 Task: Reply to email with the signature Frank Clark with the subject Request for a webinar from softage.1@softage.net with the message I would like to request a meeting to discuss the issues raised in the last audit report. Undo the message and rewrite the message as I would like to request a meeting to discuss the progress of the project. Send the email
Action: Mouse moved to (518, 686)
Screenshot: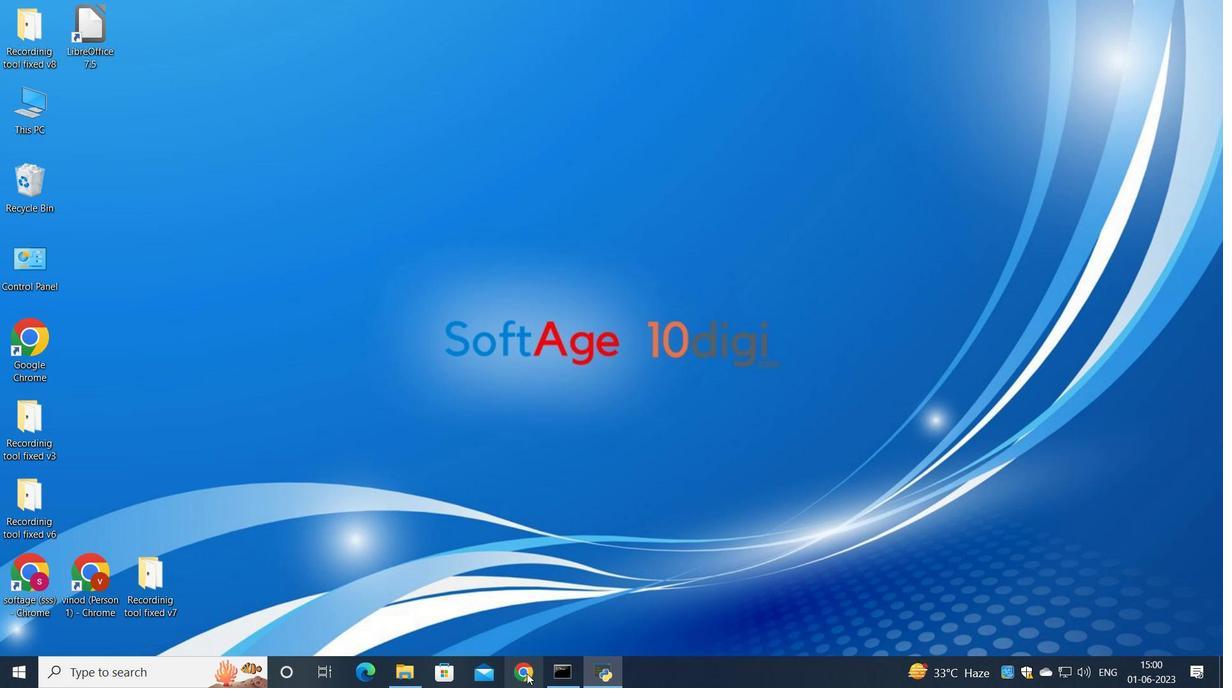 
Action: Mouse pressed left at (518, 686)
Screenshot: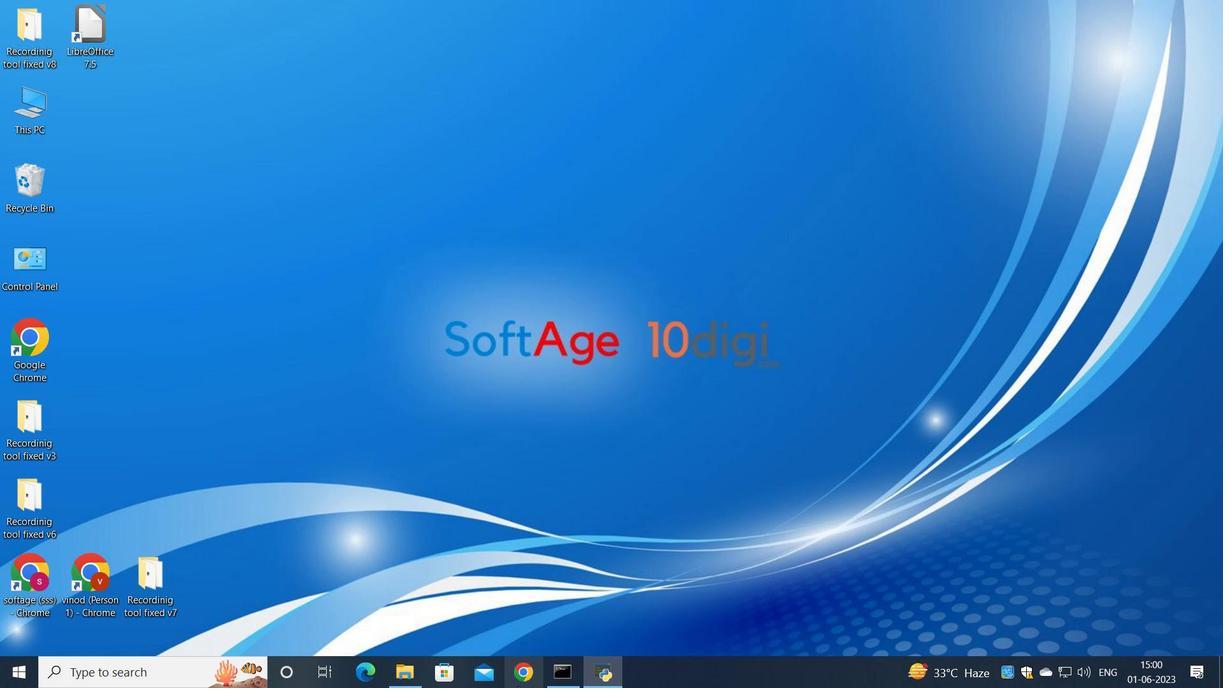
Action: Mouse moved to (526, 426)
Screenshot: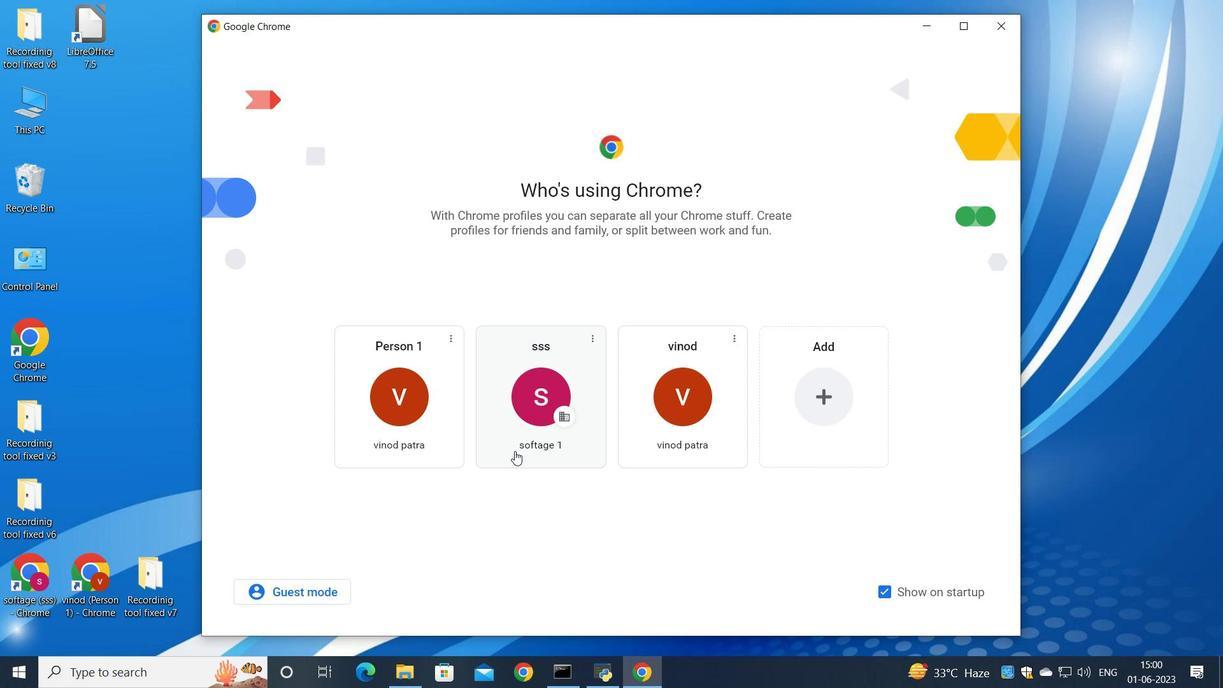 
Action: Mouse pressed left at (526, 426)
Screenshot: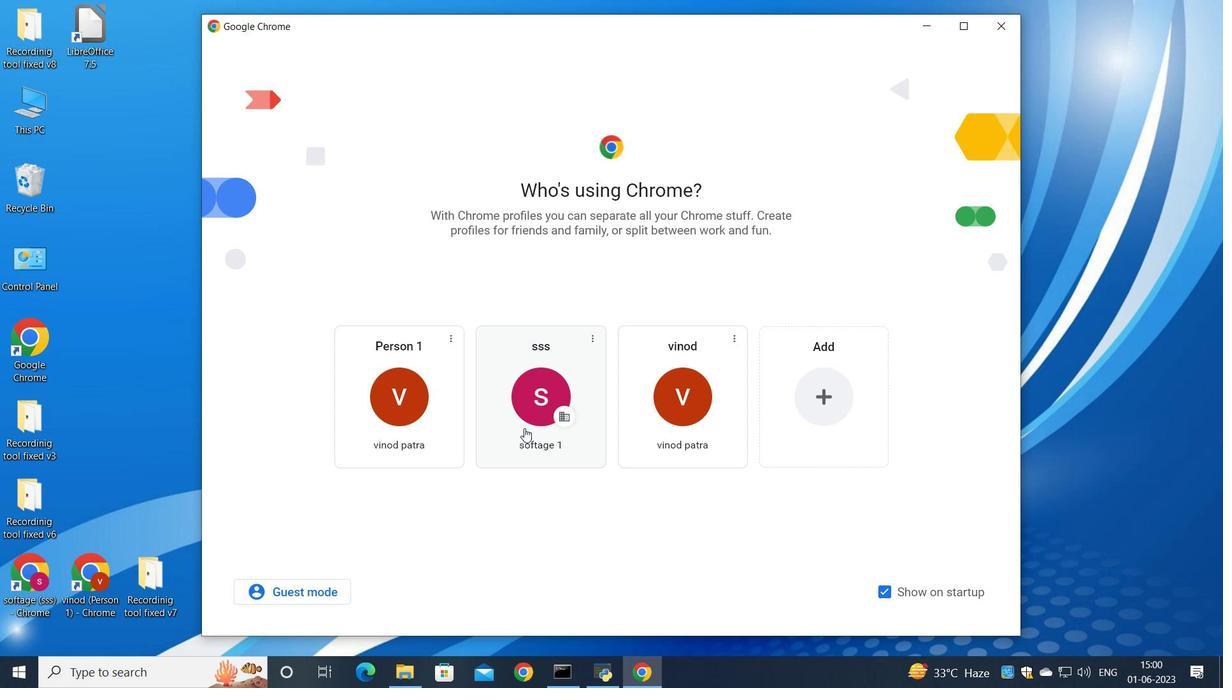 
Action: Mouse moved to (1076, 107)
Screenshot: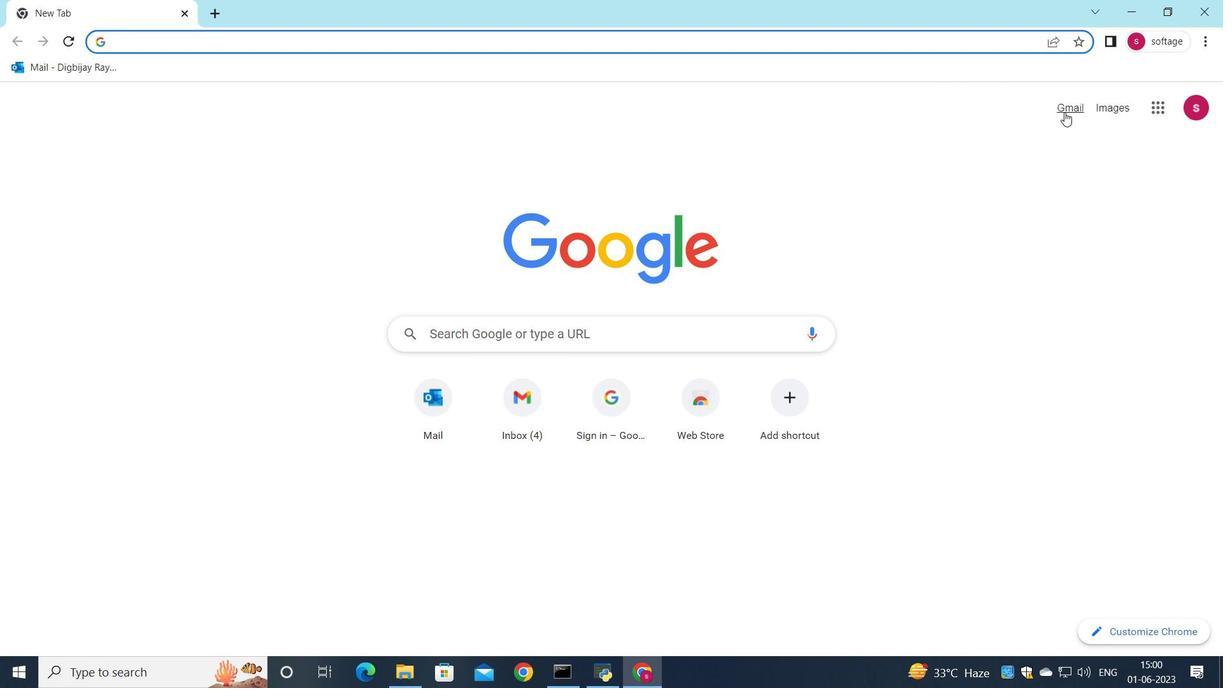 
Action: Mouse pressed left at (1076, 107)
Screenshot: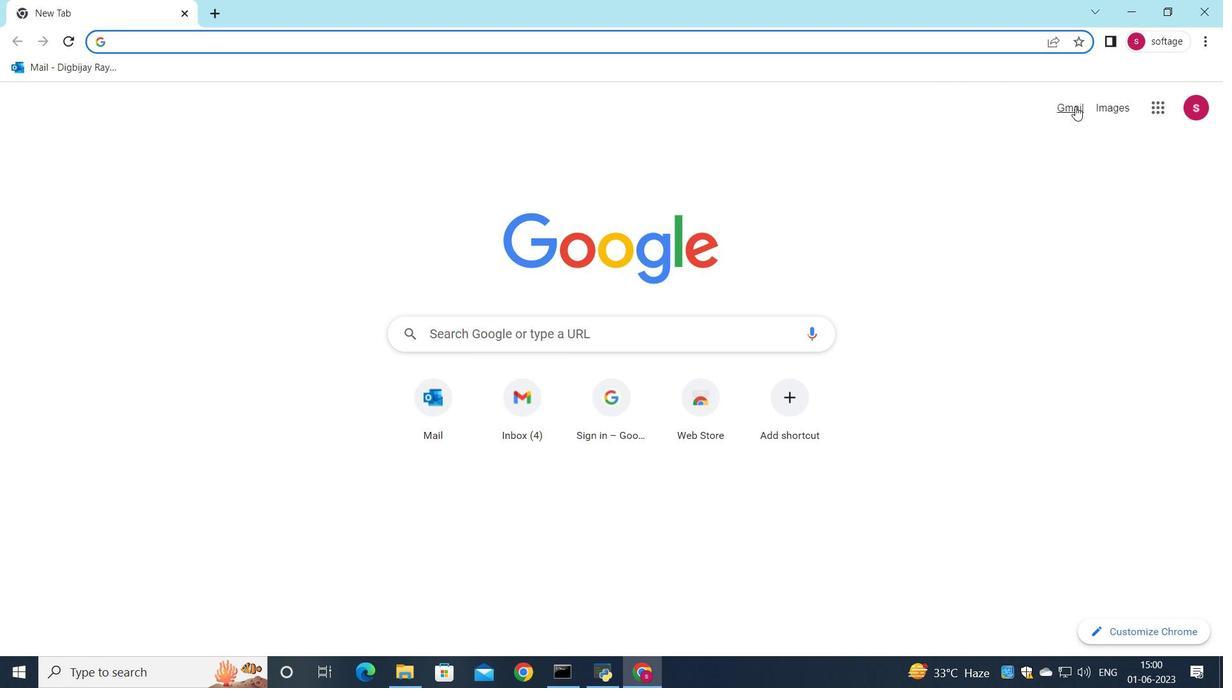 
Action: Mouse moved to (1049, 107)
Screenshot: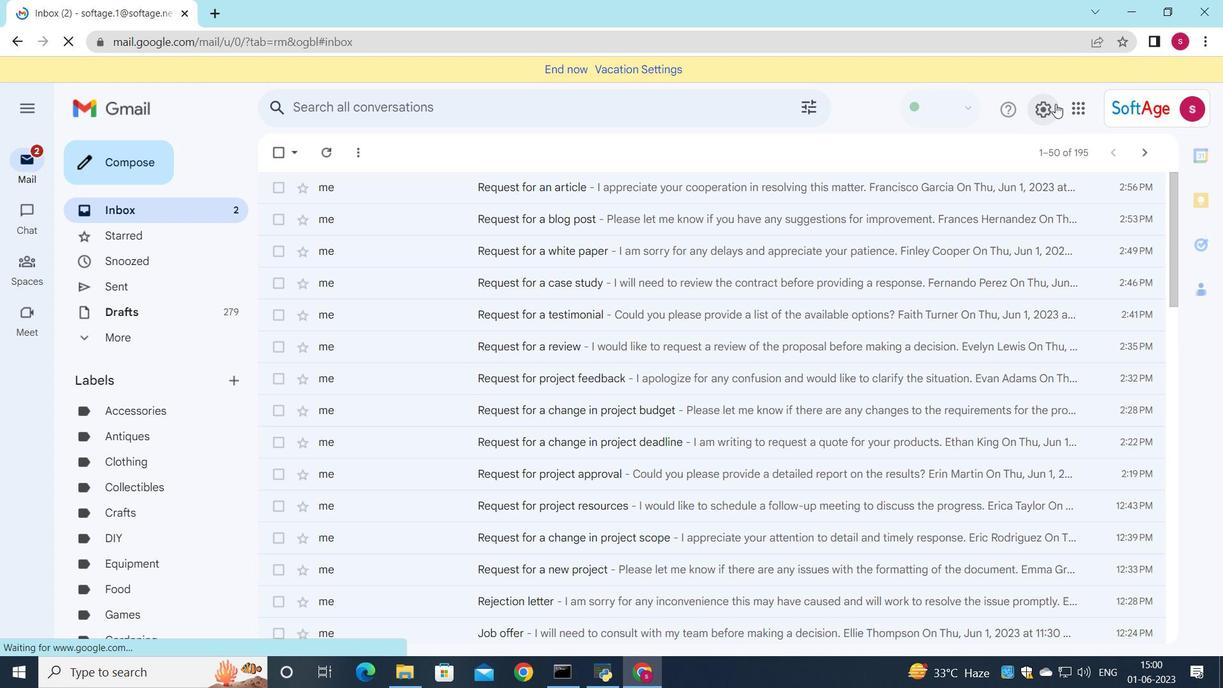 
Action: Mouse pressed left at (1049, 107)
Screenshot: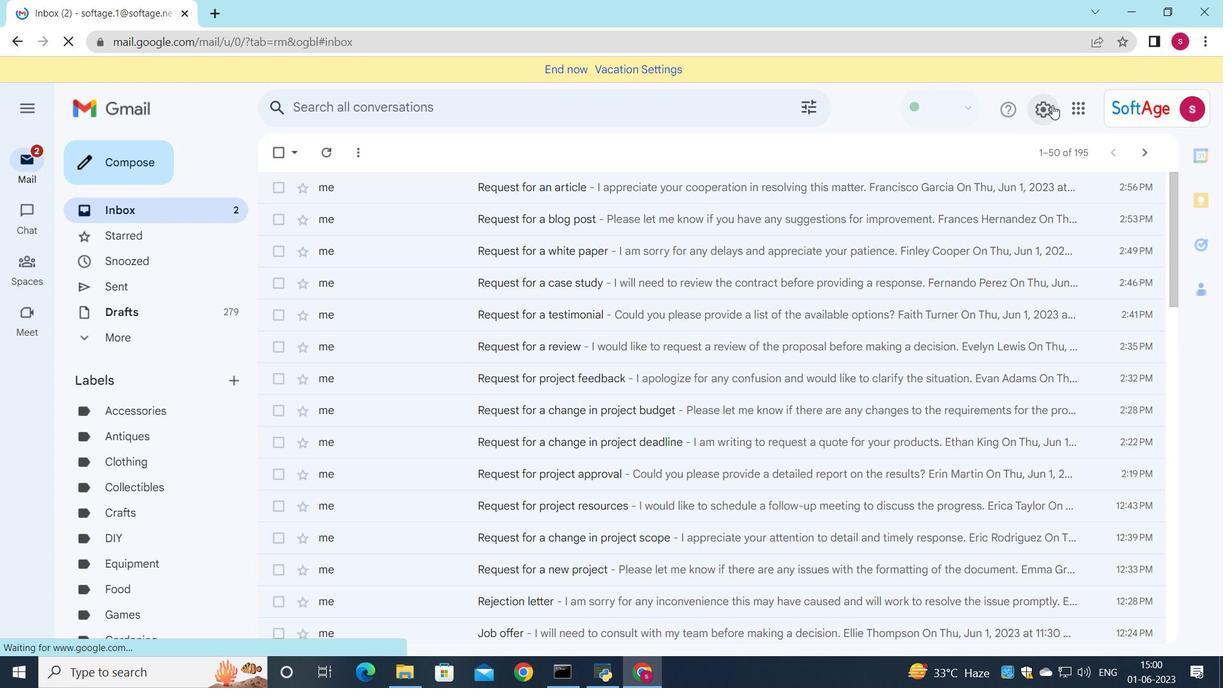 
Action: Mouse moved to (1063, 188)
Screenshot: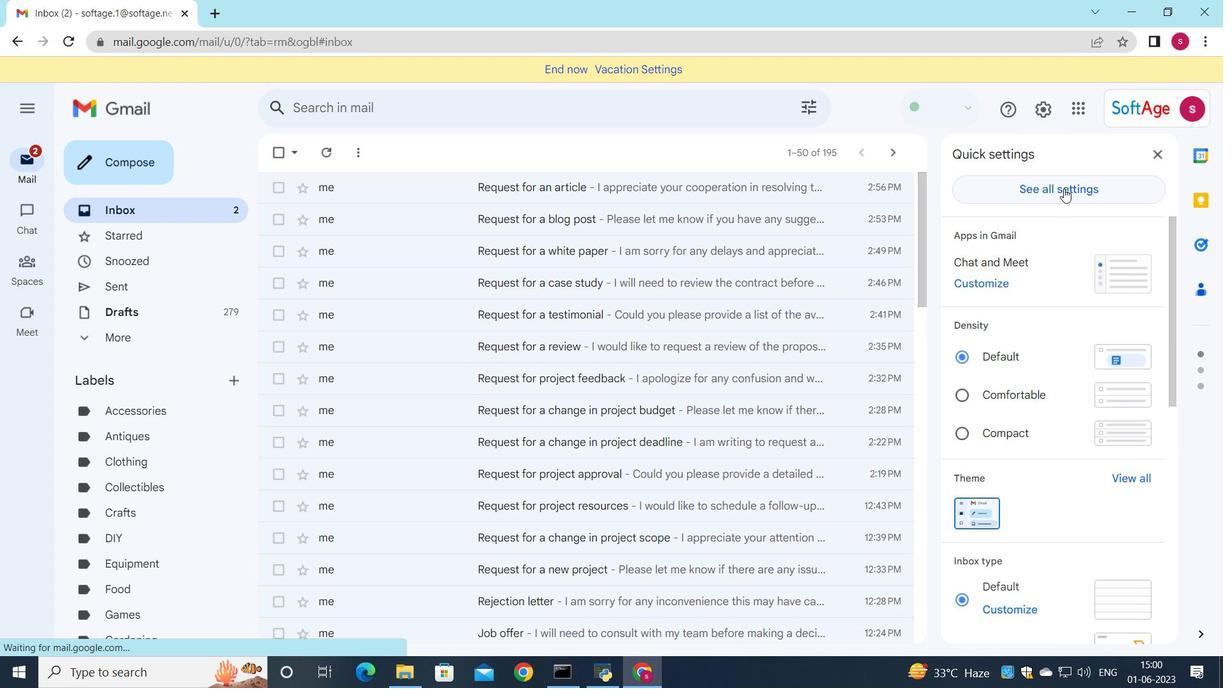
Action: Mouse pressed left at (1063, 188)
Screenshot: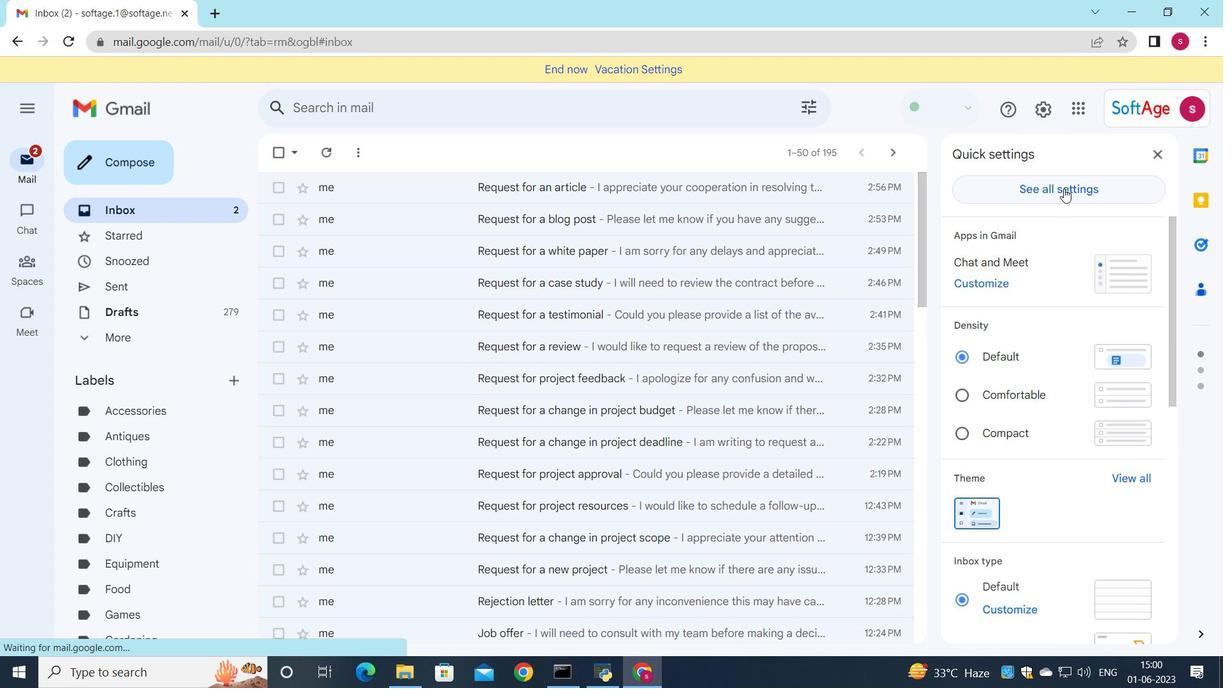 
Action: Mouse moved to (680, 342)
Screenshot: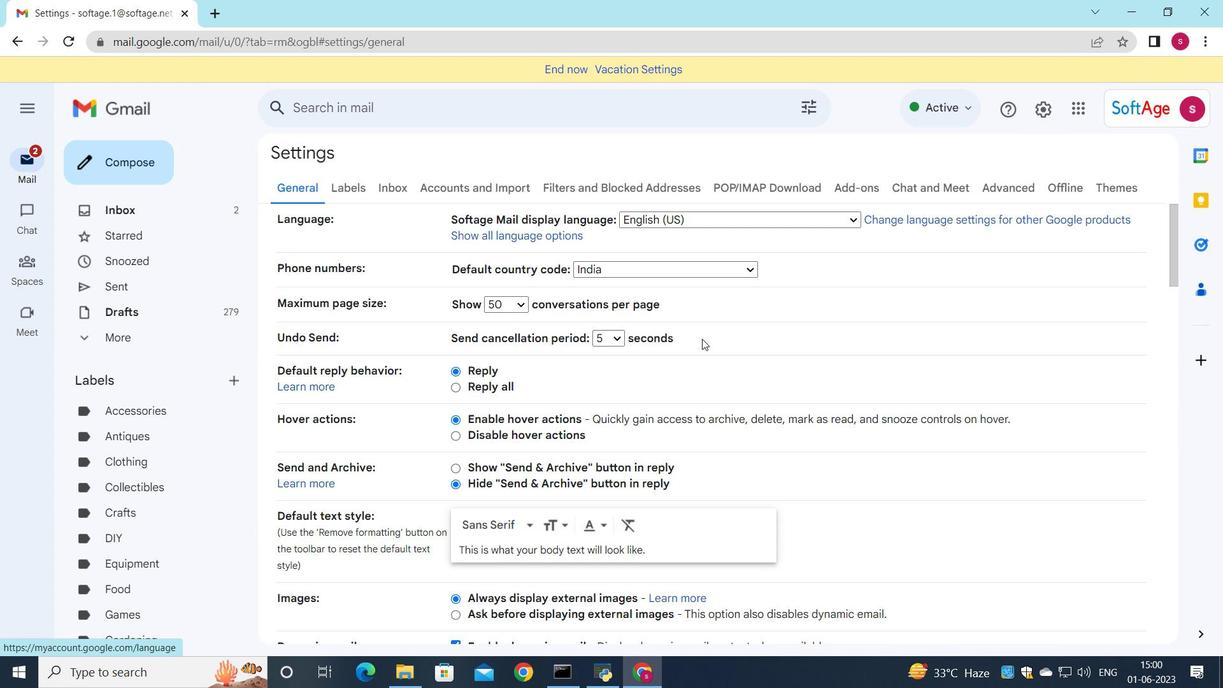 
Action: Mouse scrolled (680, 342) with delta (0, 0)
Screenshot: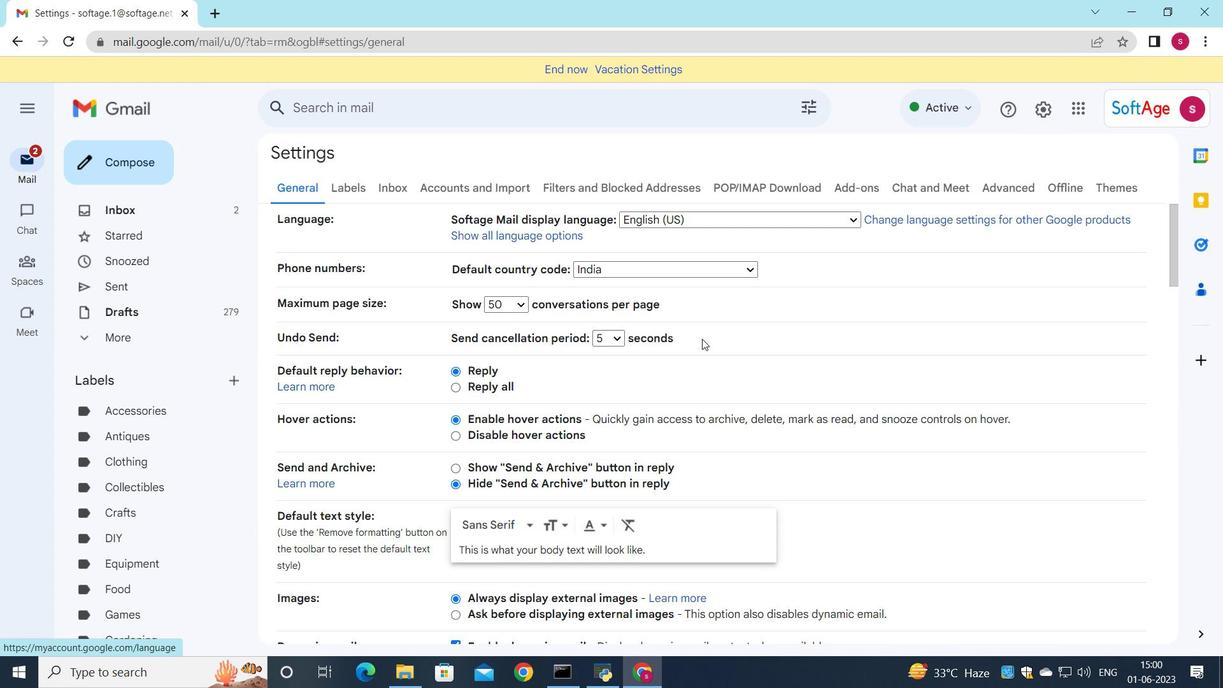 
Action: Mouse scrolled (680, 342) with delta (0, 0)
Screenshot: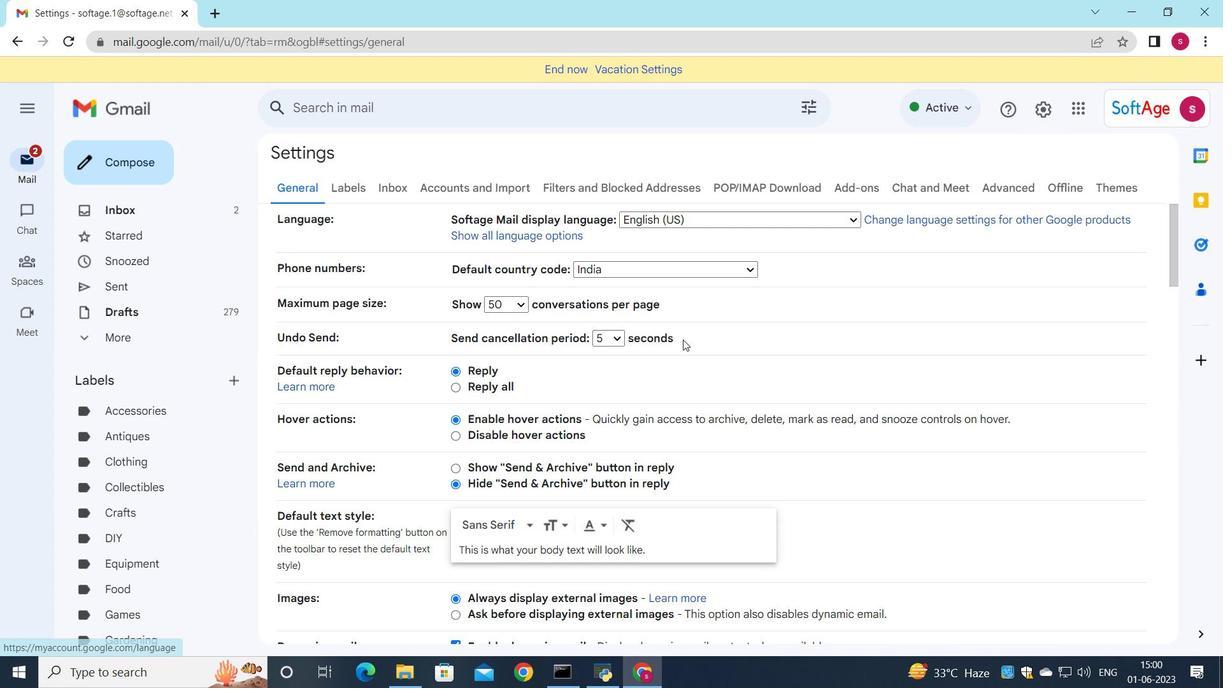 
Action: Mouse scrolled (680, 342) with delta (0, 0)
Screenshot: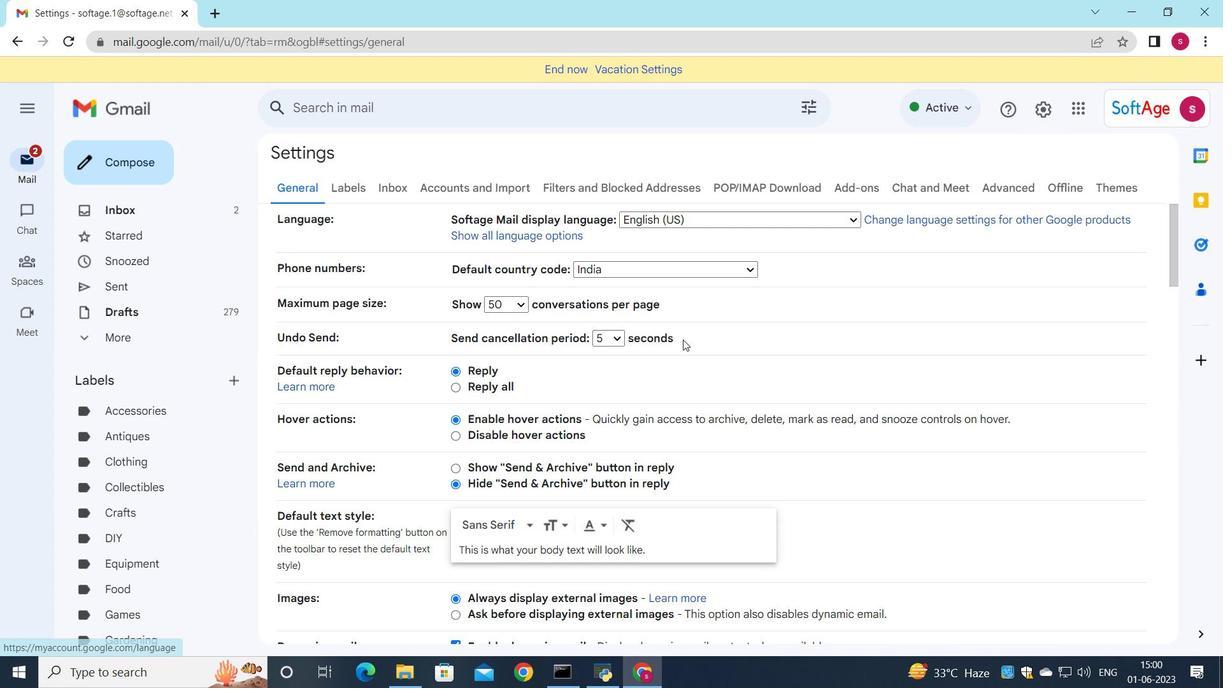 
Action: Mouse scrolled (680, 342) with delta (0, 0)
Screenshot: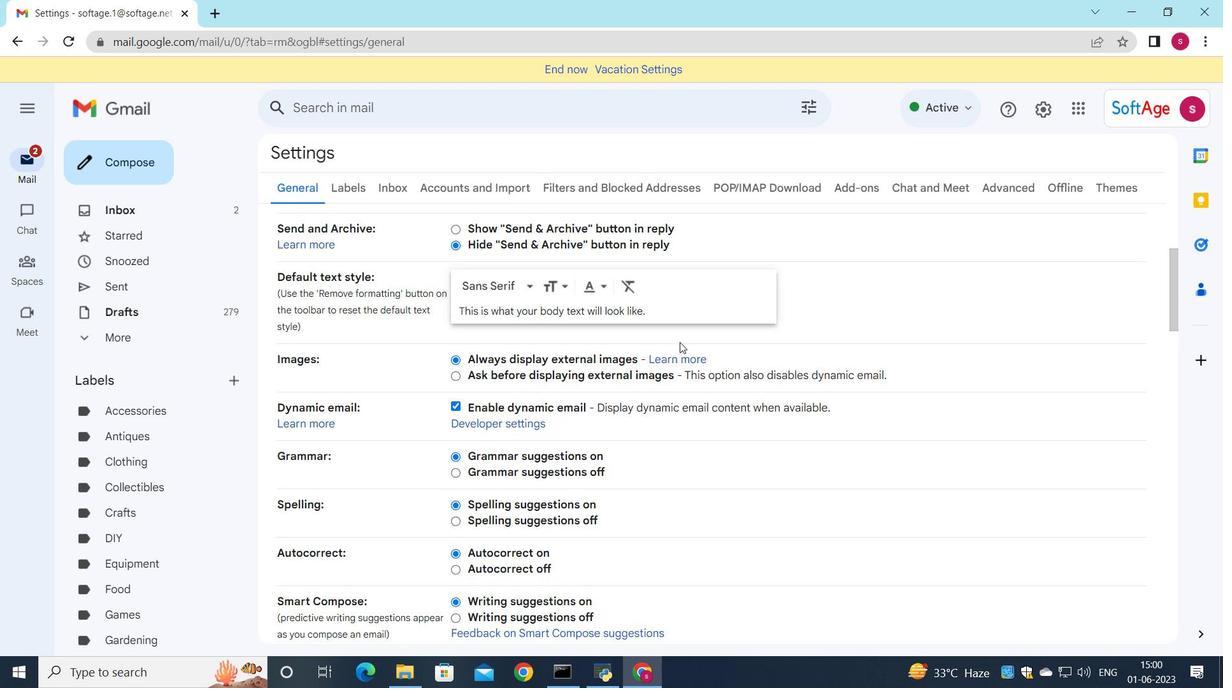 
Action: Mouse scrolled (680, 342) with delta (0, 0)
Screenshot: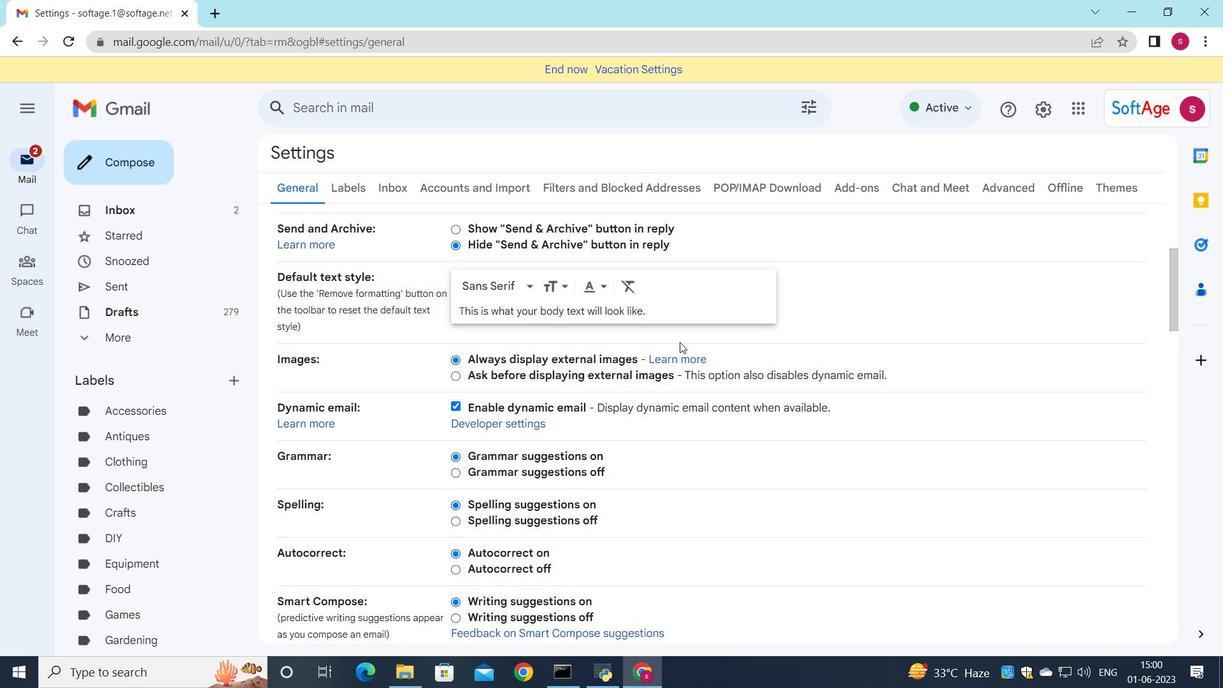 
Action: Mouse scrolled (680, 342) with delta (0, 0)
Screenshot: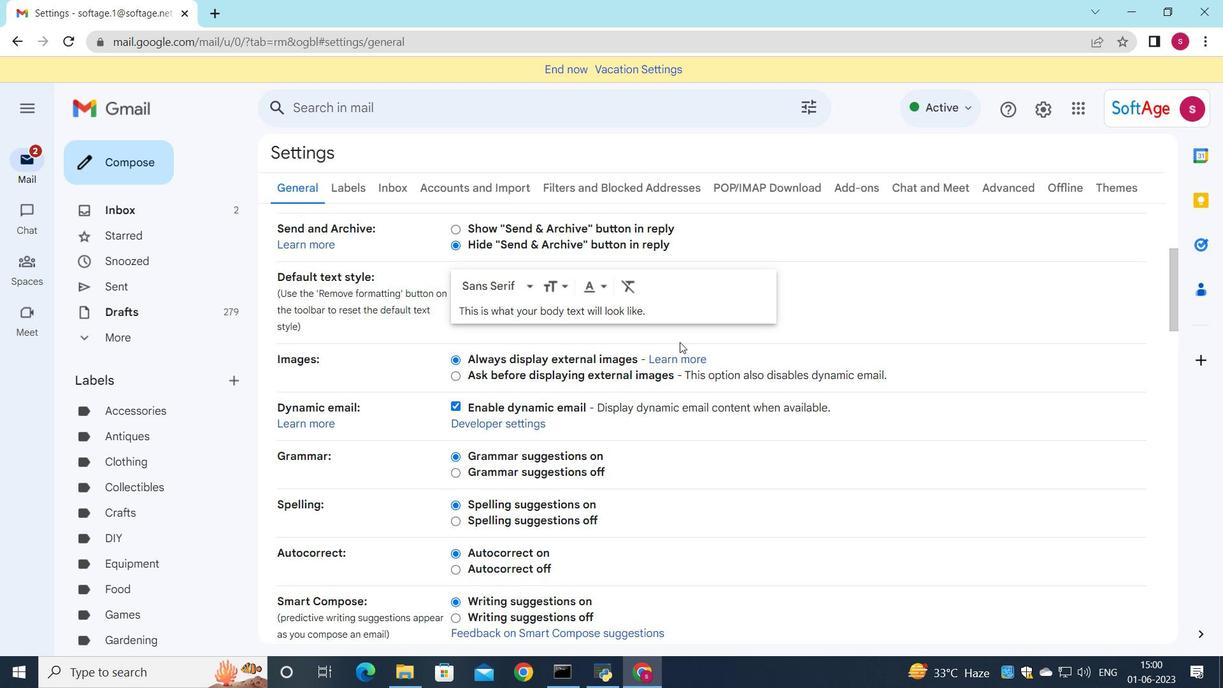 
Action: Mouse scrolled (680, 342) with delta (0, 0)
Screenshot: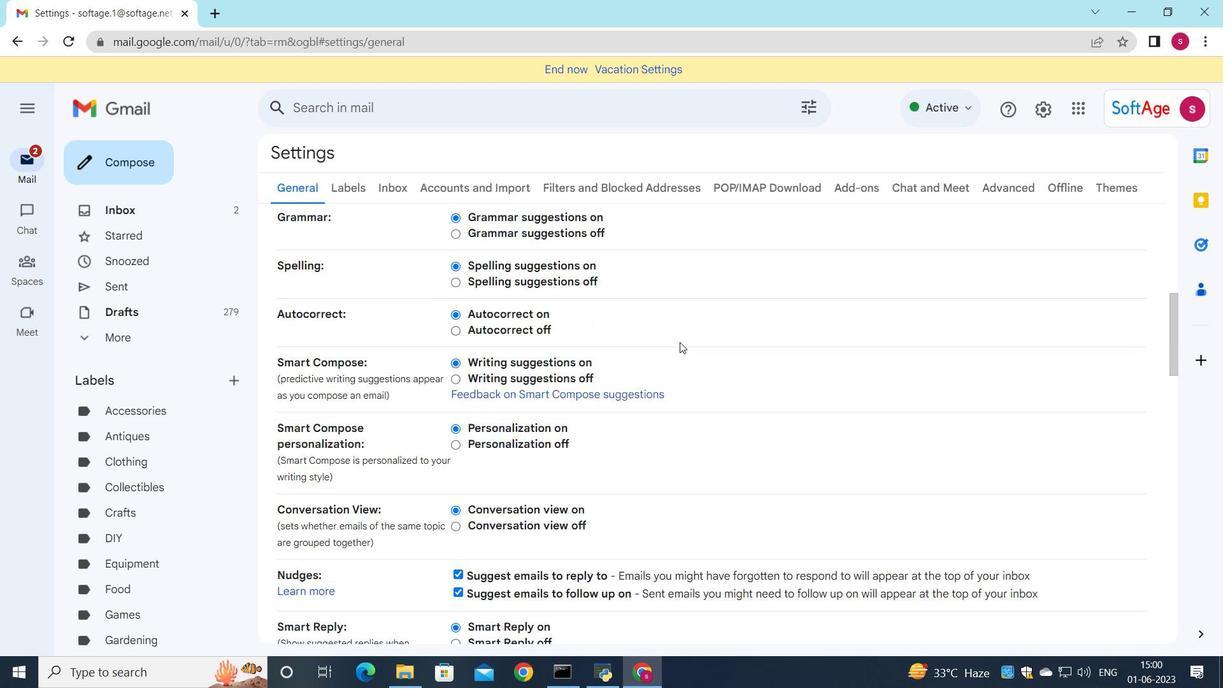 
Action: Mouse scrolled (680, 342) with delta (0, 0)
Screenshot: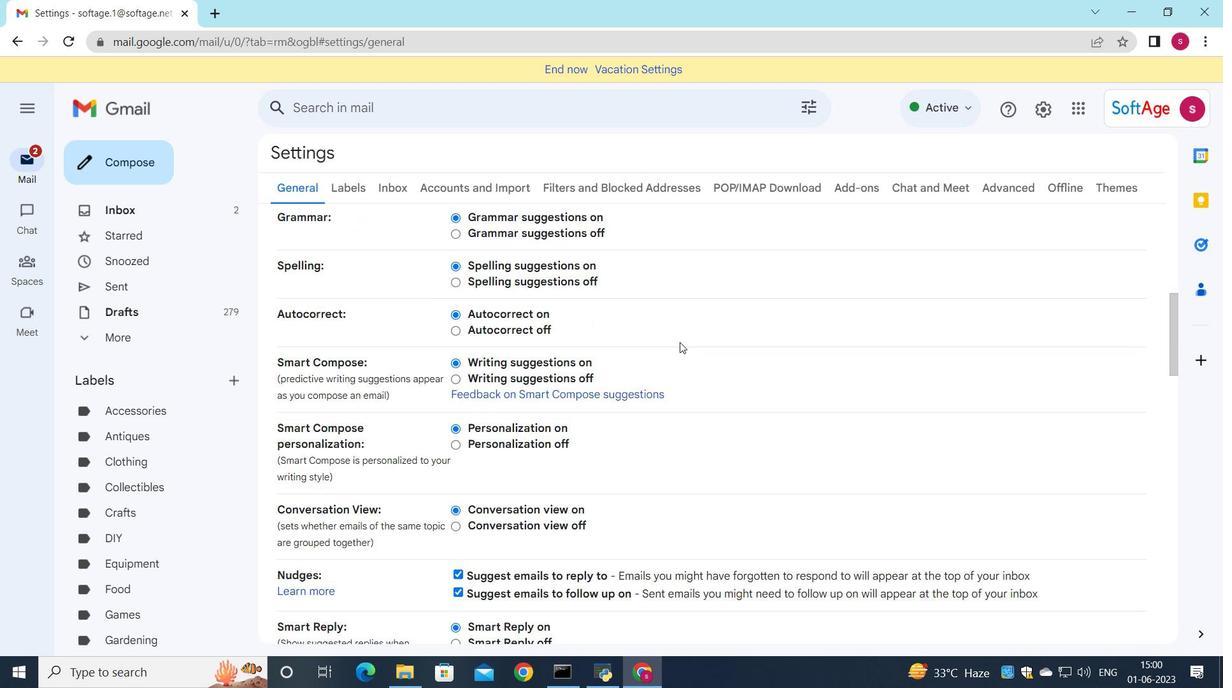 
Action: Mouse scrolled (680, 342) with delta (0, 0)
Screenshot: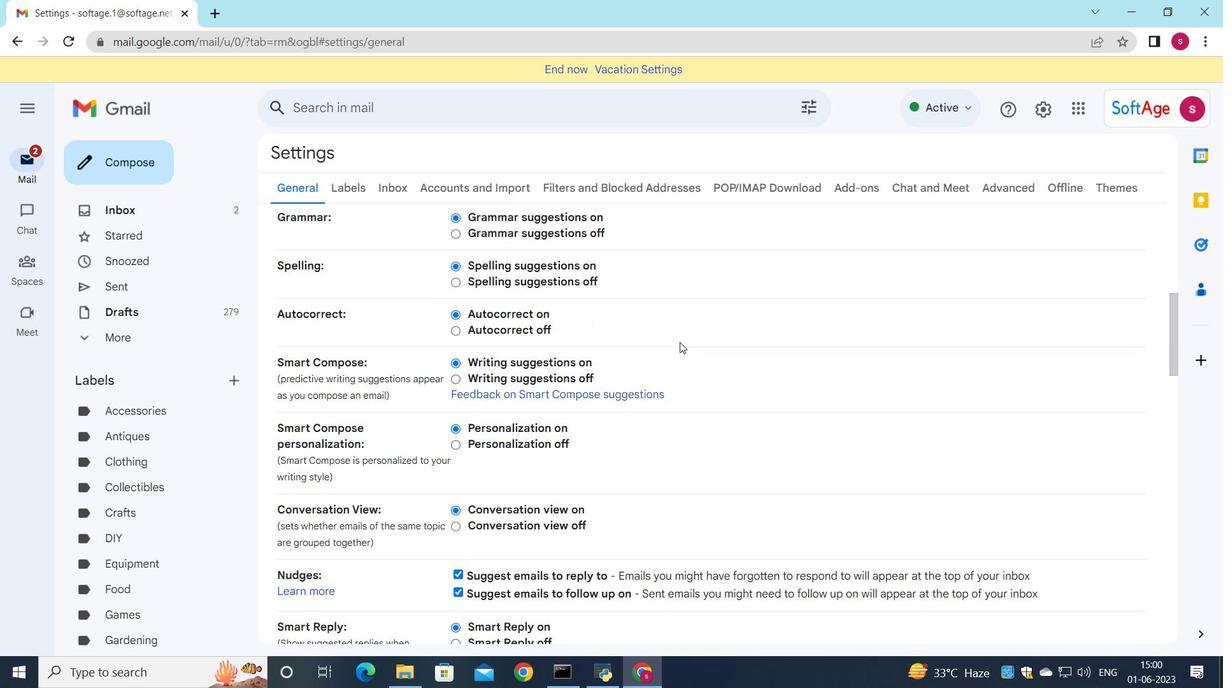 
Action: Mouse scrolled (680, 342) with delta (0, 0)
Screenshot: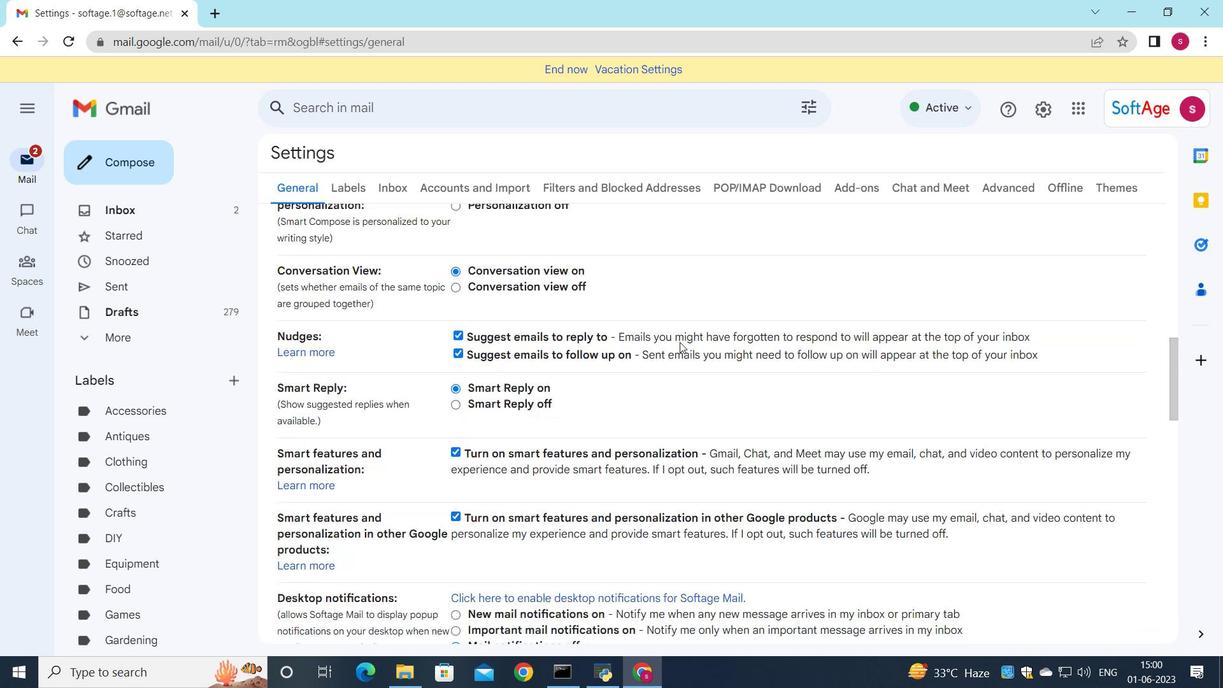 
Action: Mouse scrolled (680, 342) with delta (0, 0)
Screenshot: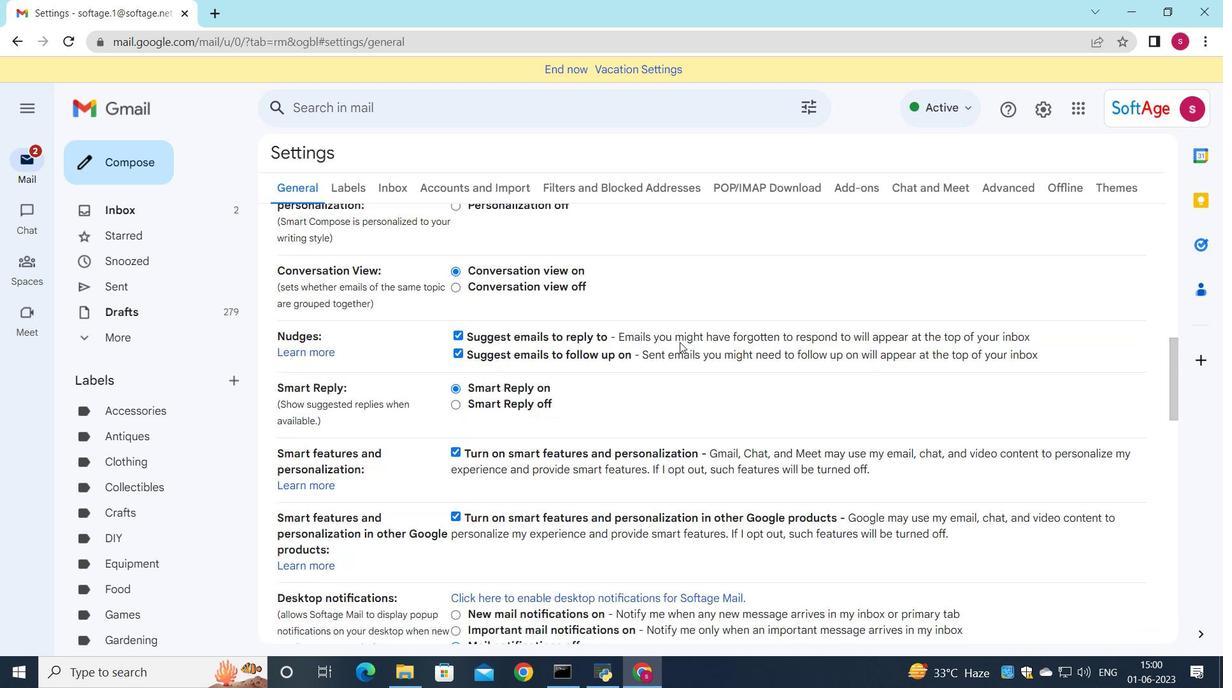 
Action: Mouse scrolled (680, 342) with delta (0, 0)
Screenshot: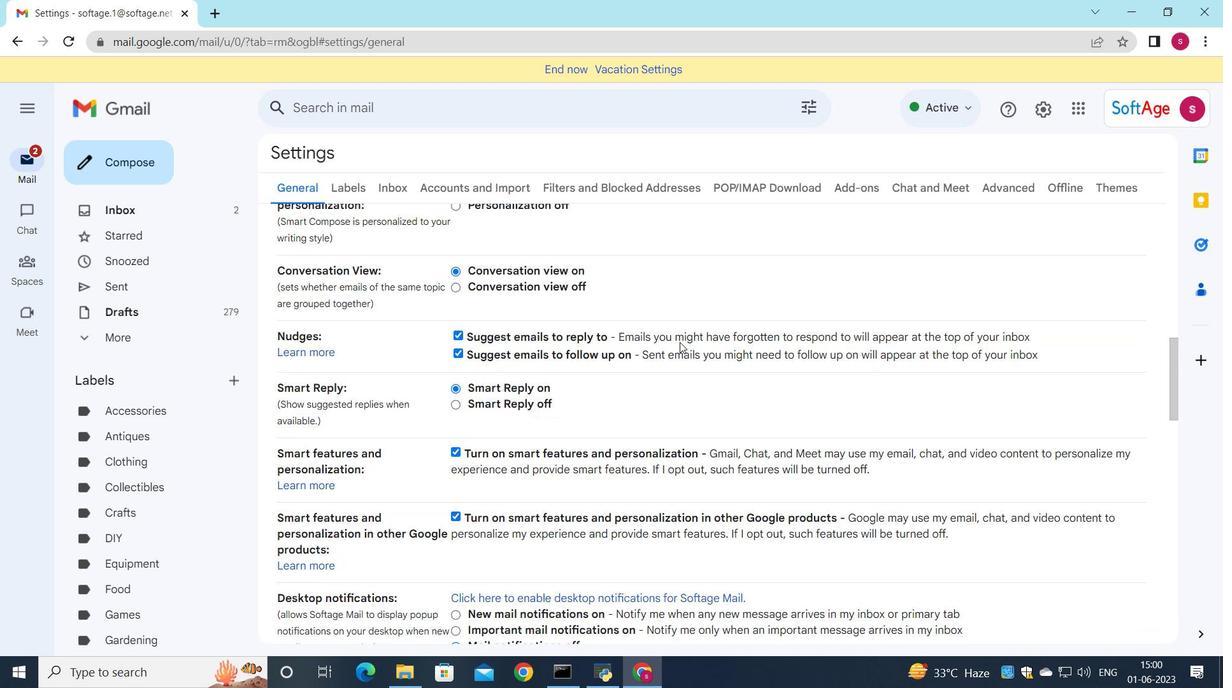 
Action: Mouse scrolled (680, 342) with delta (0, 0)
Screenshot: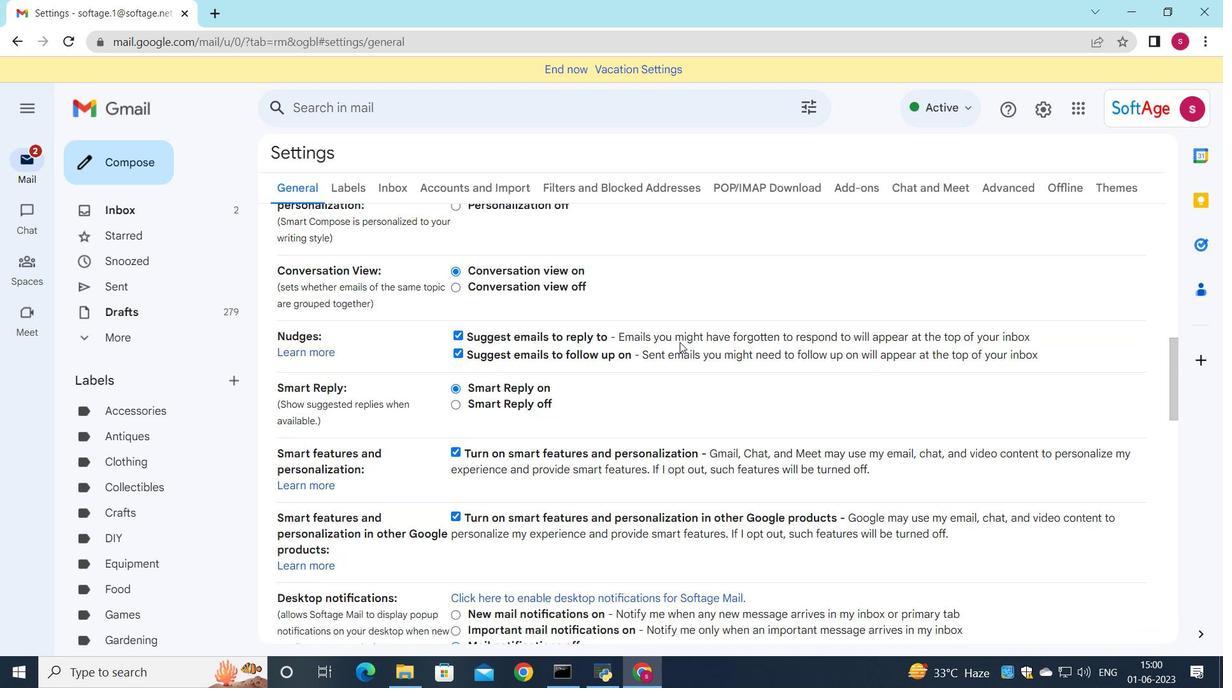 
Action: Mouse scrolled (680, 342) with delta (0, 0)
Screenshot: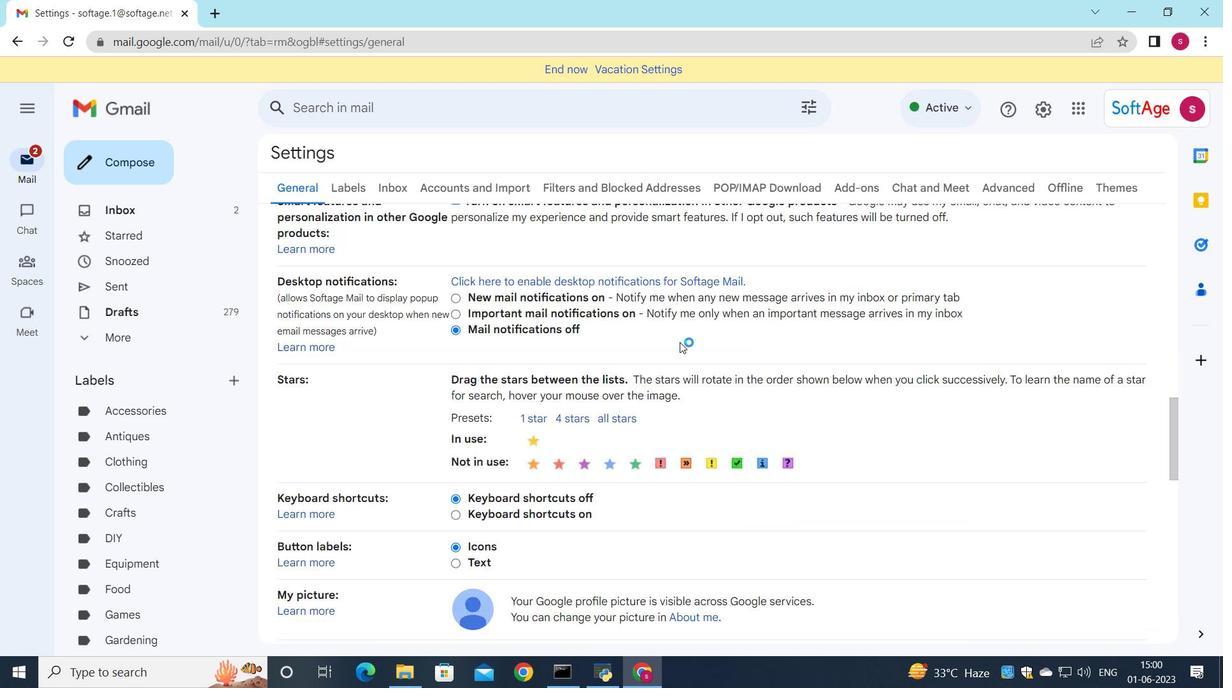 
Action: Mouse scrolled (680, 342) with delta (0, 0)
Screenshot: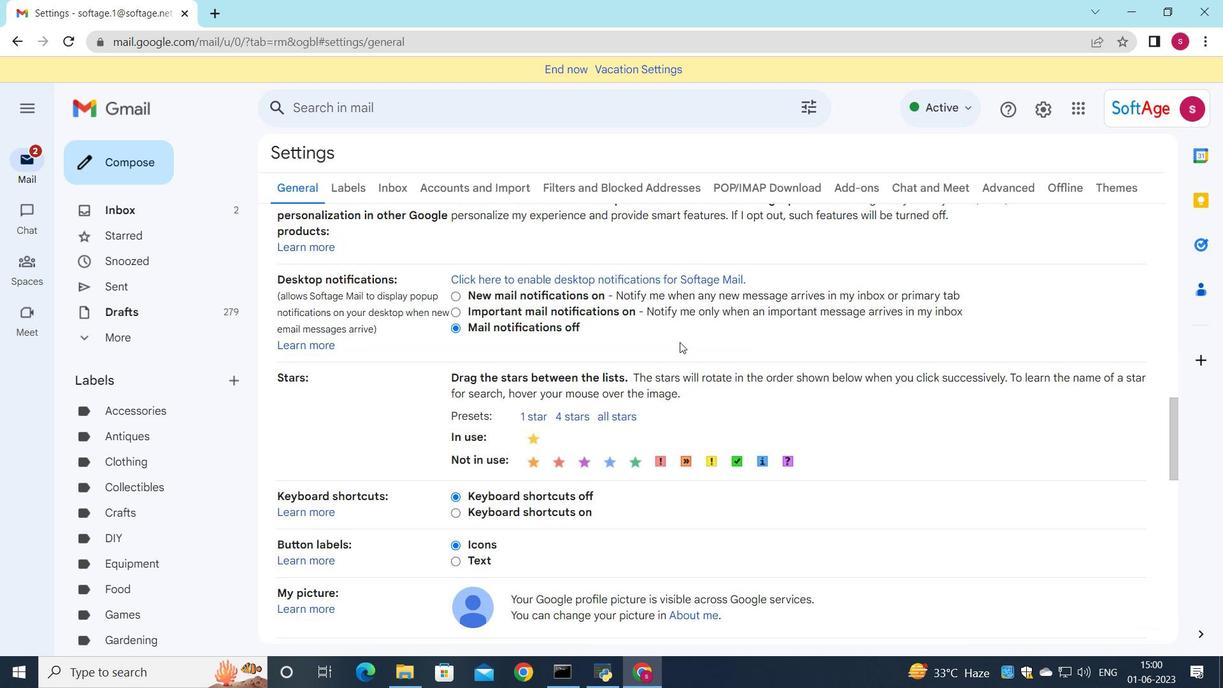 
Action: Mouse scrolled (680, 342) with delta (0, 0)
Screenshot: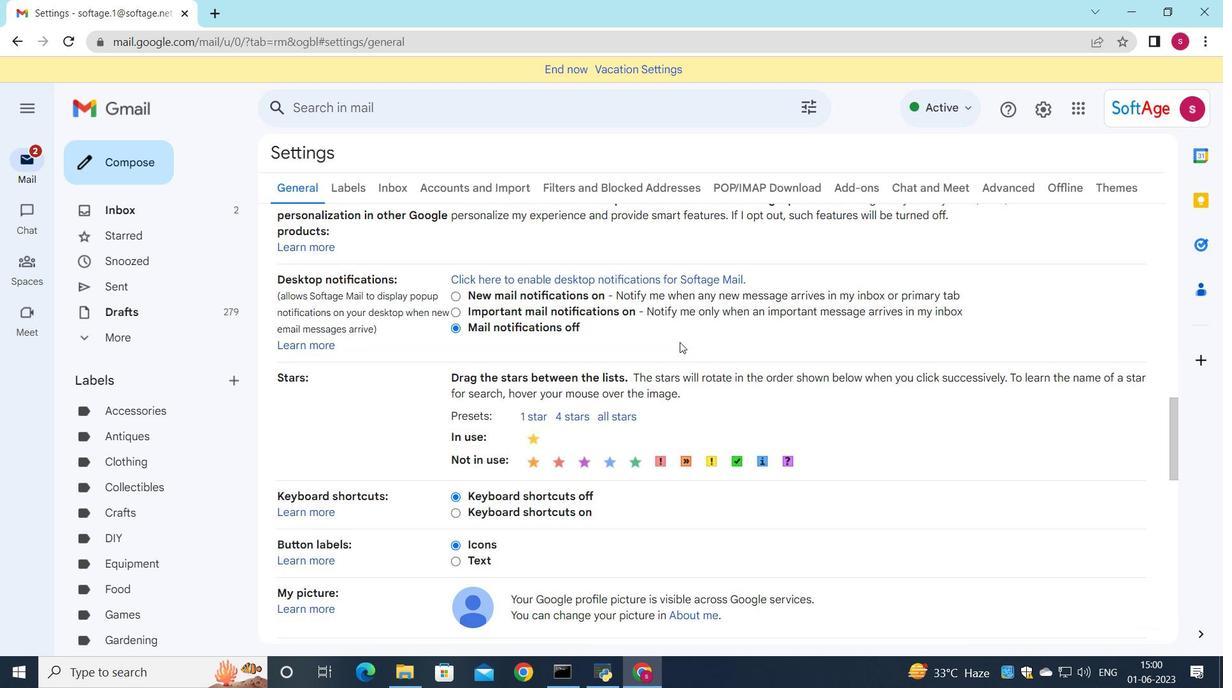 
Action: Mouse scrolled (680, 342) with delta (0, 0)
Screenshot: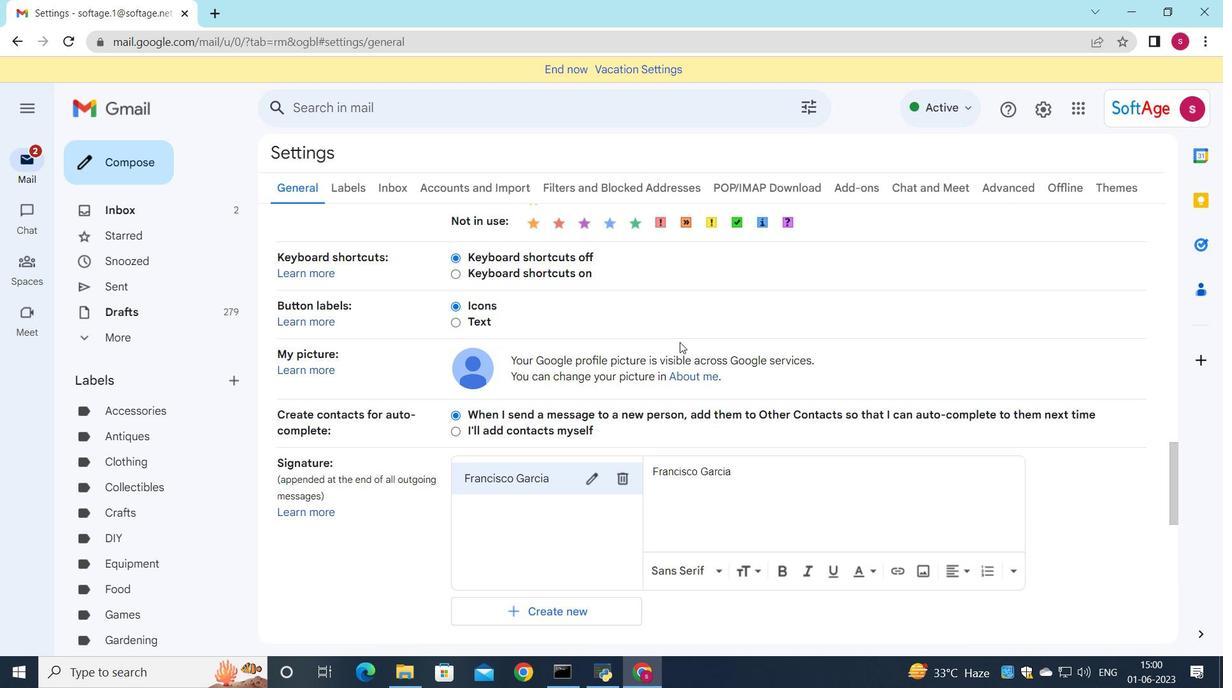 
Action: Mouse scrolled (680, 342) with delta (0, 0)
Screenshot: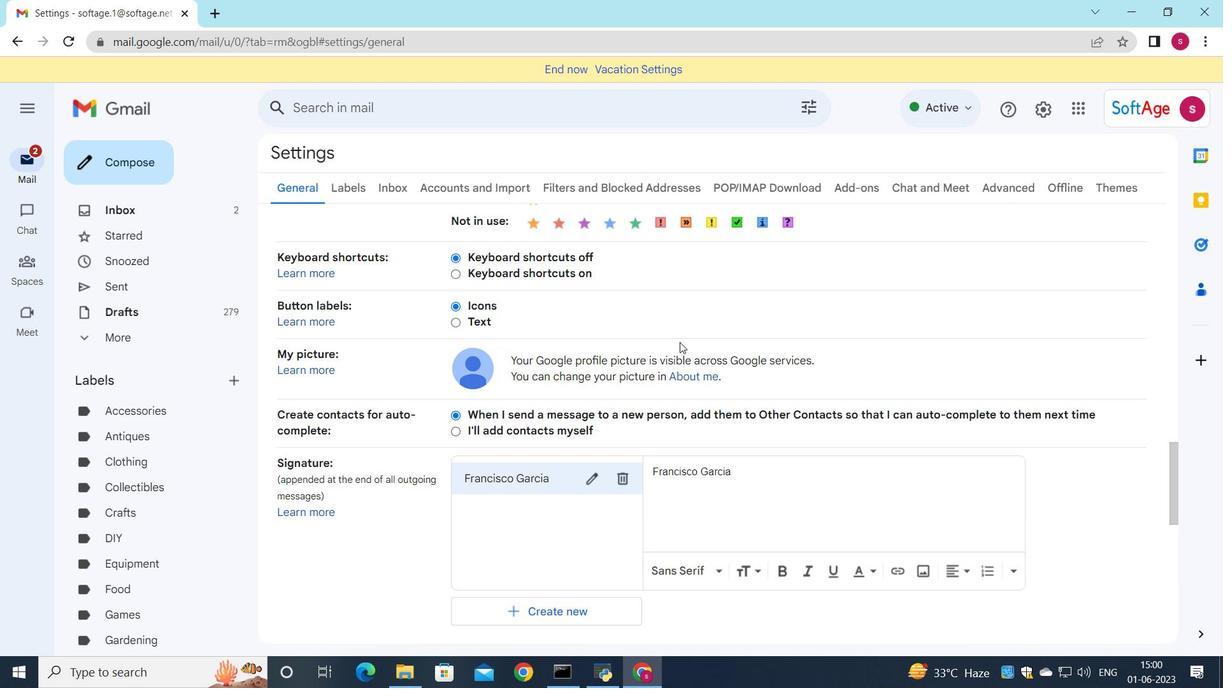
Action: Mouse moved to (620, 321)
Screenshot: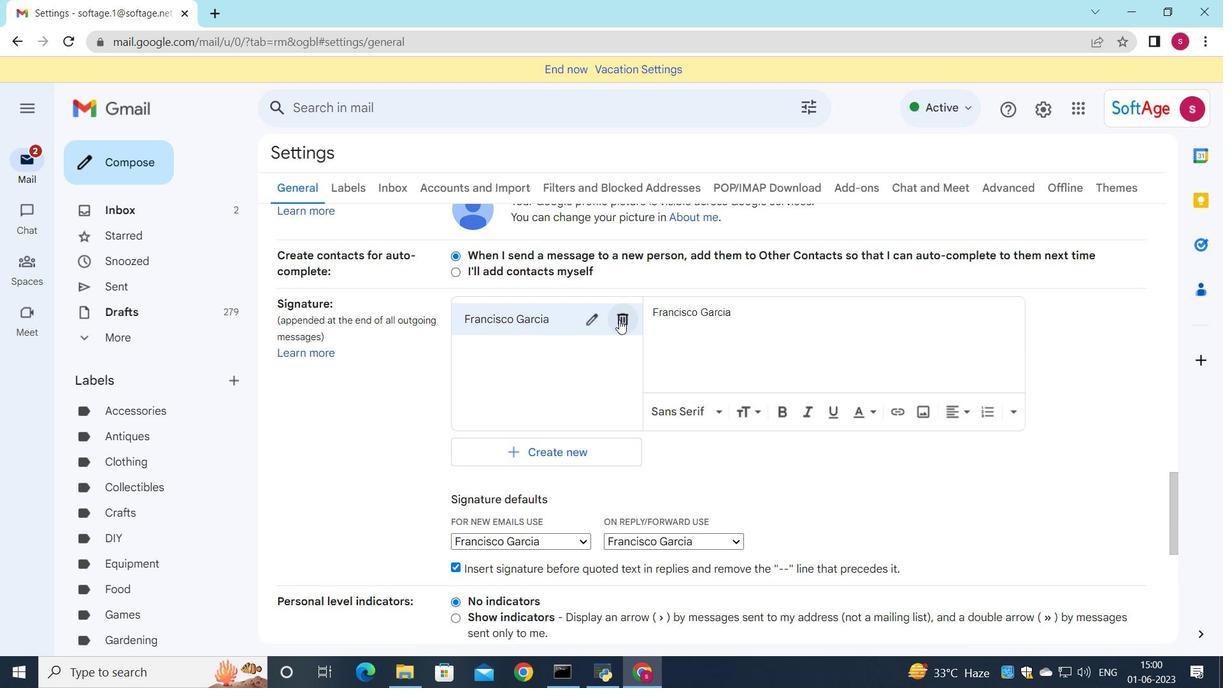 
Action: Mouse pressed left at (620, 321)
Screenshot: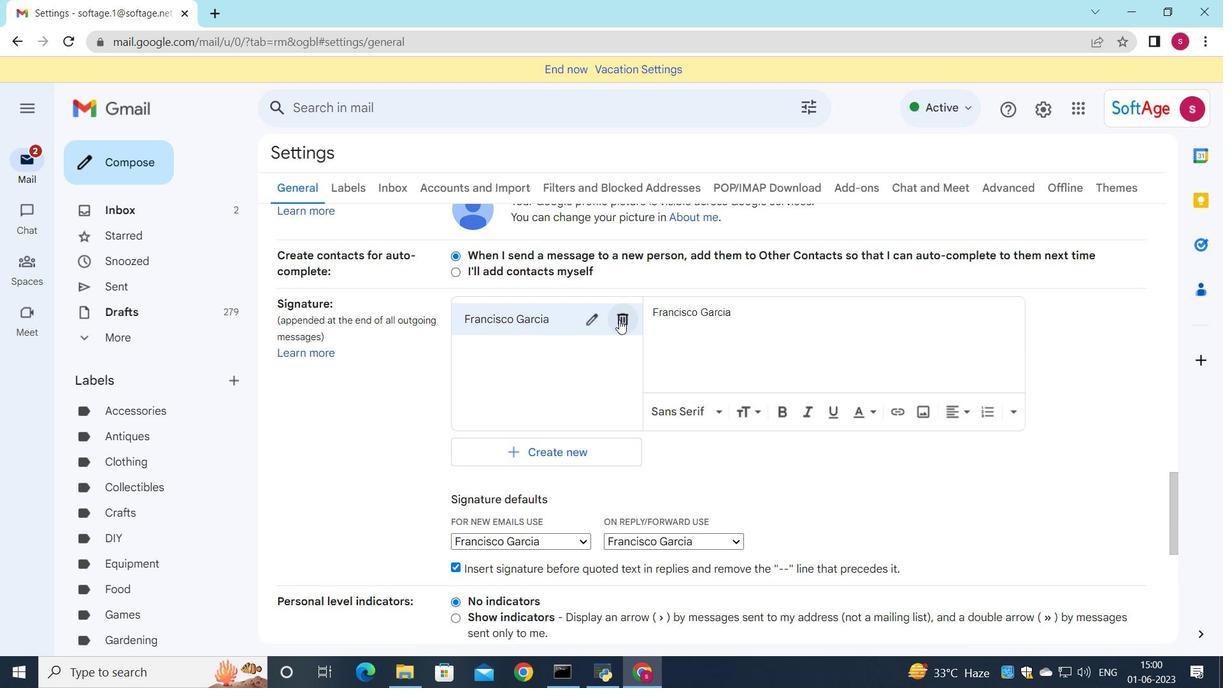 
Action: Mouse moved to (750, 390)
Screenshot: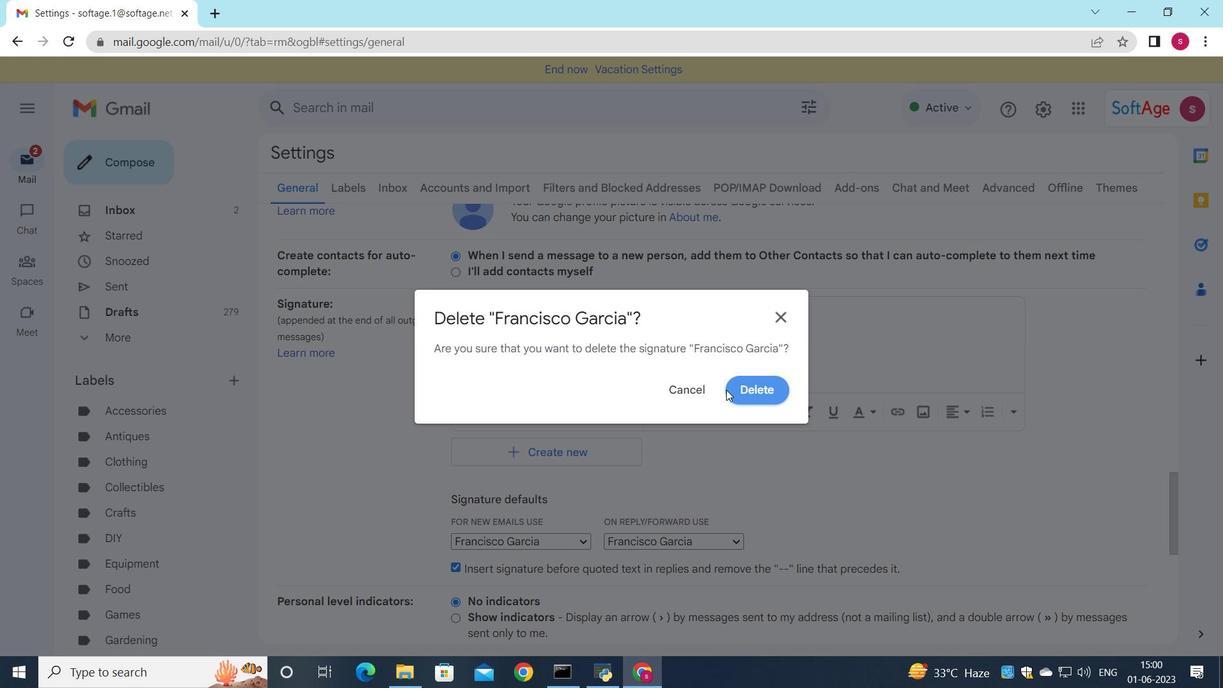 
Action: Mouse pressed left at (750, 390)
Screenshot: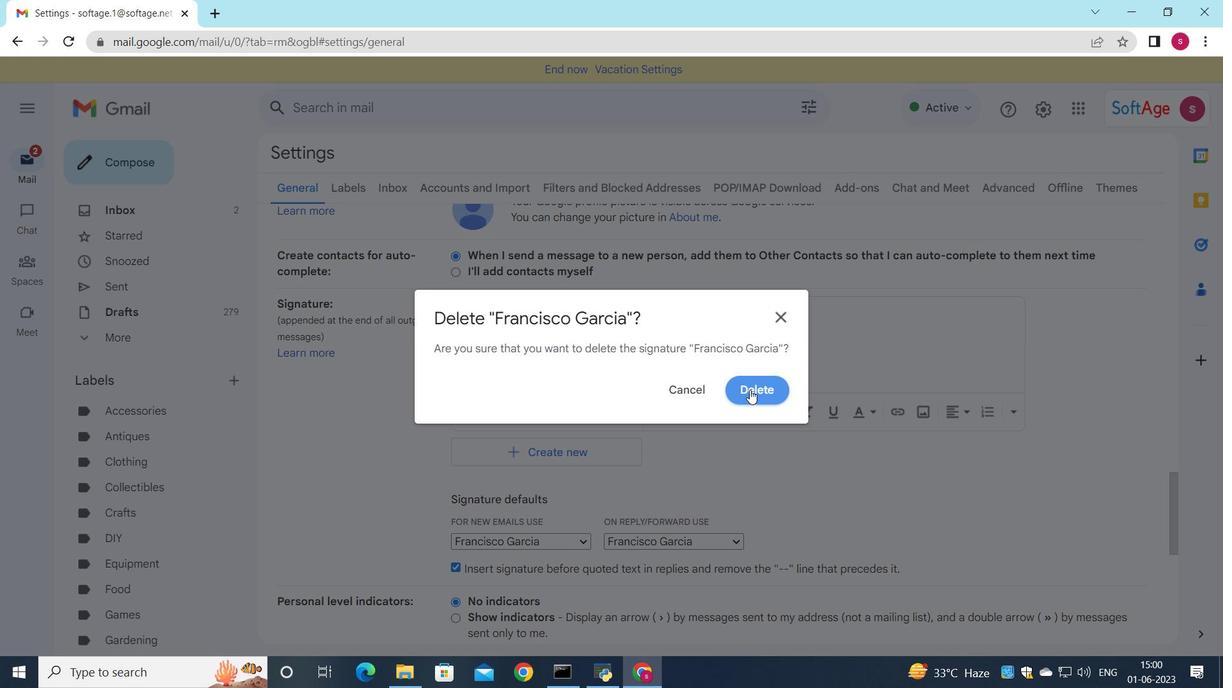 
Action: Mouse moved to (524, 339)
Screenshot: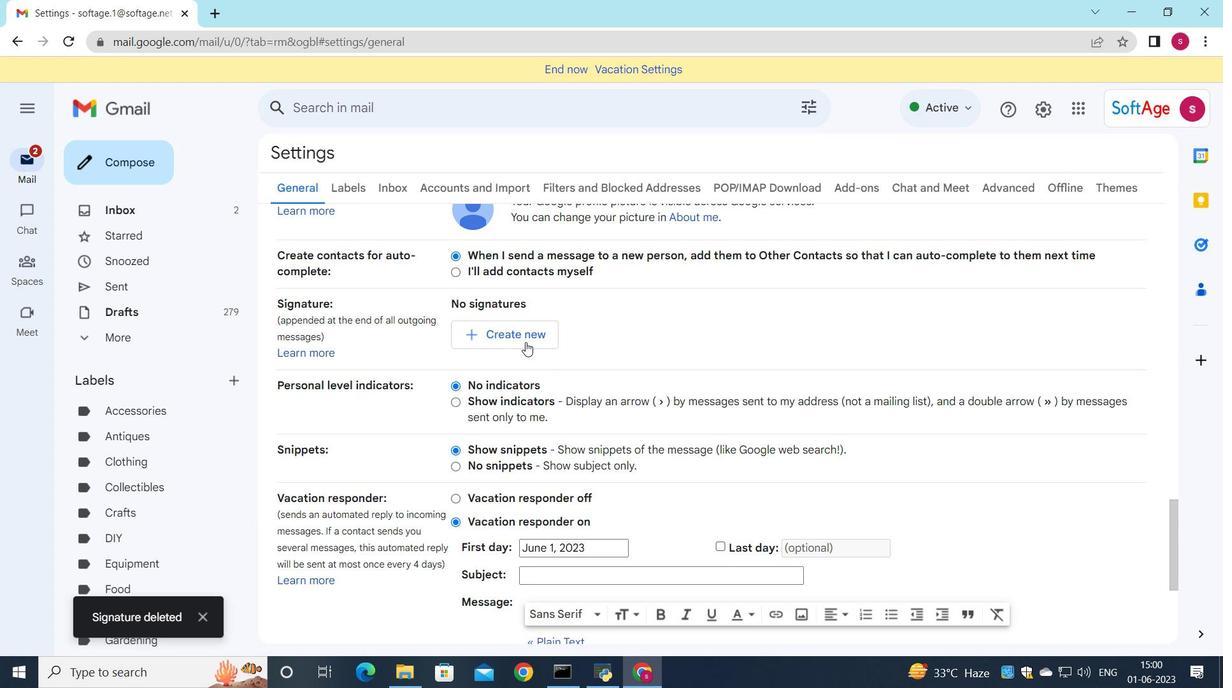 
Action: Mouse pressed left at (524, 339)
Screenshot: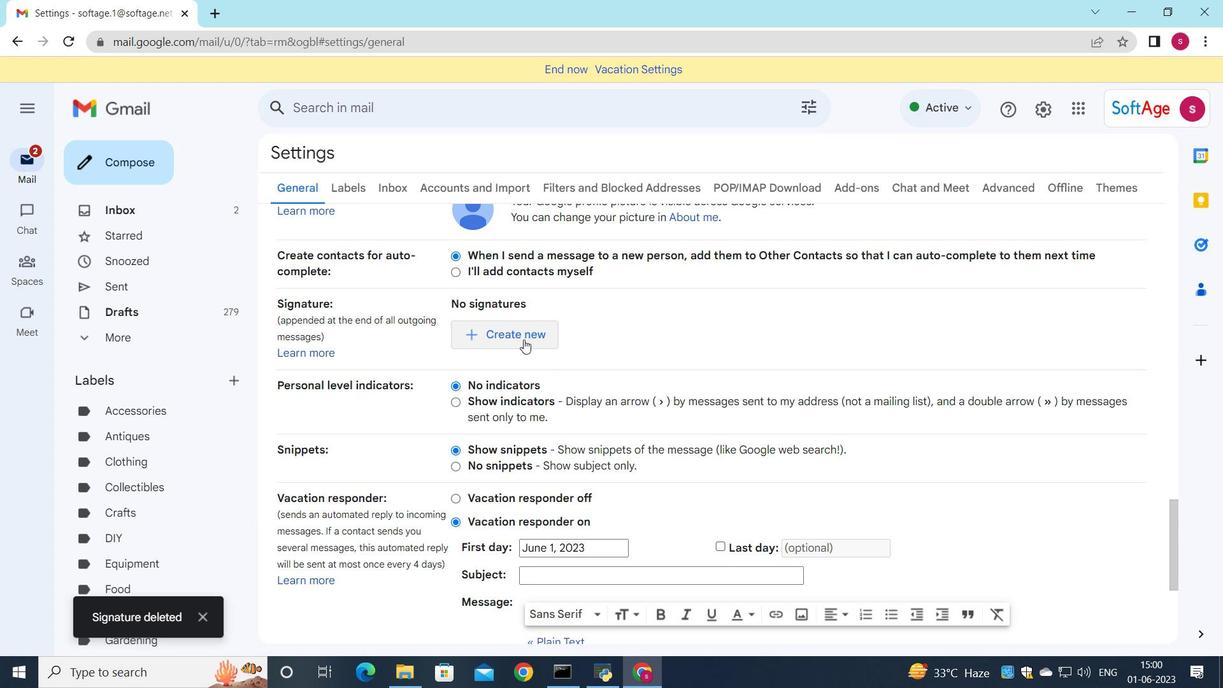
Action: Mouse moved to (661, 335)
Screenshot: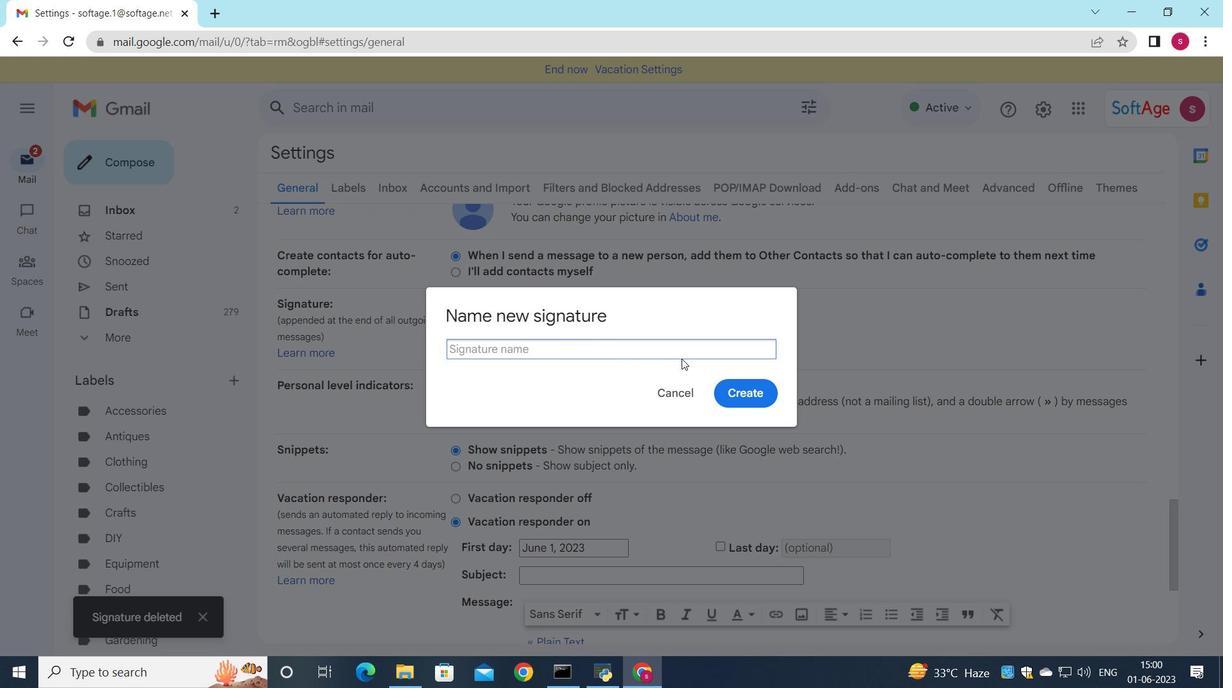 
Action: Key pressed <Key.shift>Frank<Key.space><Key.shift>Clark
Screenshot: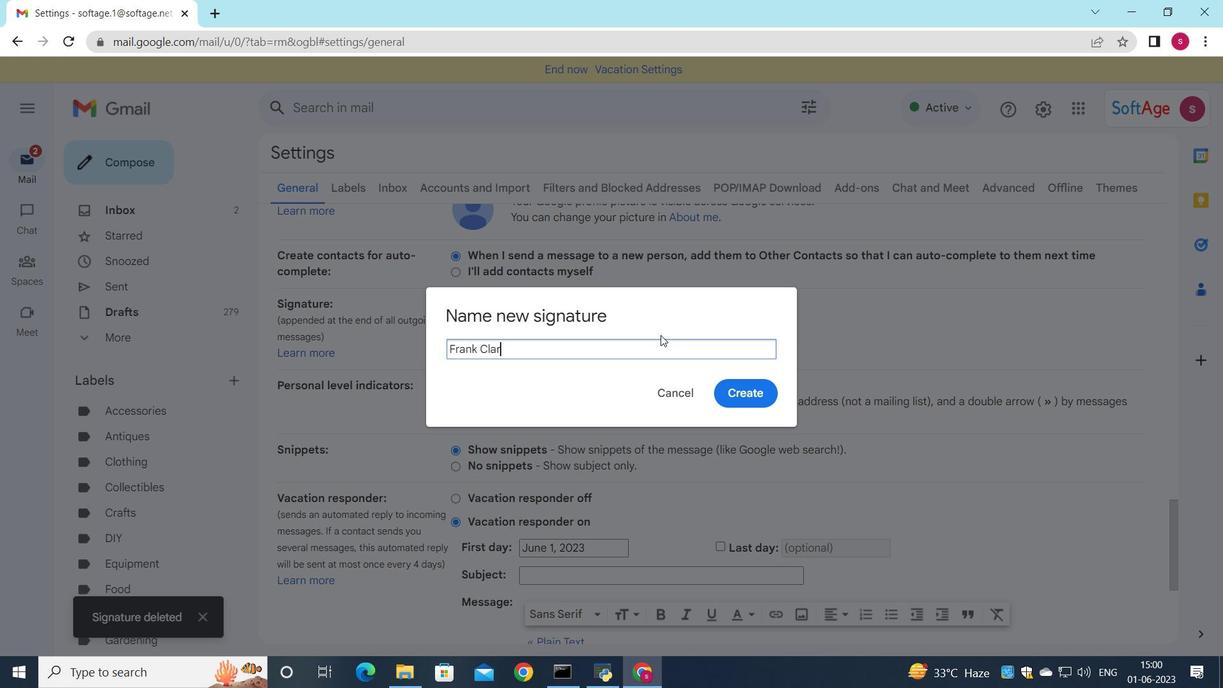 
Action: Mouse moved to (741, 401)
Screenshot: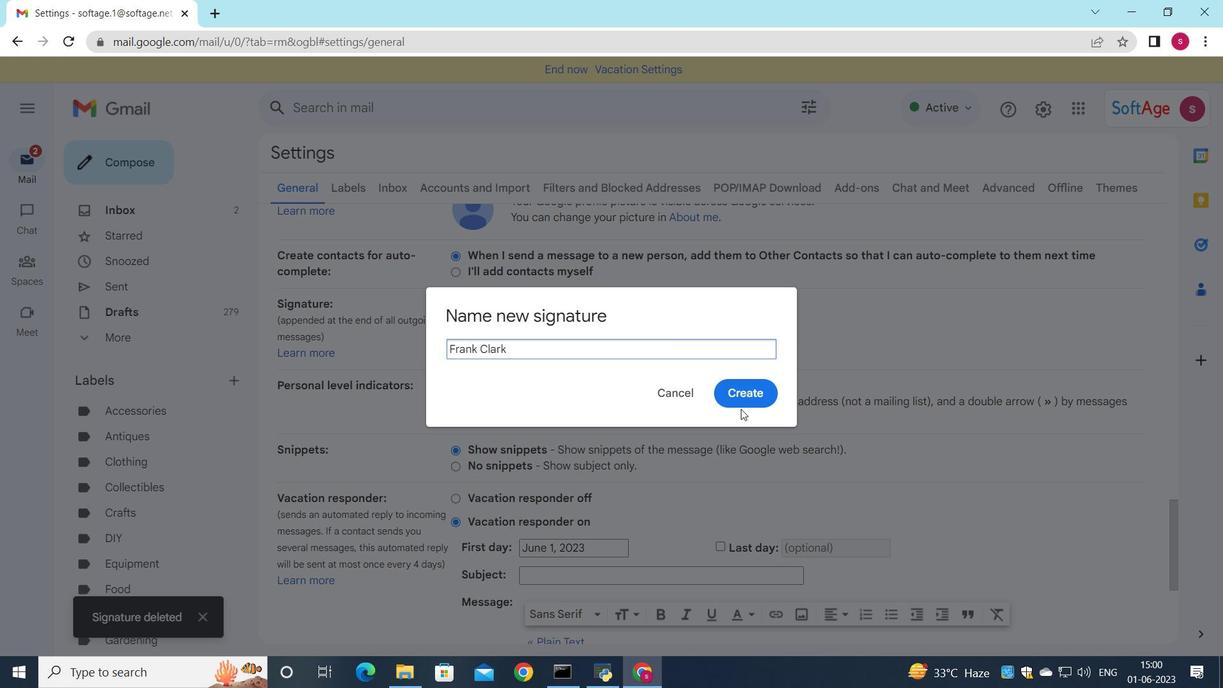 
Action: Mouse pressed left at (741, 401)
Screenshot: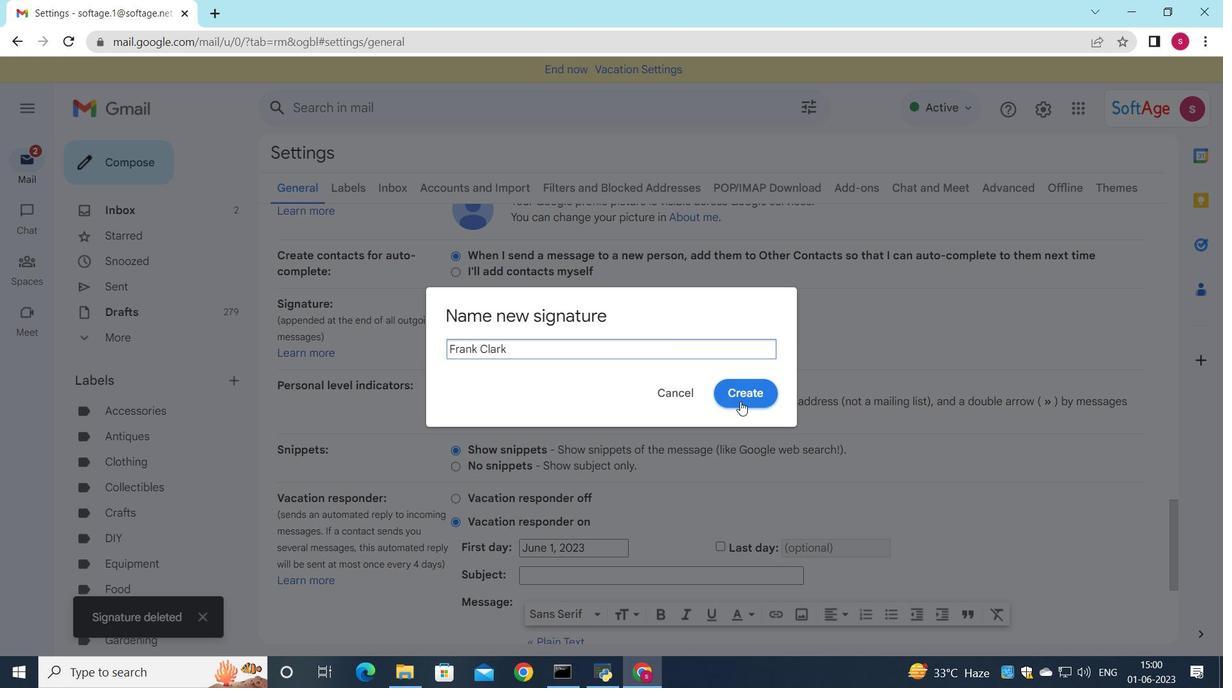 
Action: Mouse moved to (715, 345)
Screenshot: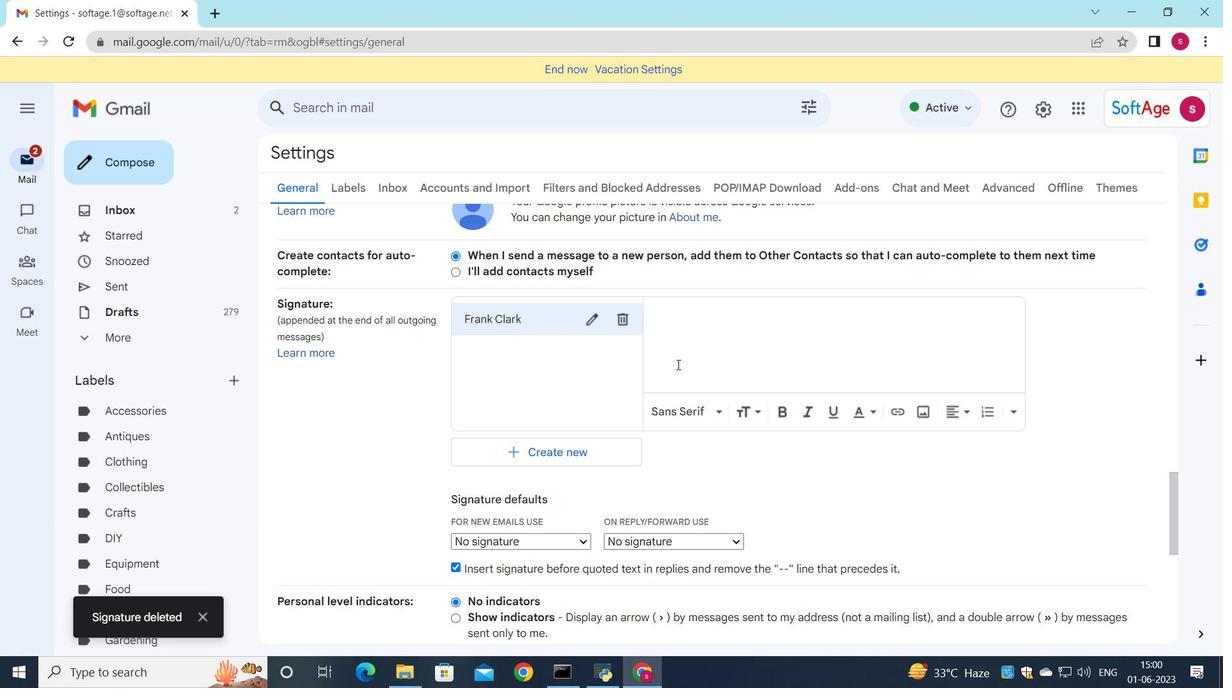 
Action: Mouse pressed left at (715, 345)
Screenshot: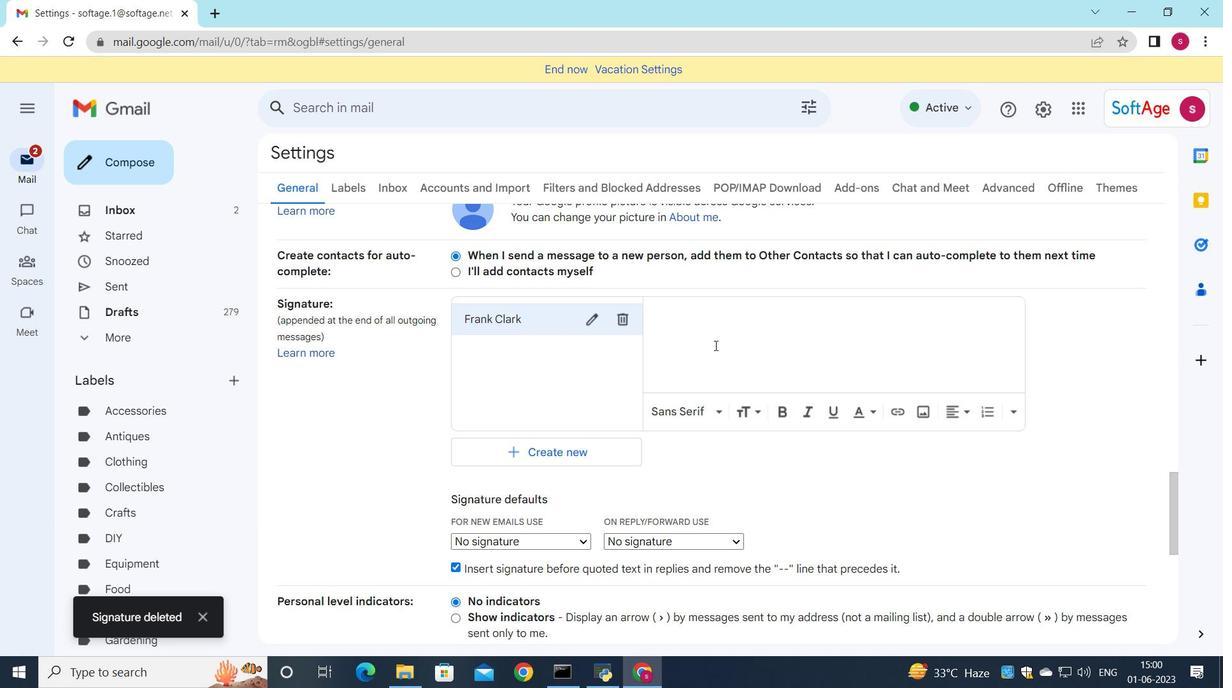 
Action: Key pressed <Key.shift><Key.shift><Key.shift><Key.shift><Key.shift><Key.shift><Key.shift><Key.shift><Key.shift><Key.shift><Key.shift>Frank<Key.space><Key.shift>Clark
Screenshot: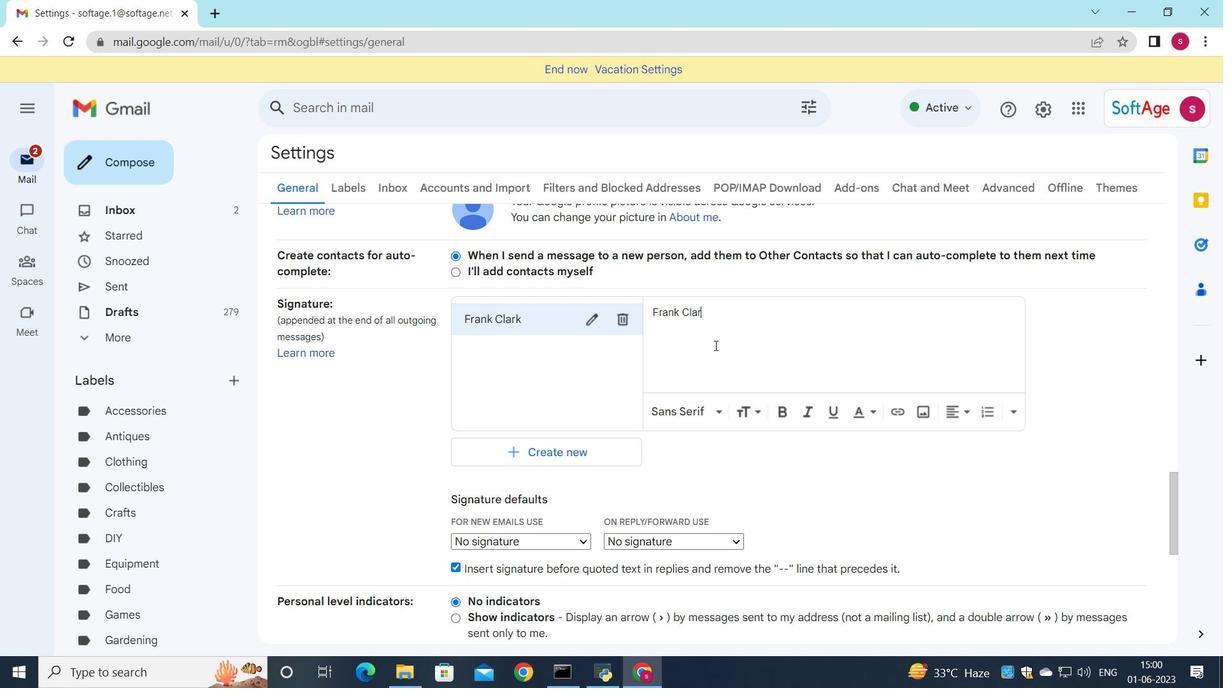 
Action: Mouse scrolled (715, 344) with delta (0, 0)
Screenshot: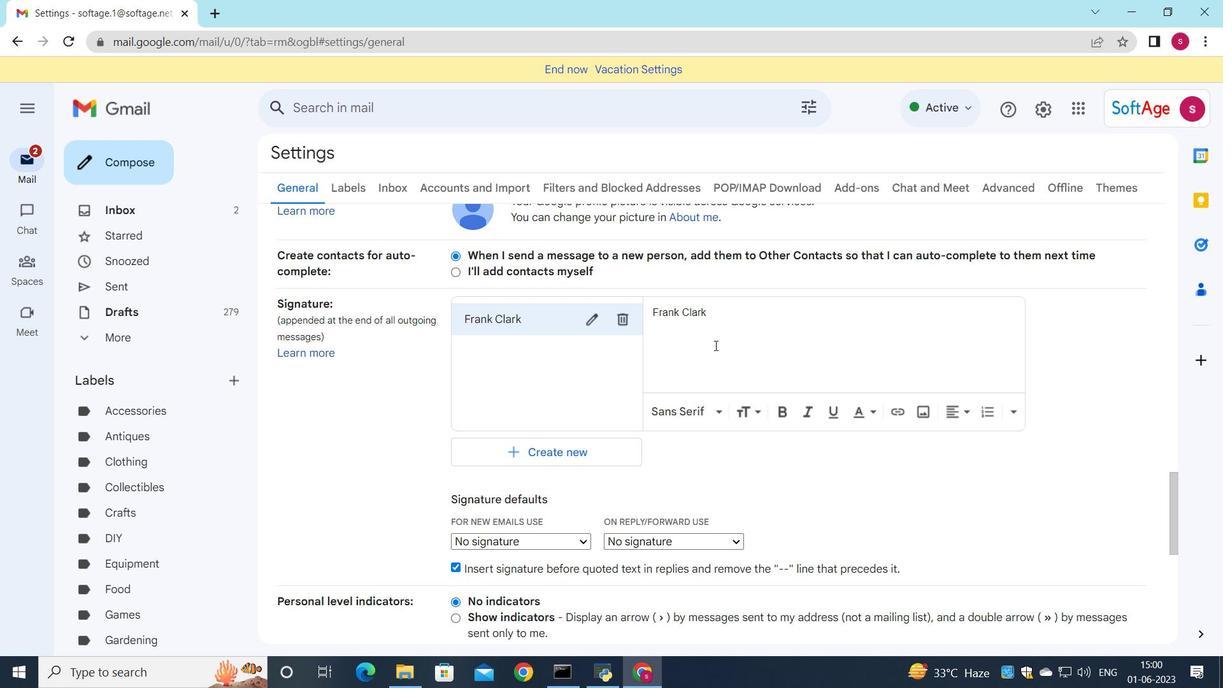 
Action: Mouse moved to (685, 371)
Screenshot: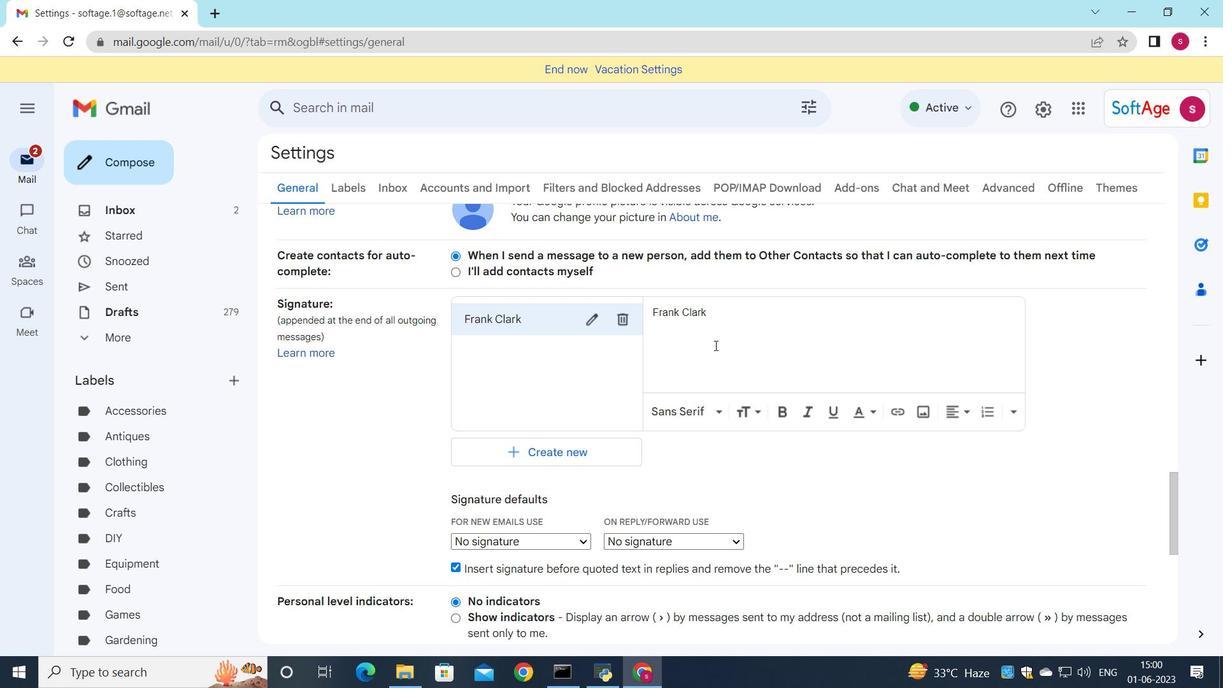 
Action: Mouse scrolled (713, 346) with delta (0, 0)
Screenshot: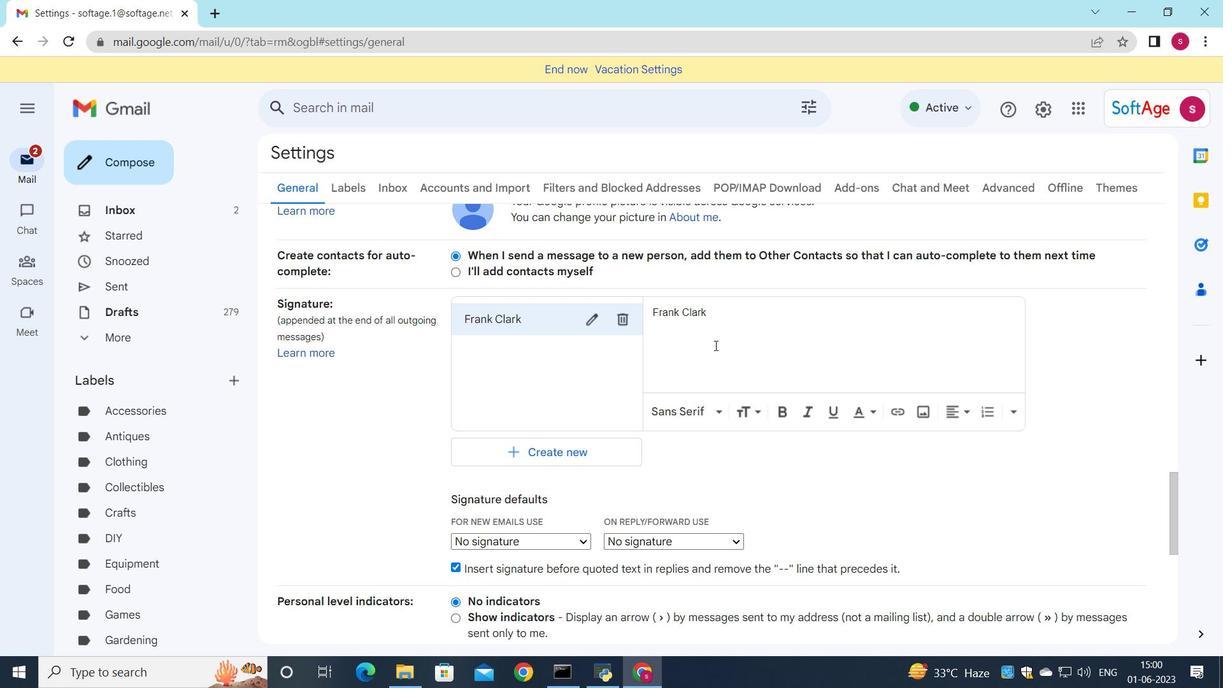 
Action: Mouse moved to (675, 381)
Screenshot: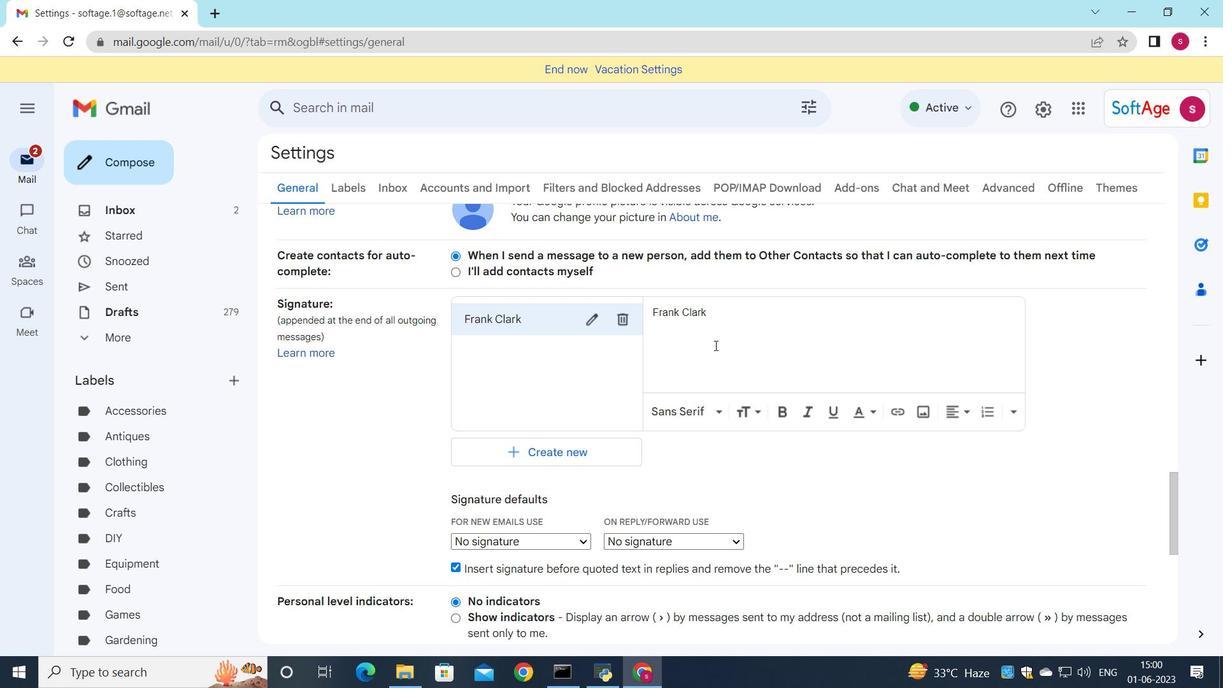 
Action: Mouse scrolled (675, 381) with delta (0, 0)
Screenshot: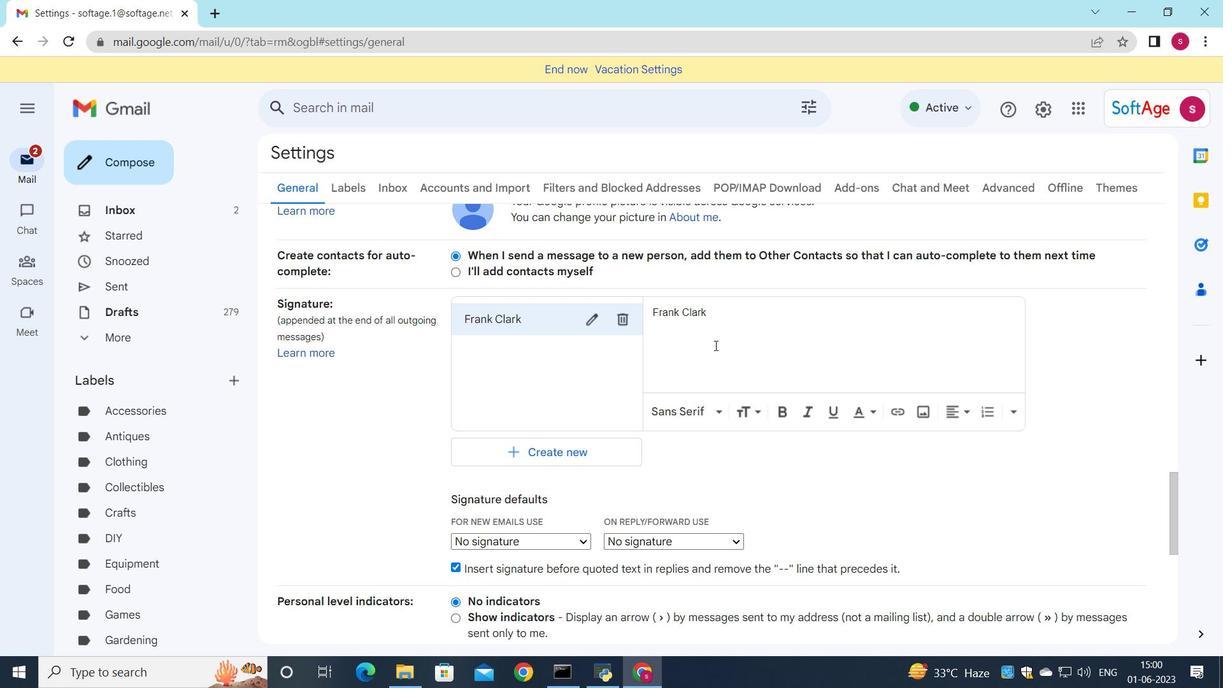 
Action: Mouse moved to (559, 294)
Screenshot: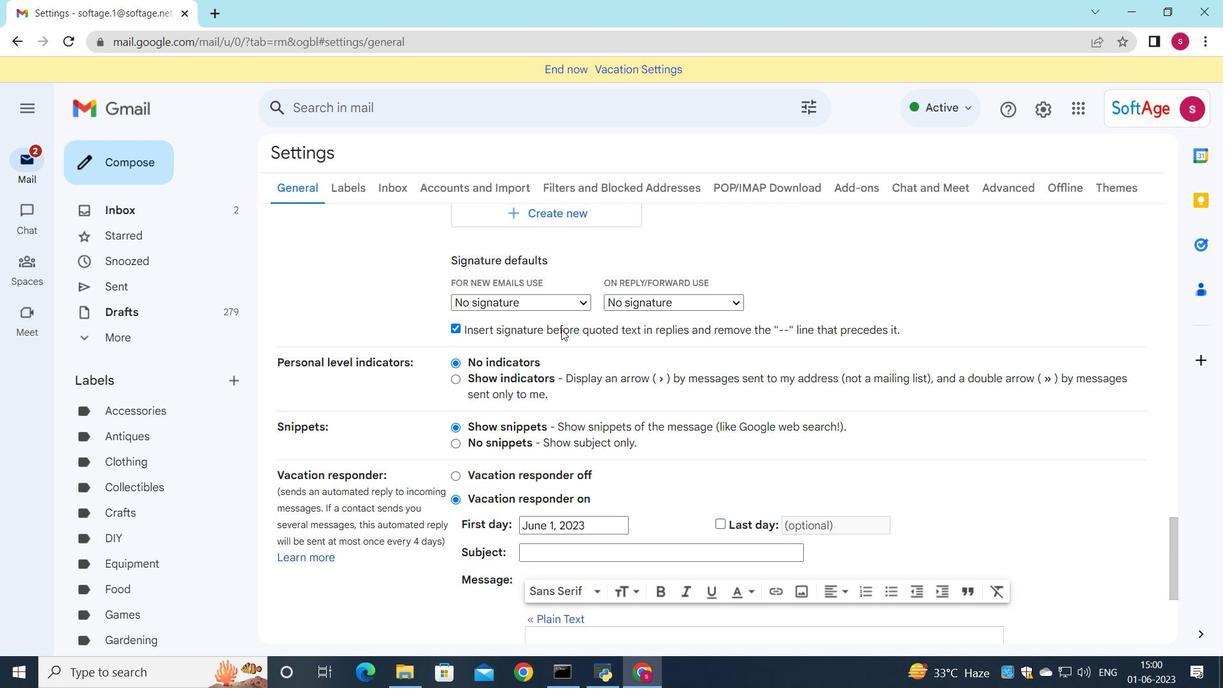 
Action: Mouse pressed left at (559, 294)
Screenshot: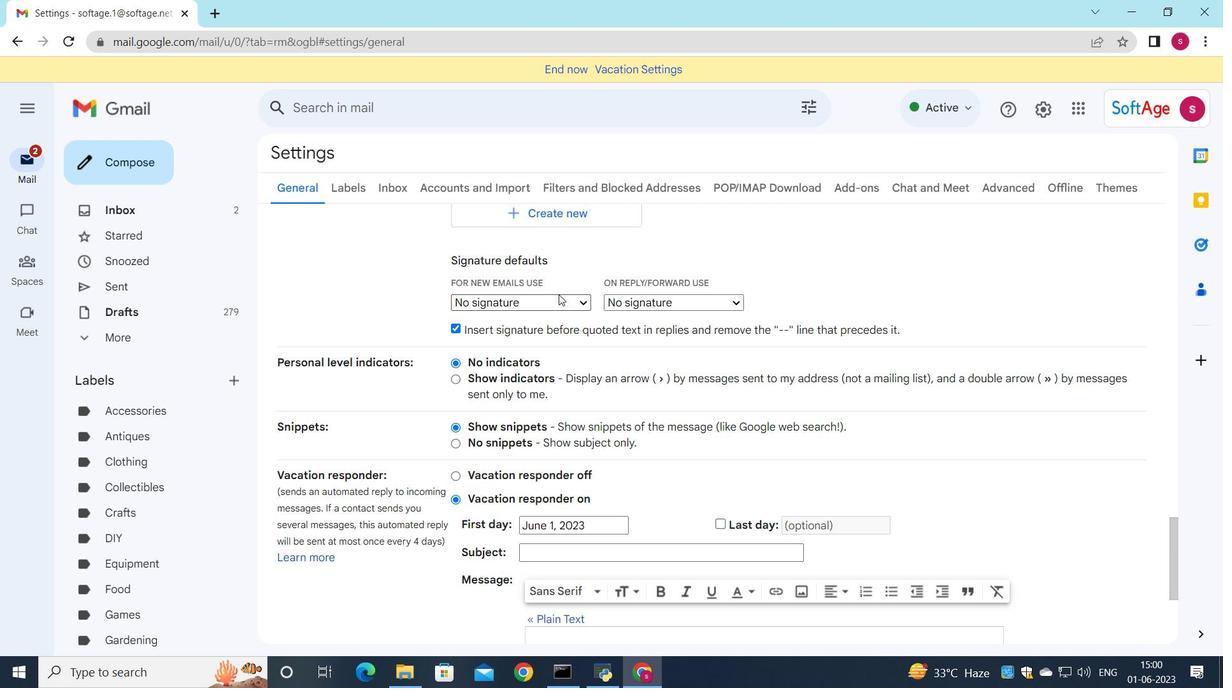 
Action: Mouse moved to (558, 333)
Screenshot: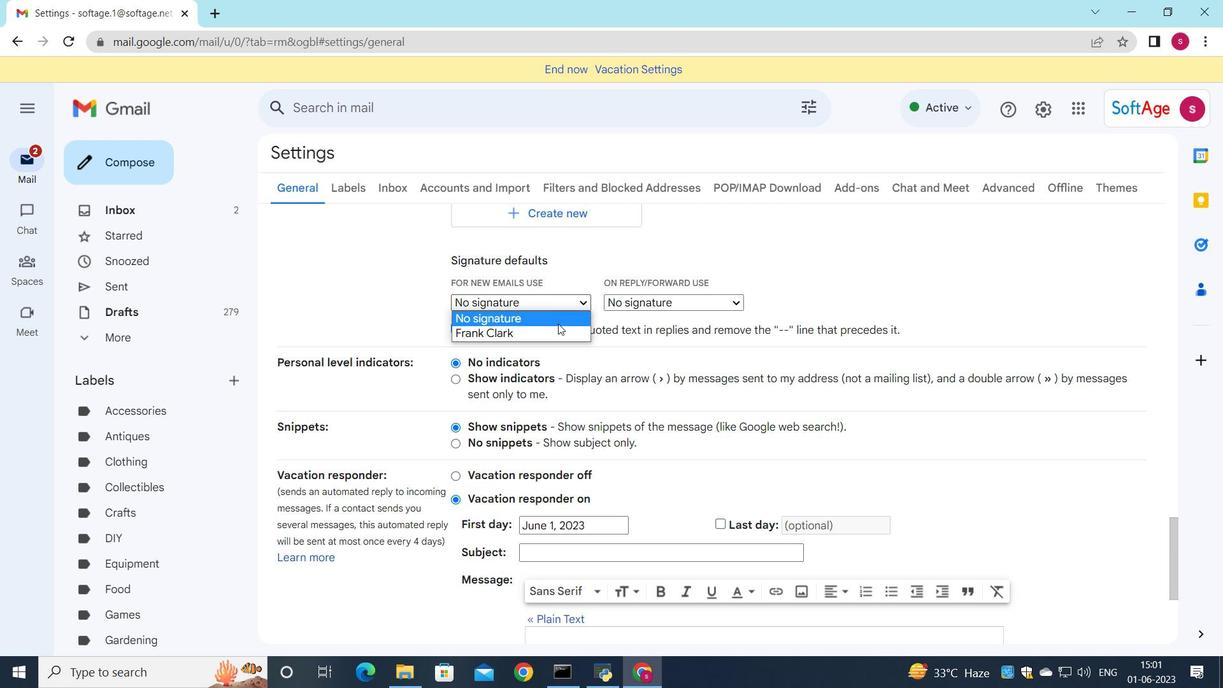
Action: Mouse pressed left at (558, 333)
Screenshot: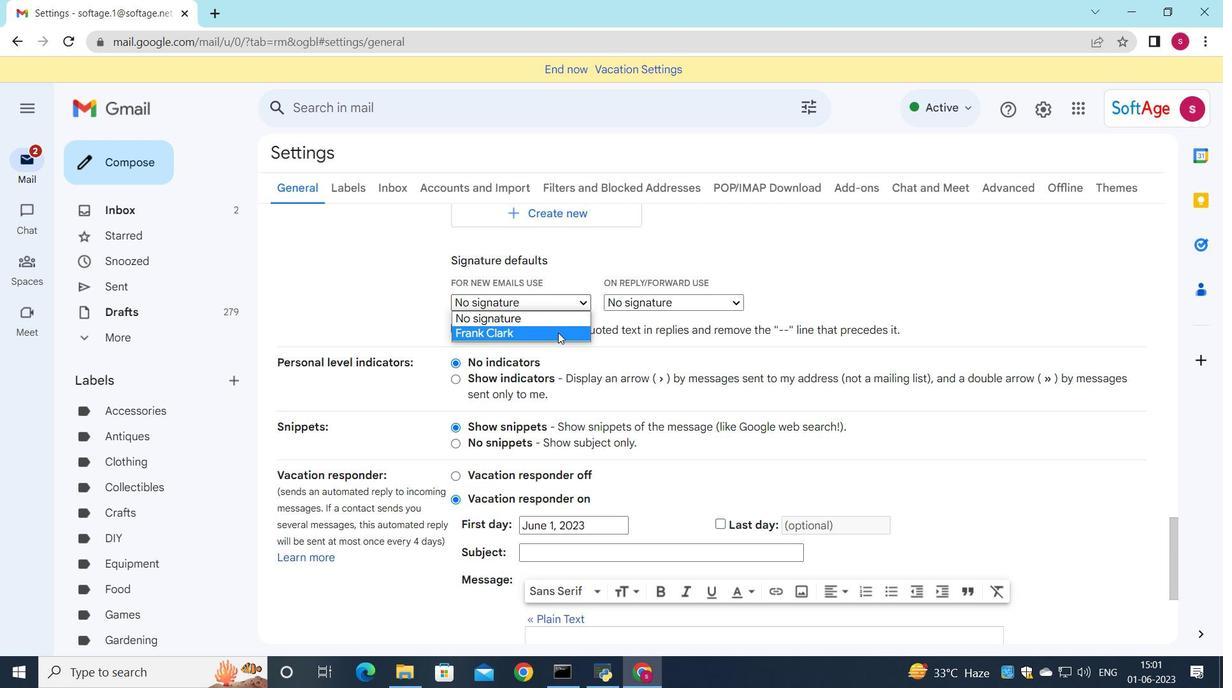 
Action: Mouse moved to (624, 309)
Screenshot: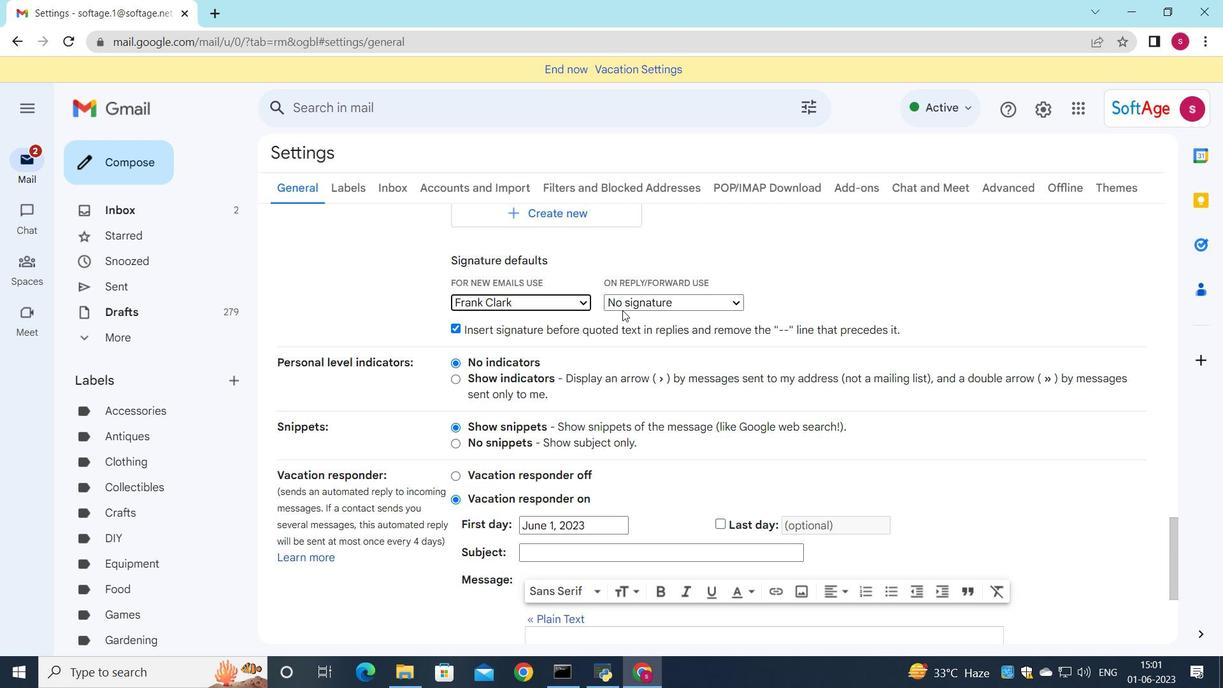 
Action: Mouse pressed left at (624, 309)
Screenshot: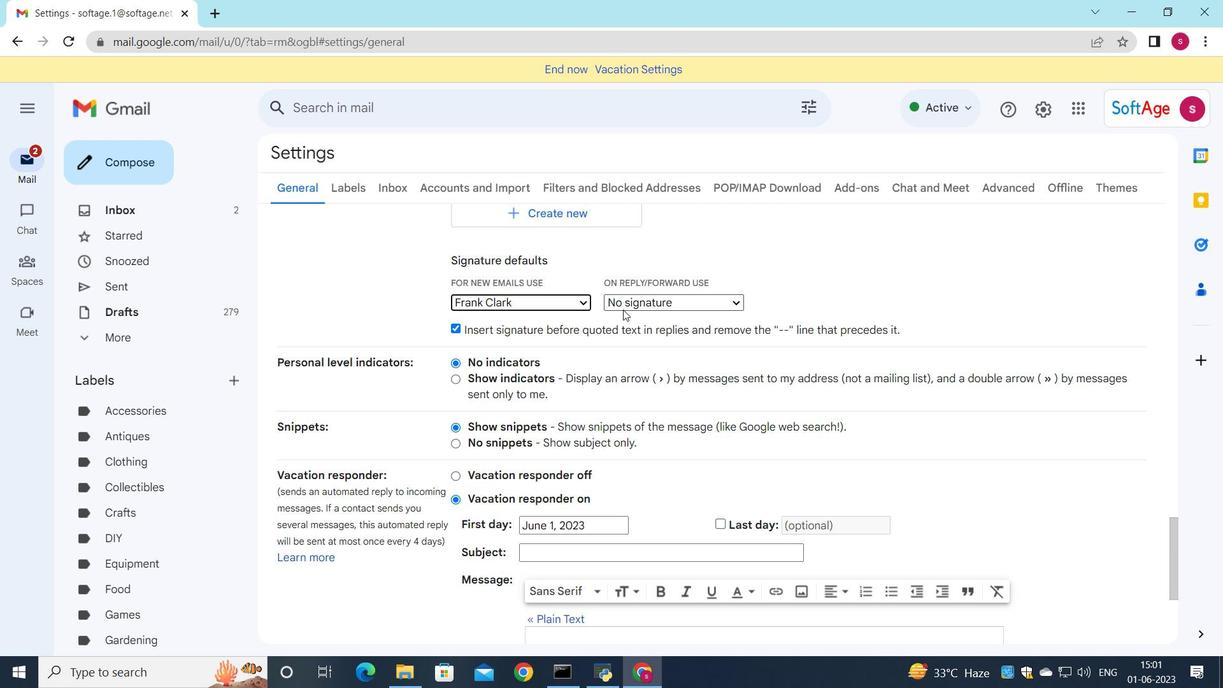 
Action: Mouse moved to (632, 332)
Screenshot: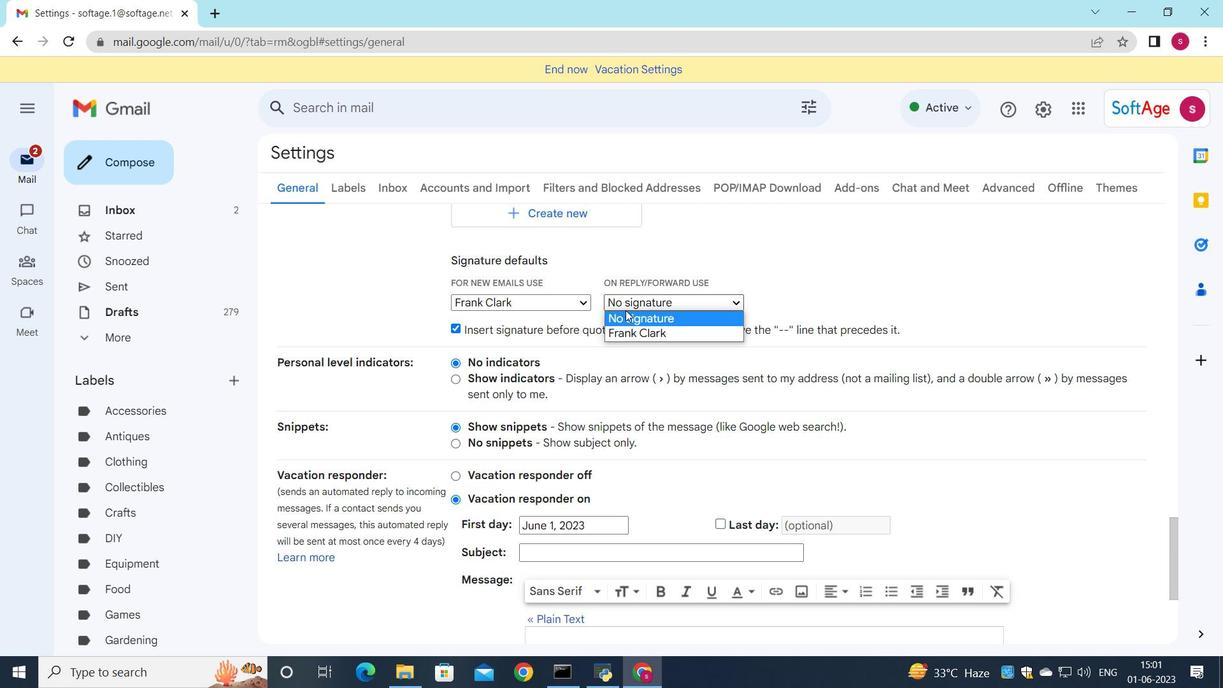 
Action: Mouse pressed left at (632, 332)
Screenshot: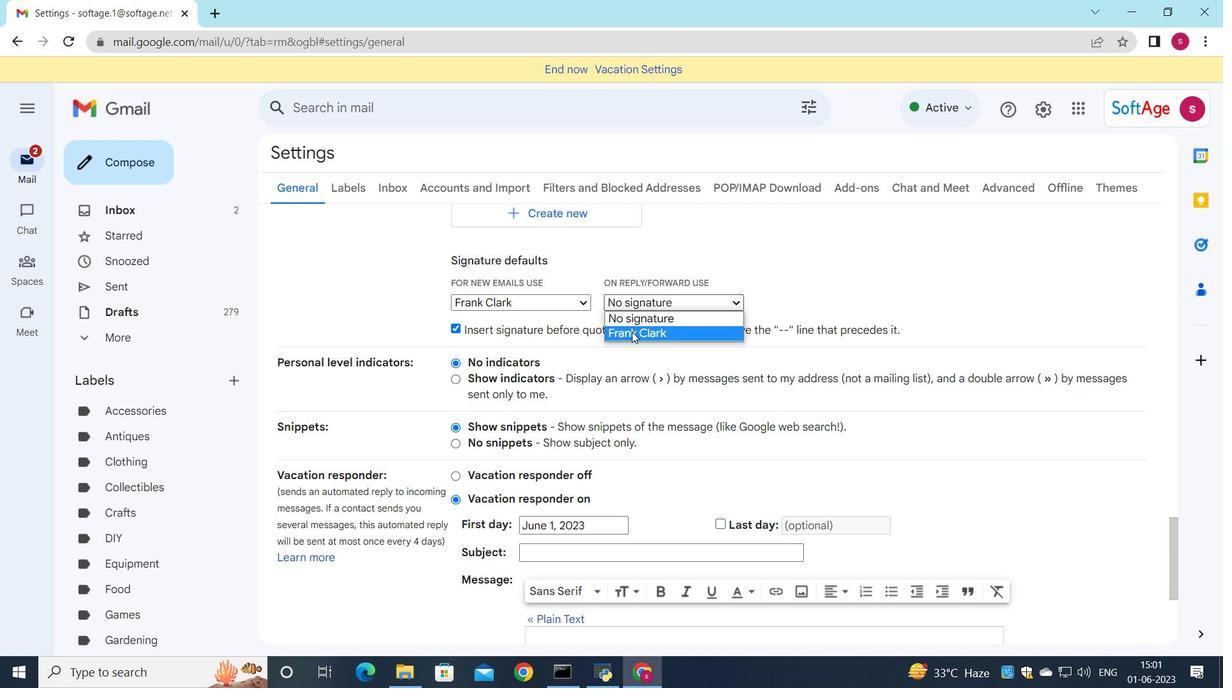 
Action: Mouse scrolled (632, 331) with delta (0, 0)
Screenshot: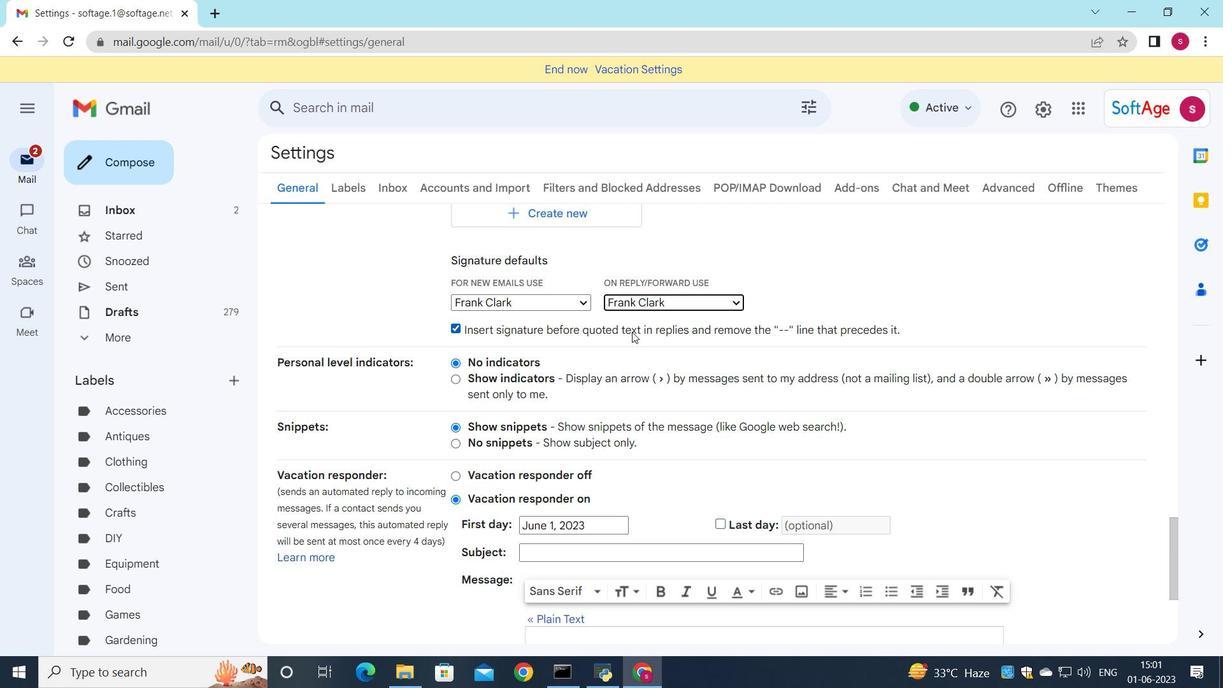
Action: Mouse scrolled (632, 331) with delta (0, 0)
Screenshot: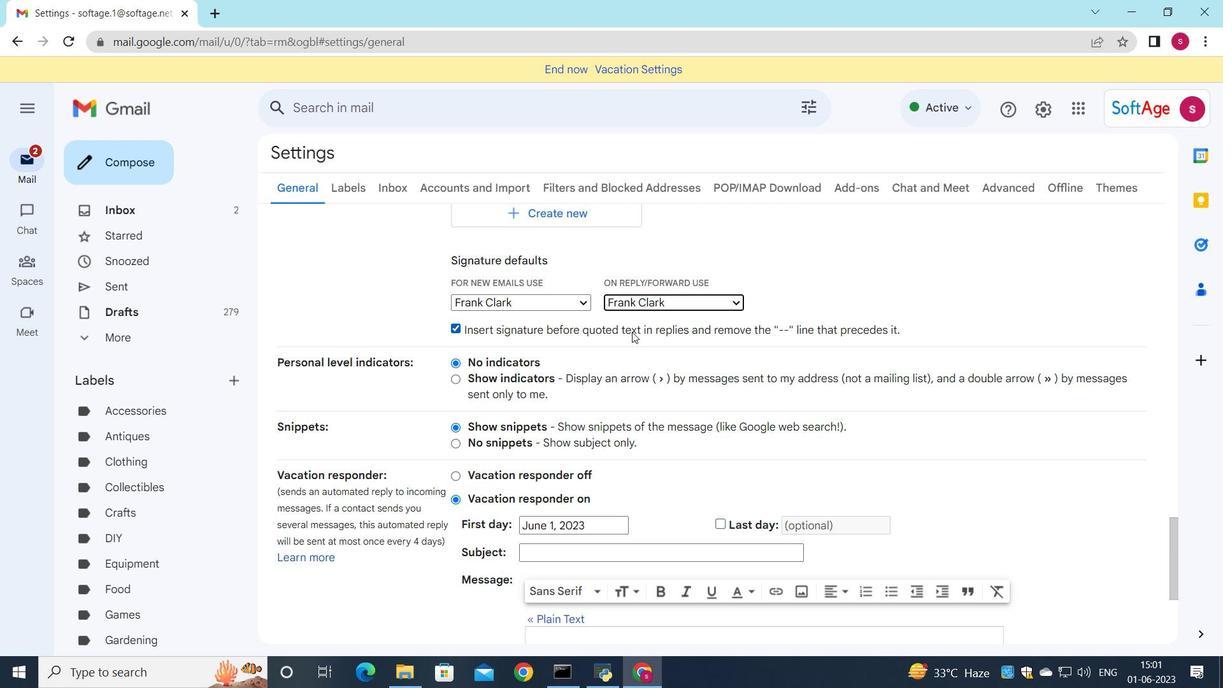 
Action: Mouse scrolled (632, 331) with delta (0, 0)
Screenshot: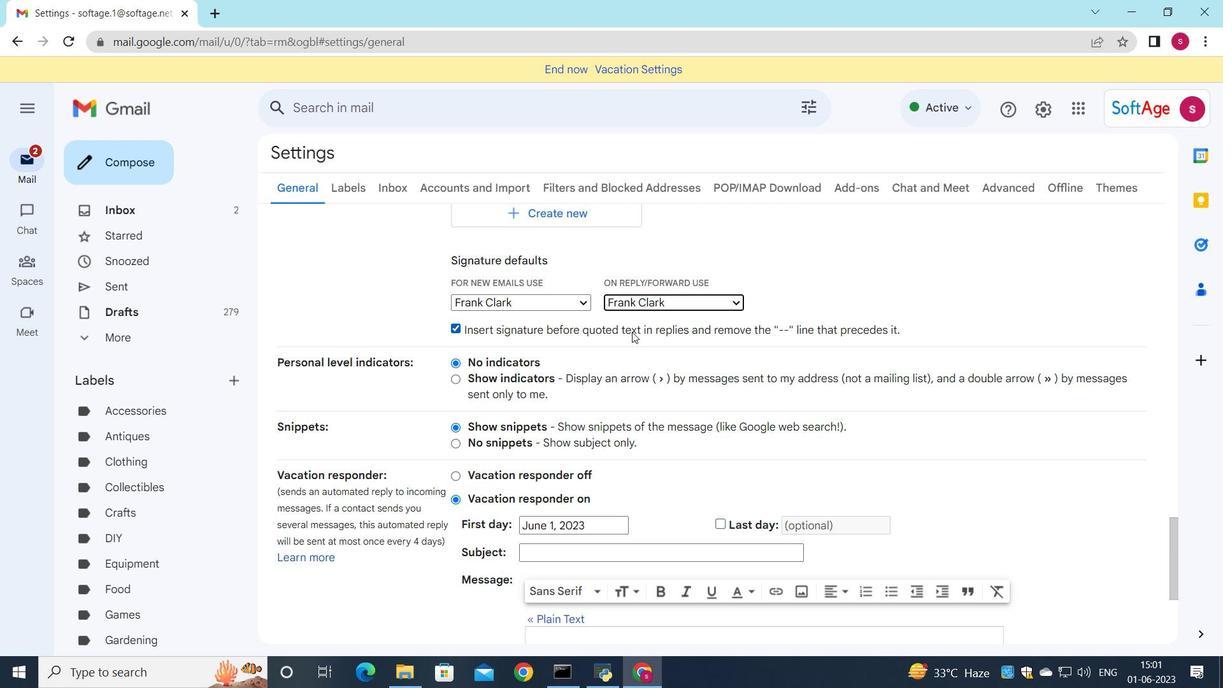 
Action: Mouse scrolled (632, 331) with delta (0, 0)
Screenshot: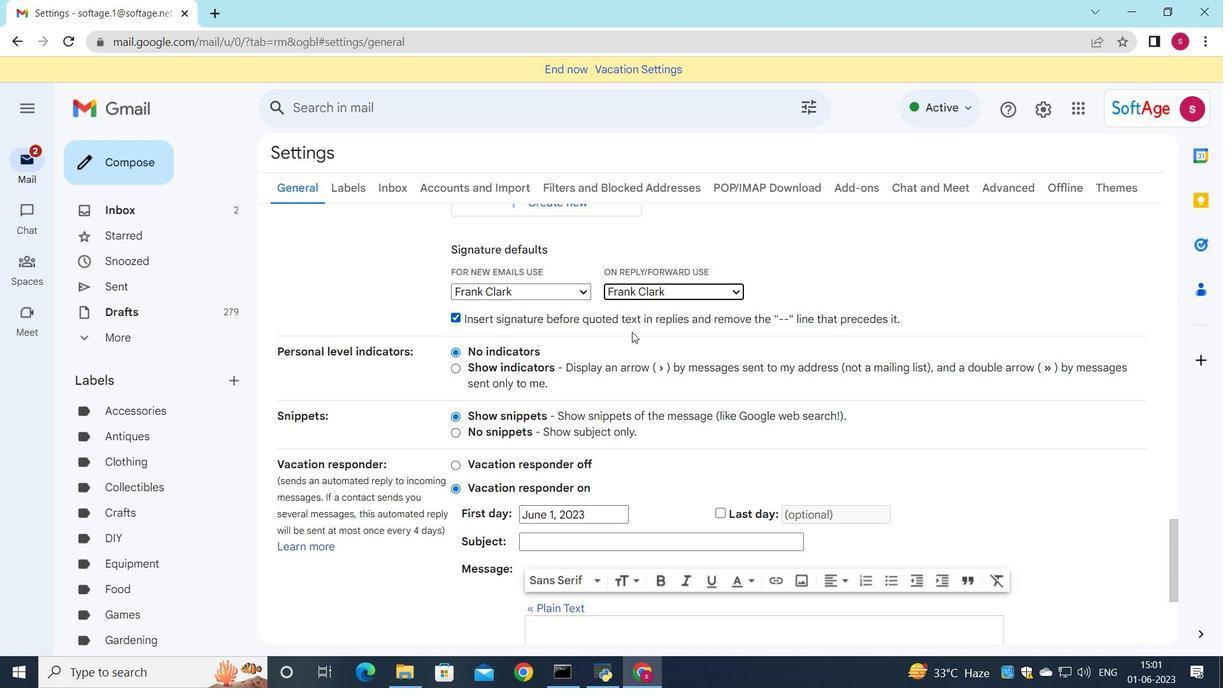 
Action: Mouse moved to (708, 559)
Screenshot: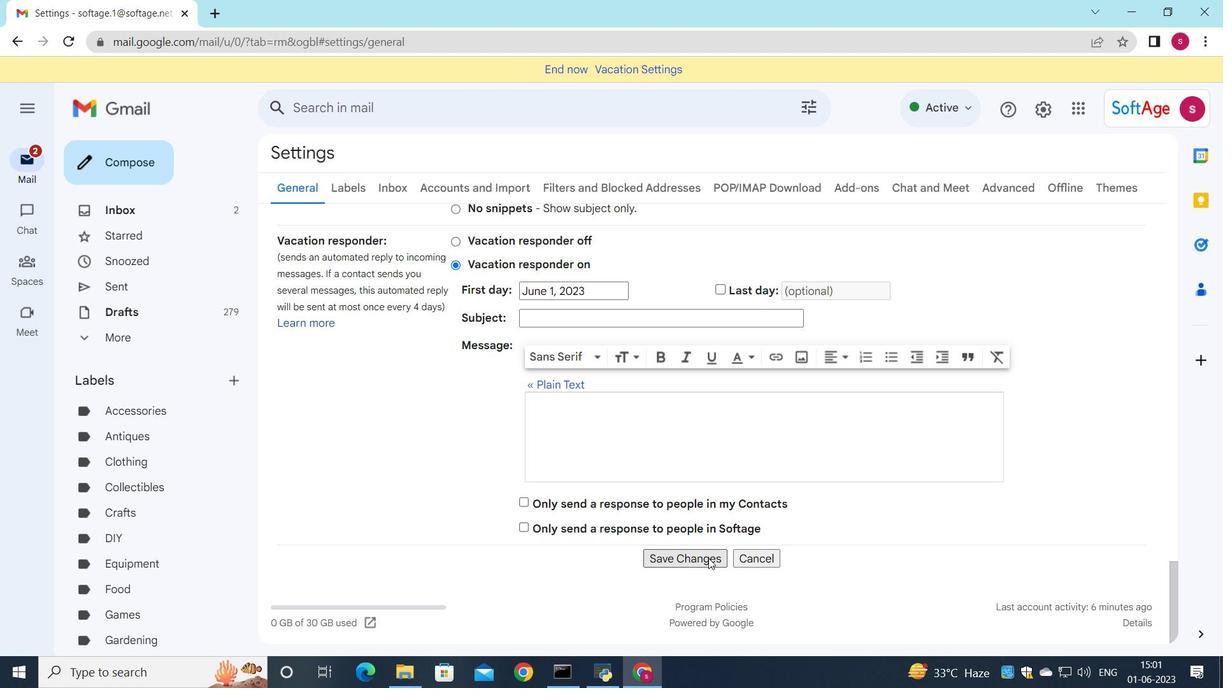 
Action: Mouse pressed left at (708, 559)
Screenshot: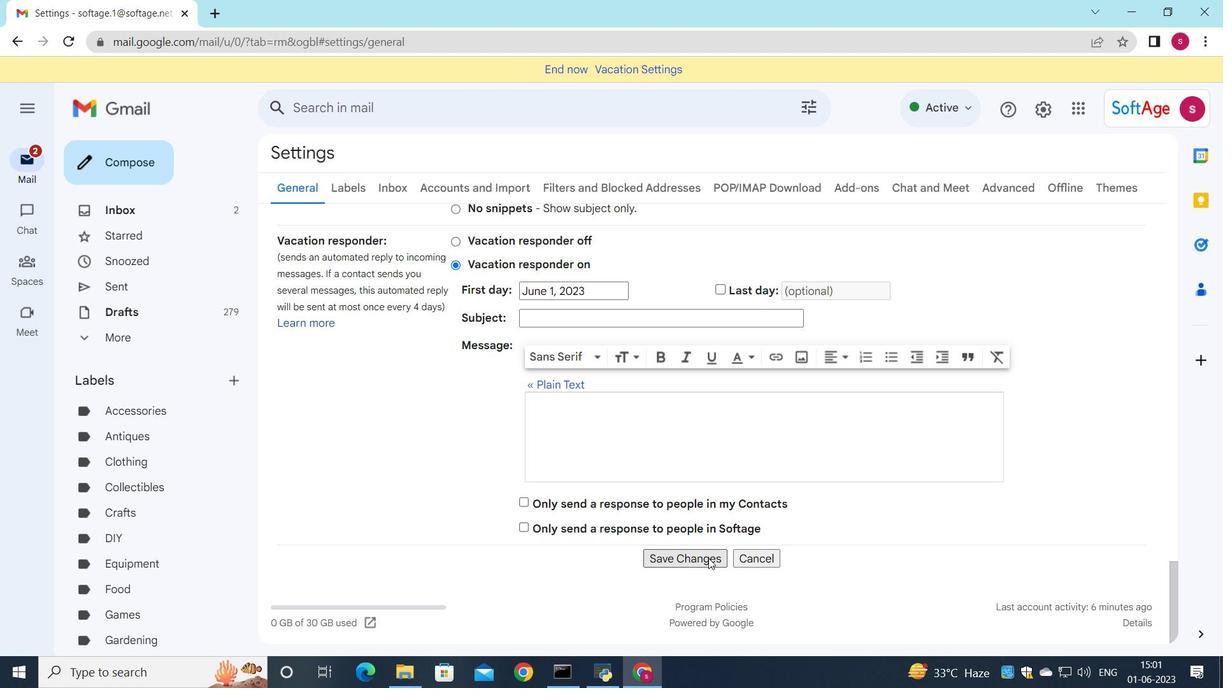
Action: Mouse moved to (476, 383)
Screenshot: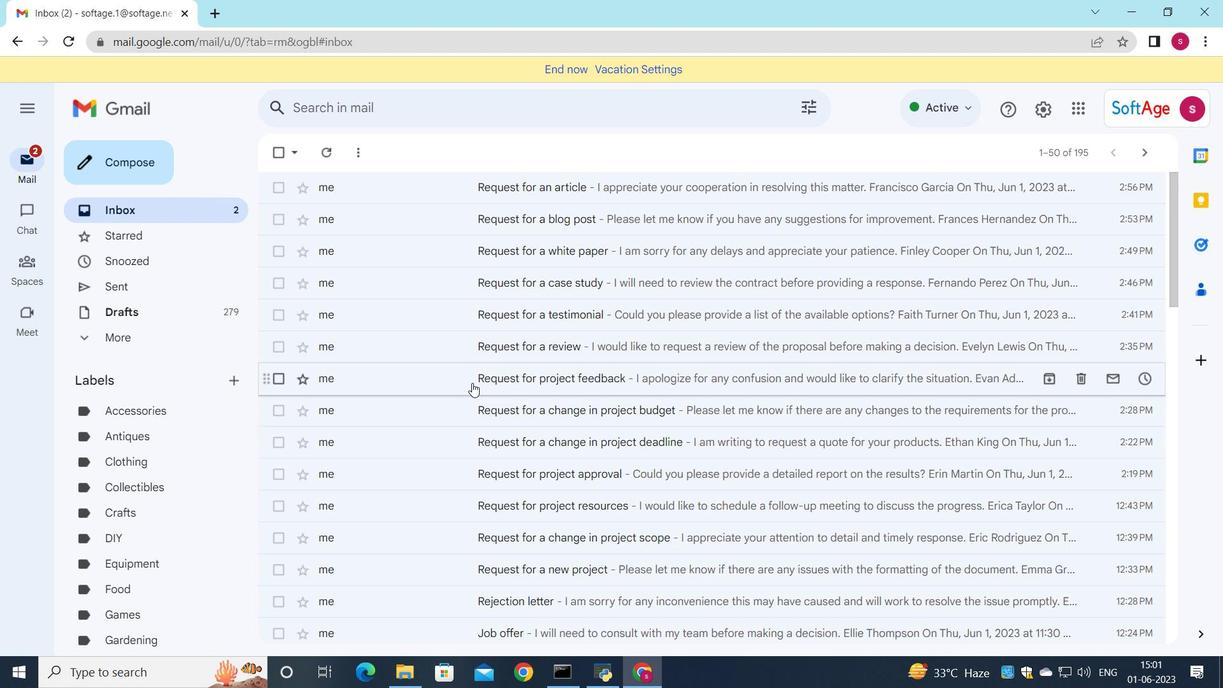 
Action: Mouse pressed left at (476, 383)
Screenshot: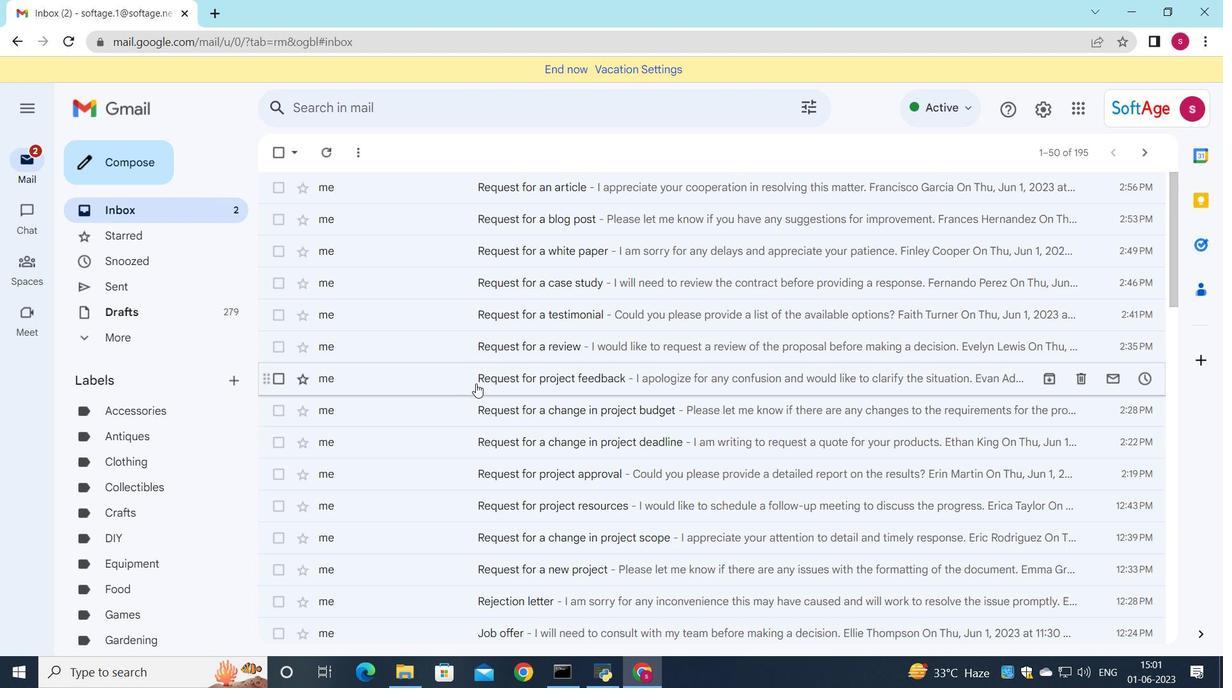
Action: Mouse moved to (421, 513)
Screenshot: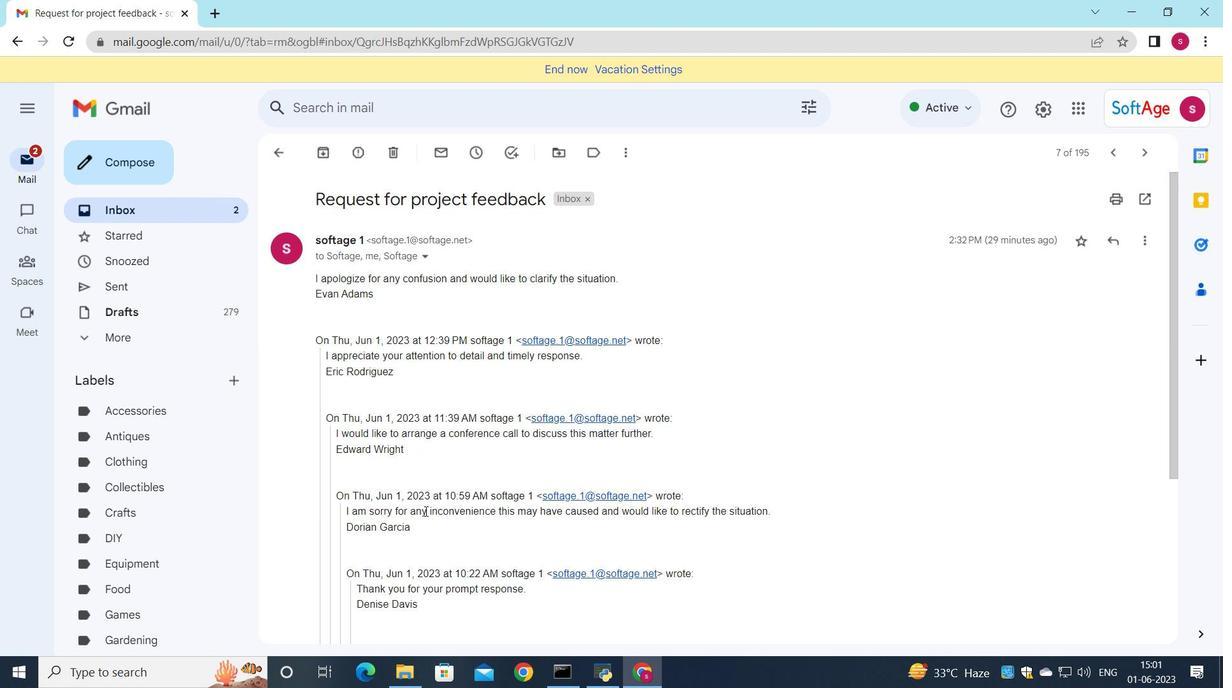 
Action: Mouse scrolled (421, 513) with delta (0, 0)
Screenshot: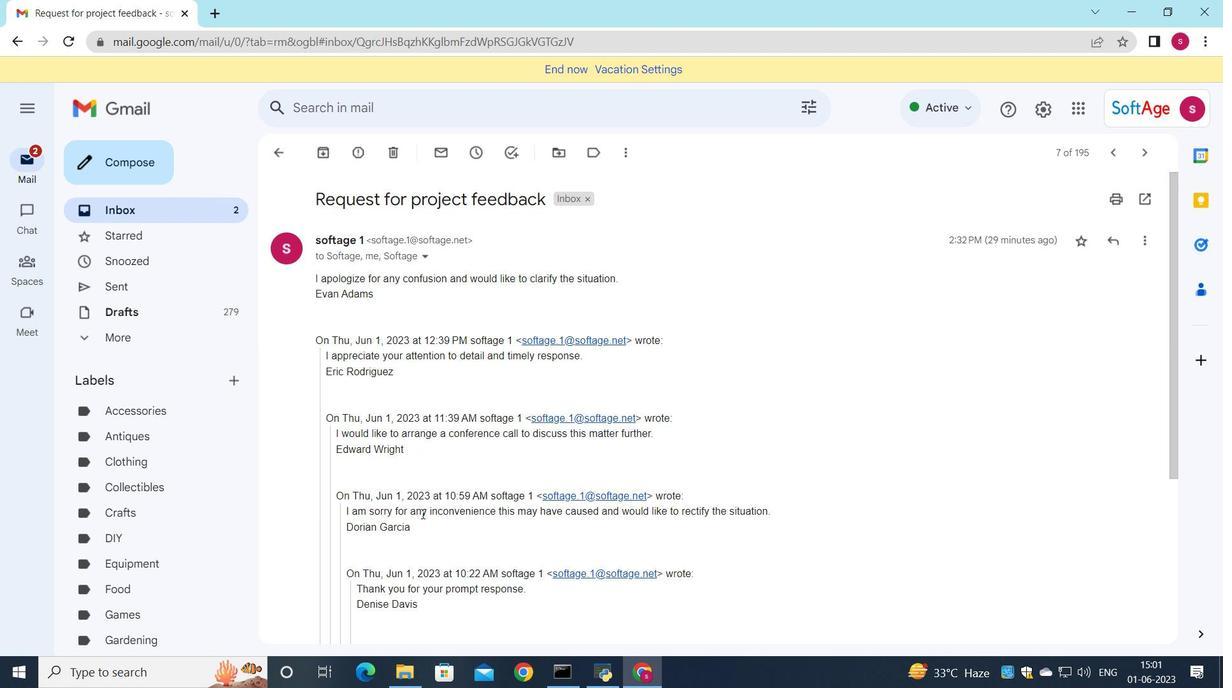 
Action: Mouse scrolled (421, 513) with delta (0, 0)
Screenshot: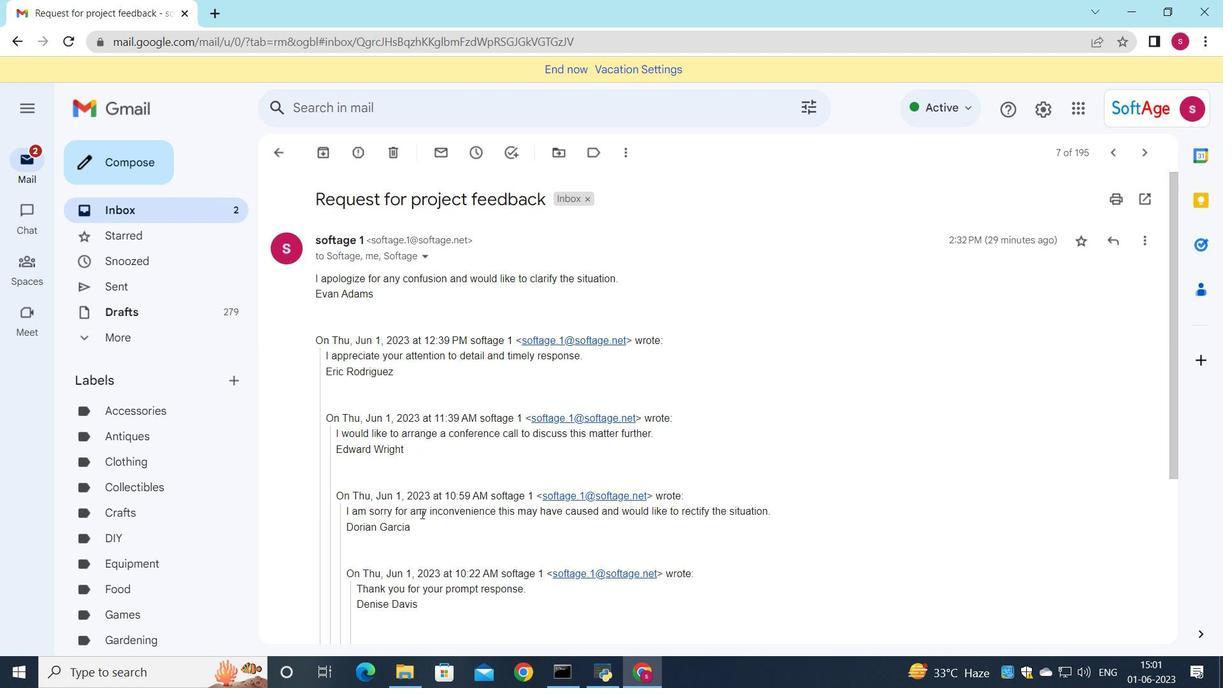 
Action: Mouse scrolled (421, 513) with delta (0, 0)
Screenshot: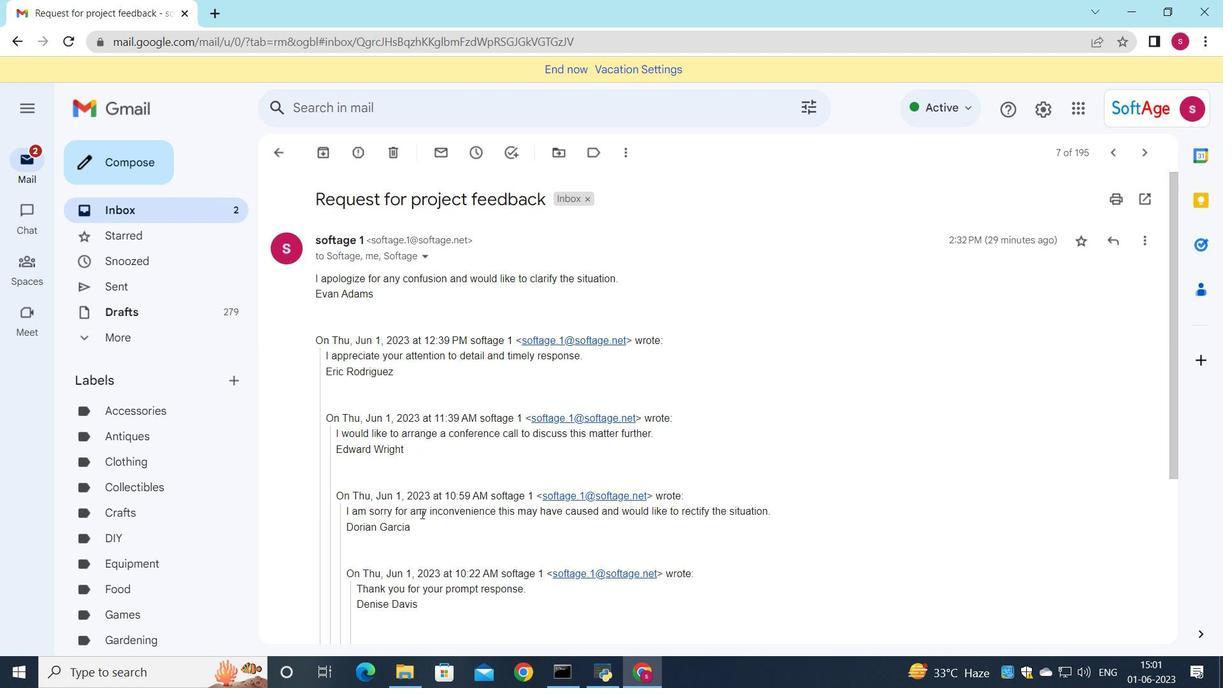 
Action: Mouse moved to (340, 572)
Screenshot: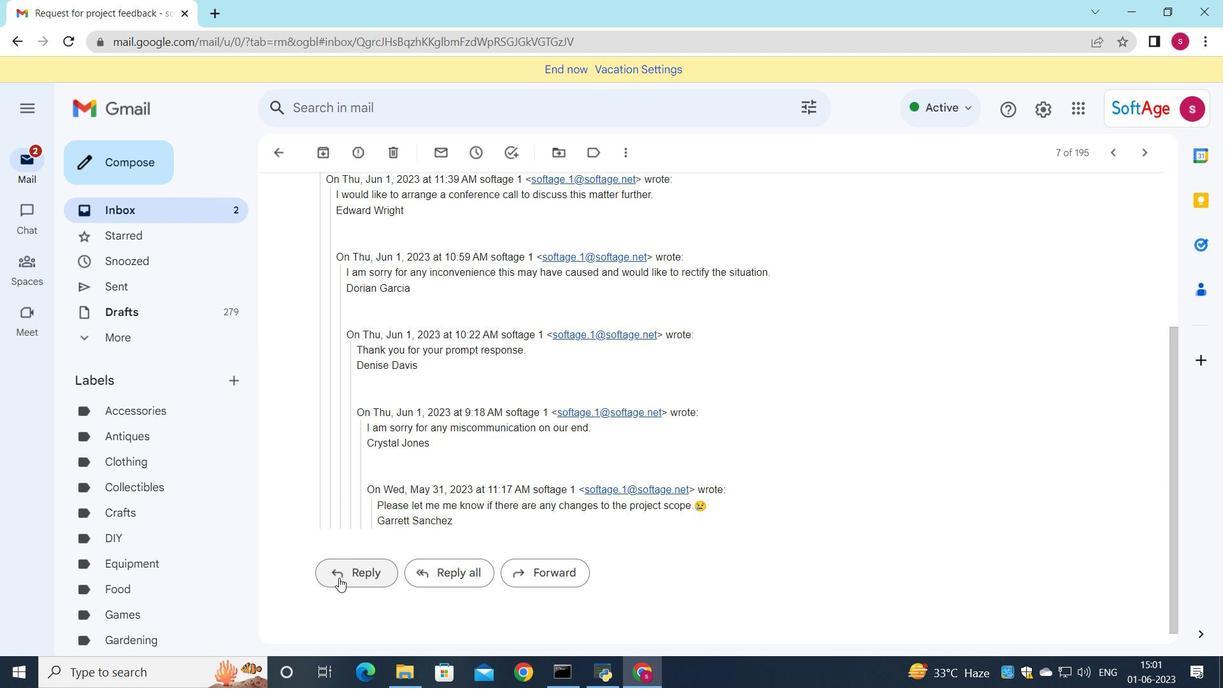 
Action: Mouse pressed left at (340, 572)
Screenshot: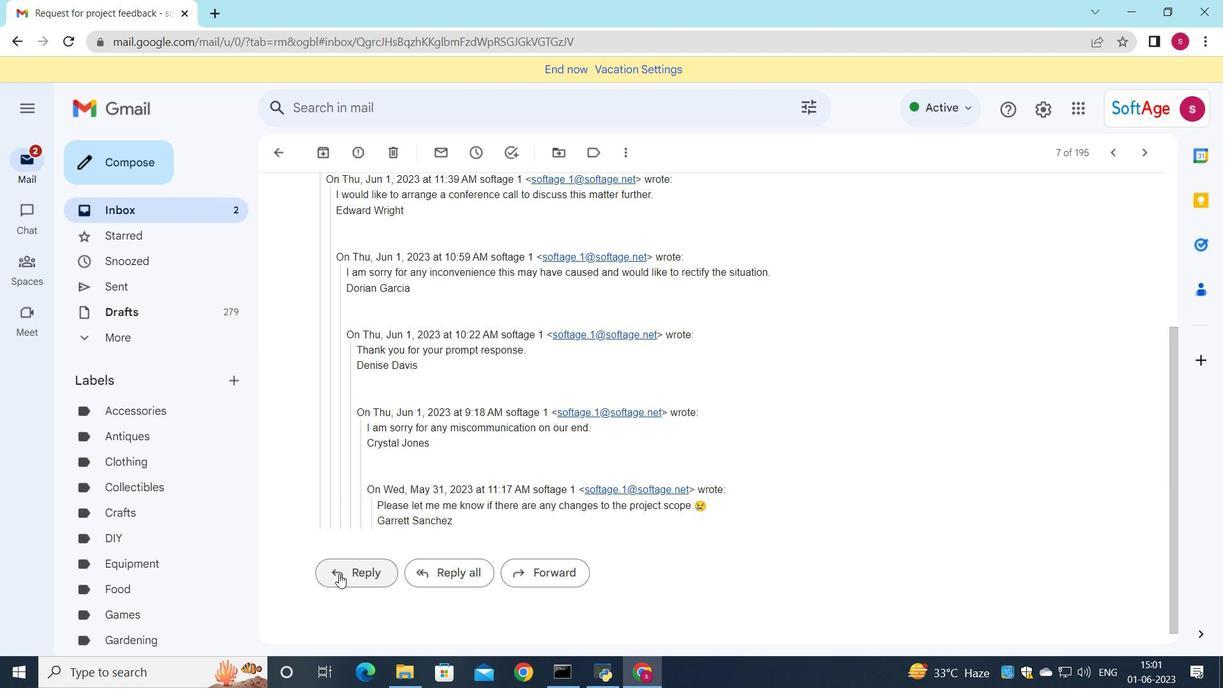 
Action: Mouse moved to (352, 428)
Screenshot: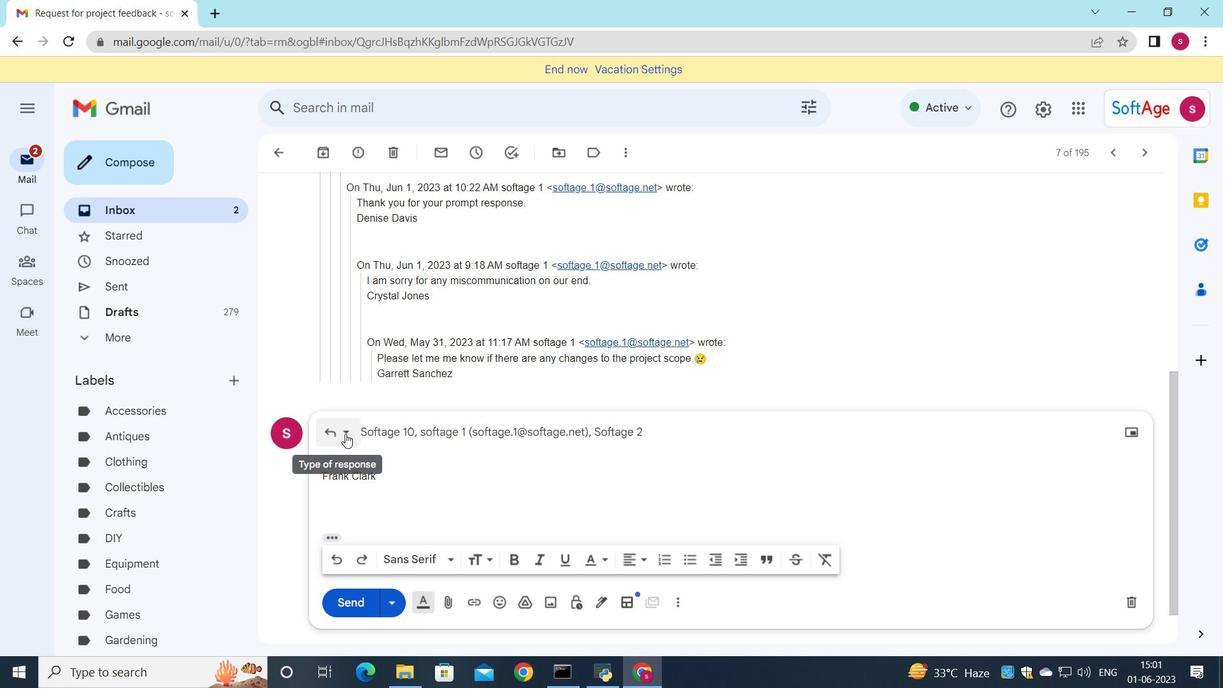 
Action: Mouse pressed left at (352, 428)
Screenshot: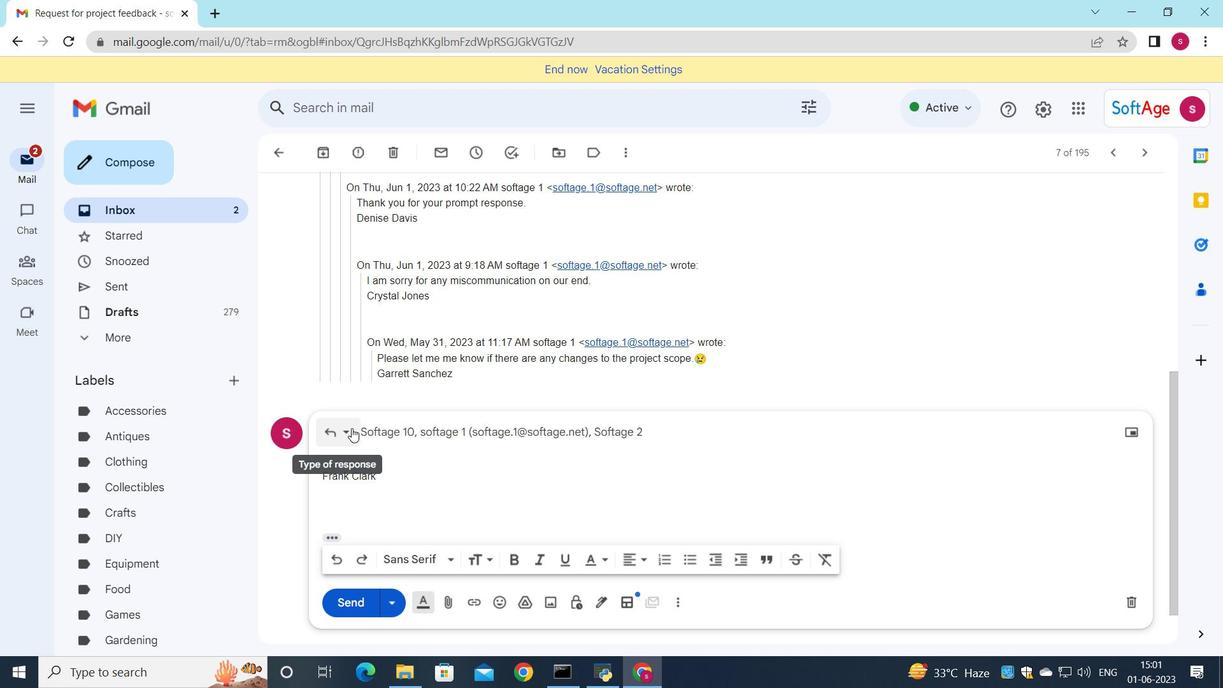 
Action: Mouse moved to (379, 542)
Screenshot: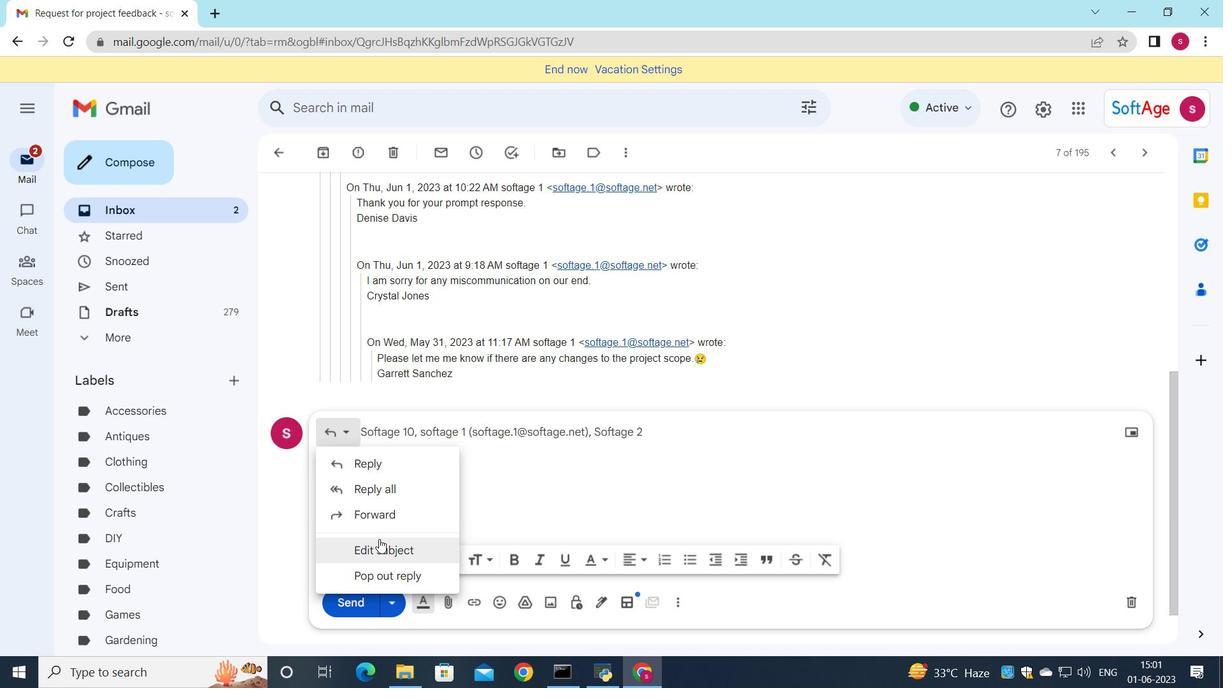 
Action: Mouse pressed left at (379, 542)
Screenshot: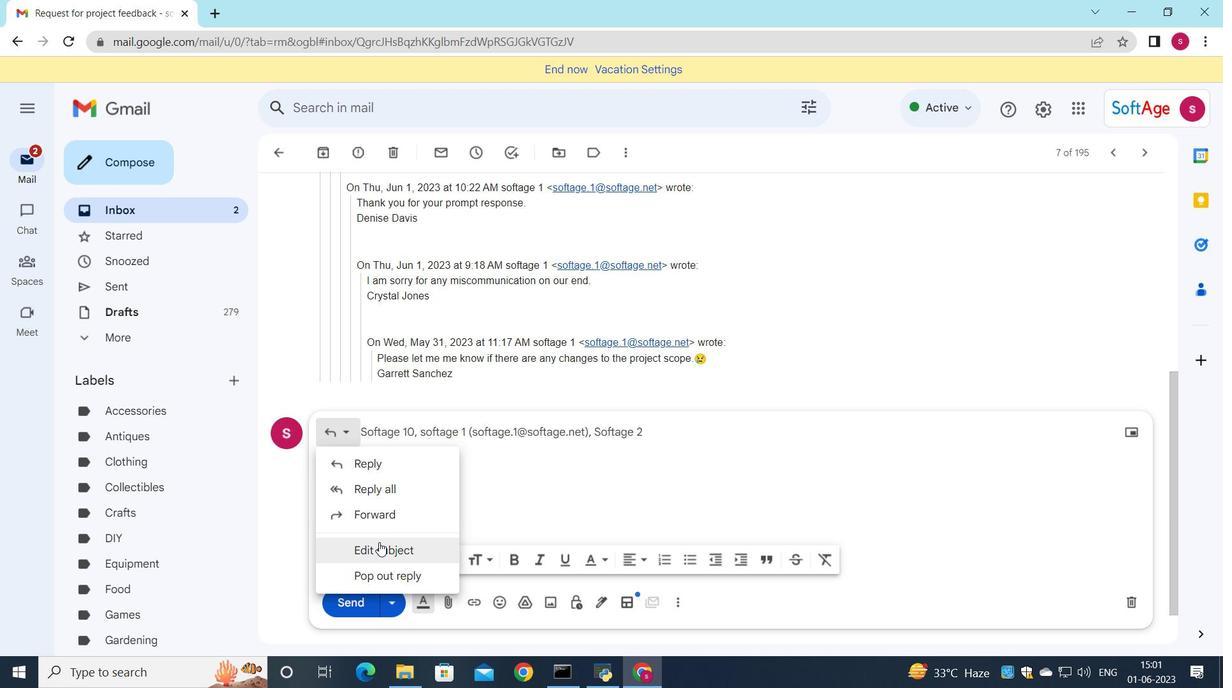 
Action: Mouse moved to (887, 373)
Screenshot: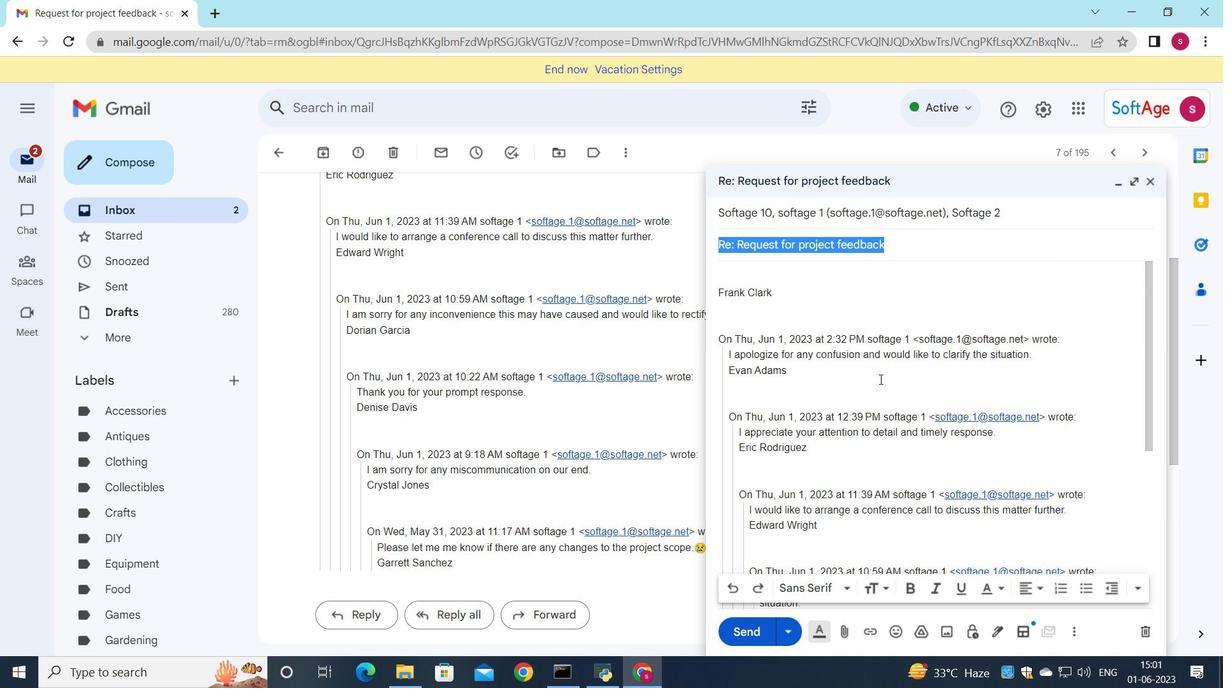 
Action: Key pressed <Key.shift>Request<Key.space>for<Key.space>a<Key.space>webinar
Screenshot: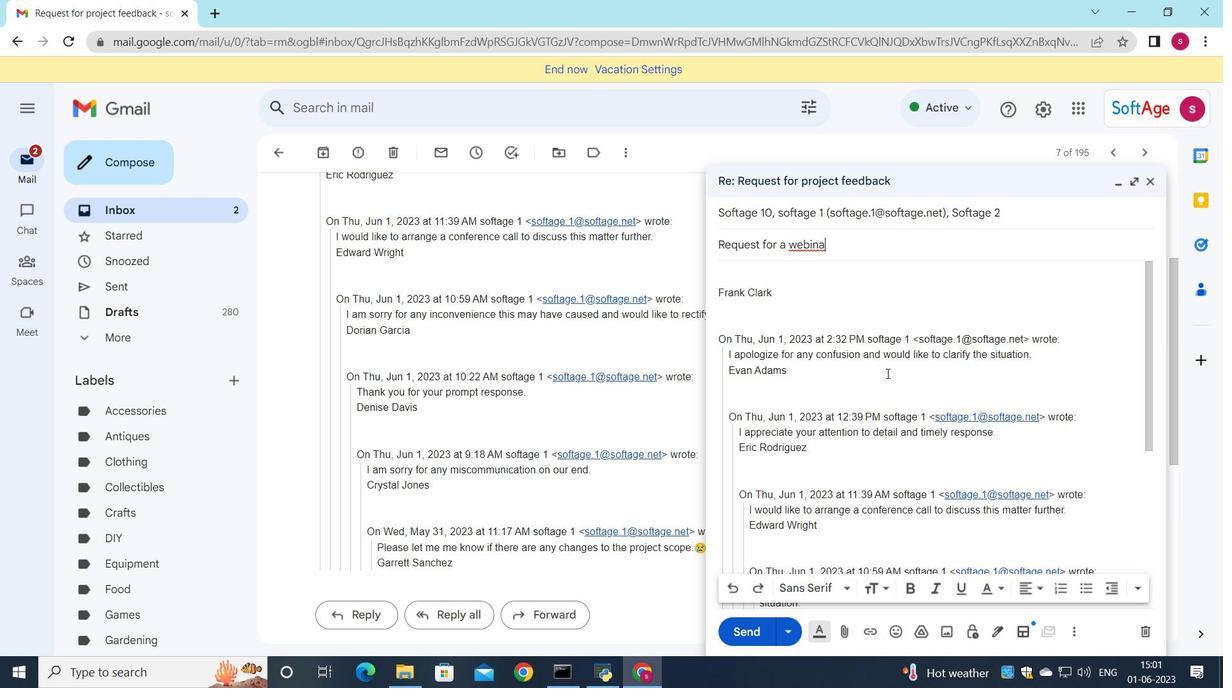 
Action: Mouse moved to (718, 268)
Screenshot: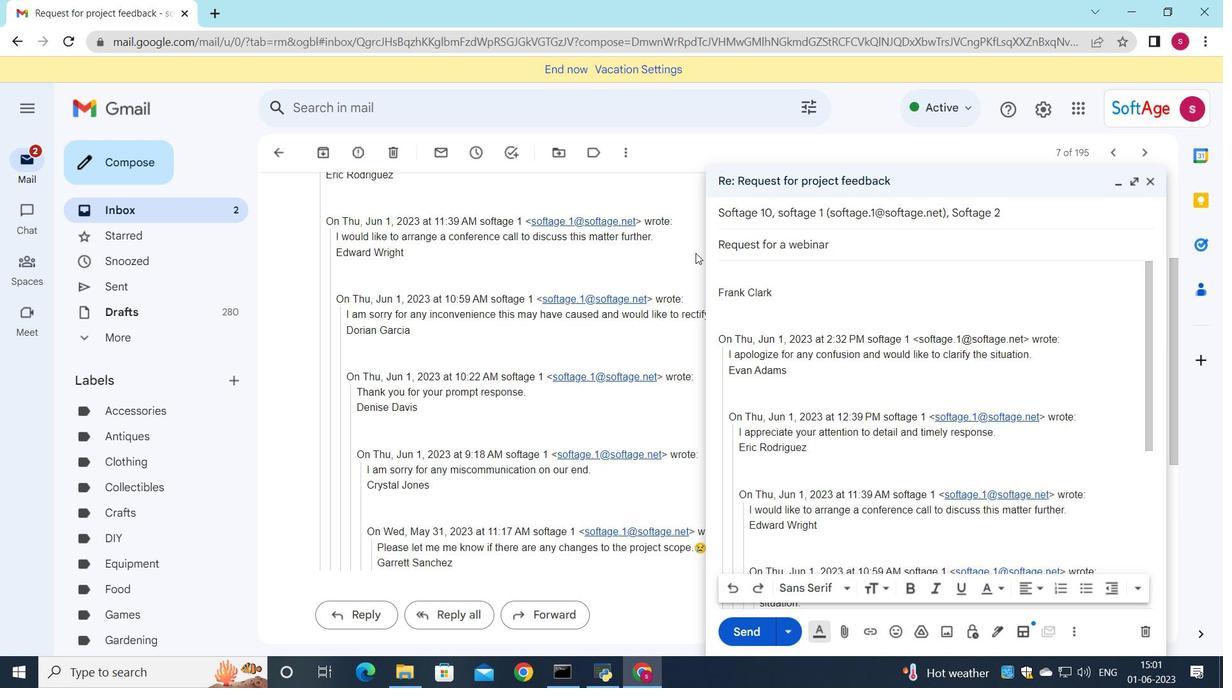 
Action: Mouse pressed left at (718, 268)
Screenshot: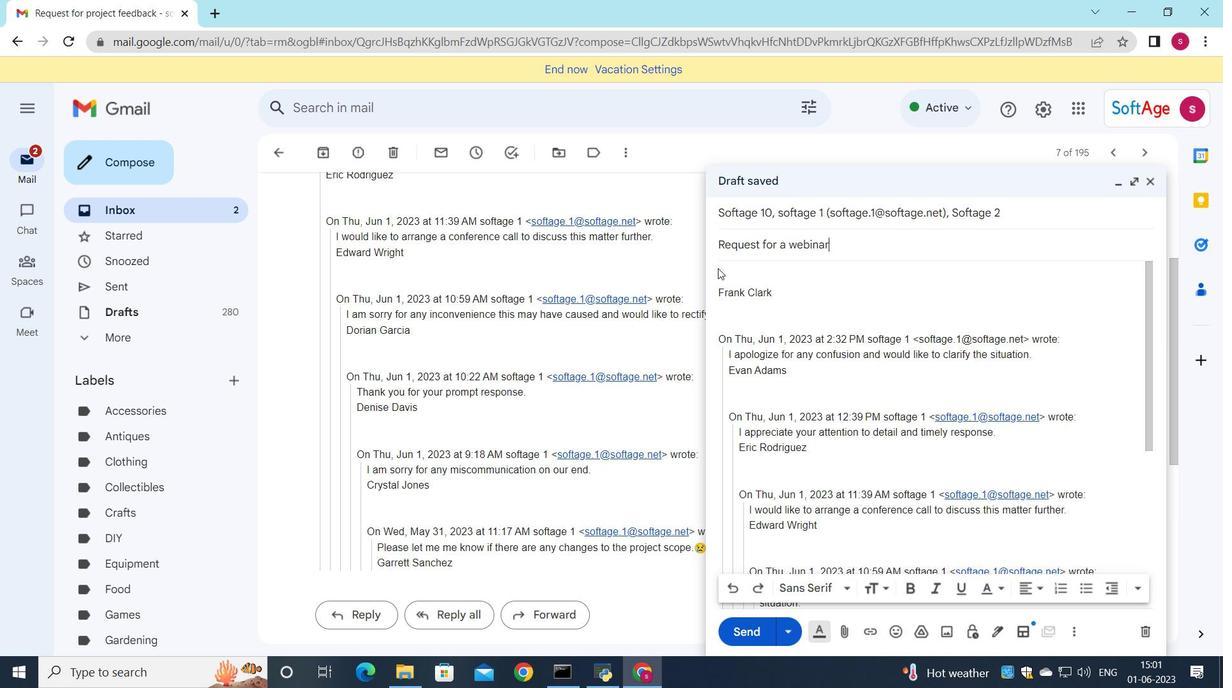 
Action: Mouse moved to (825, 301)
Screenshot: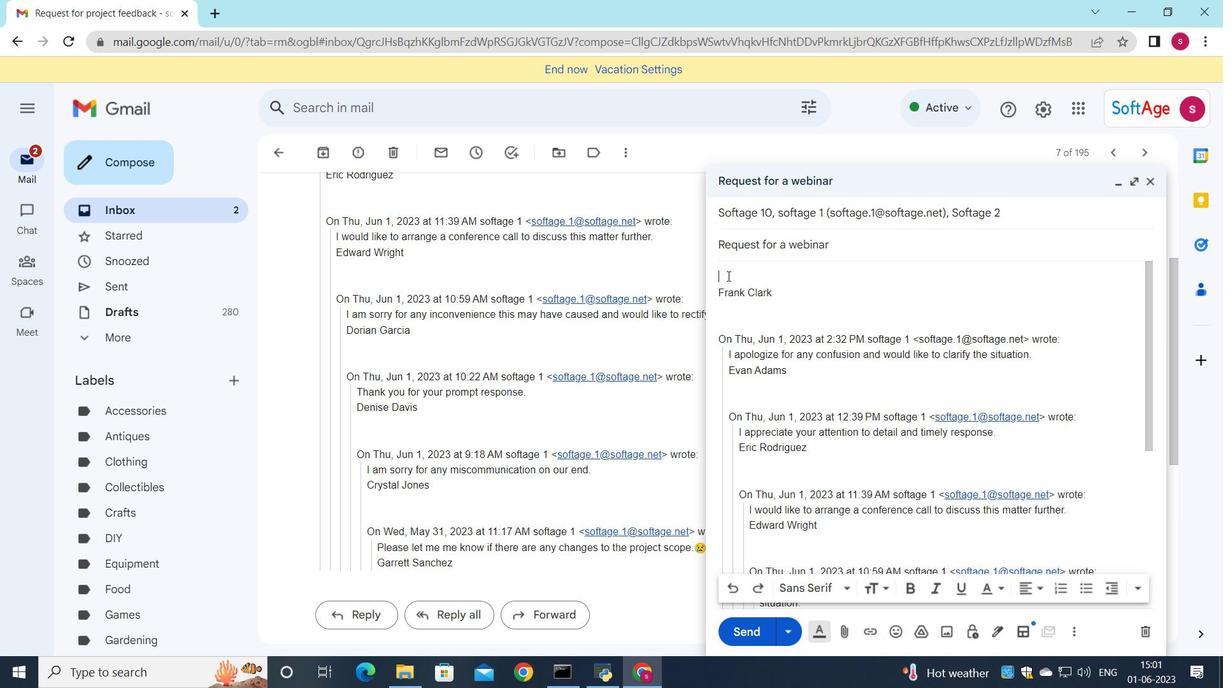 
Action: Key pressed <Key.shift>I<Key.space>would<Key.space>like<Key.space>to<Key.space>request<Key.space>a<Key.space>meeting<Key.space>to<Key.space>discuss<Key.space>the<Key.space>issue<Key.space><Key.backspace>s<Key.space>raised<Key.space>in<Key.space>the<Key.space>last<Key.space>audit<Key.space>rteport.<Key.backspace><Key.backspace><Key.backspace><Key.backspace><Key.backspace><Key.backspace><Key.backspace>eport.
Screenshot: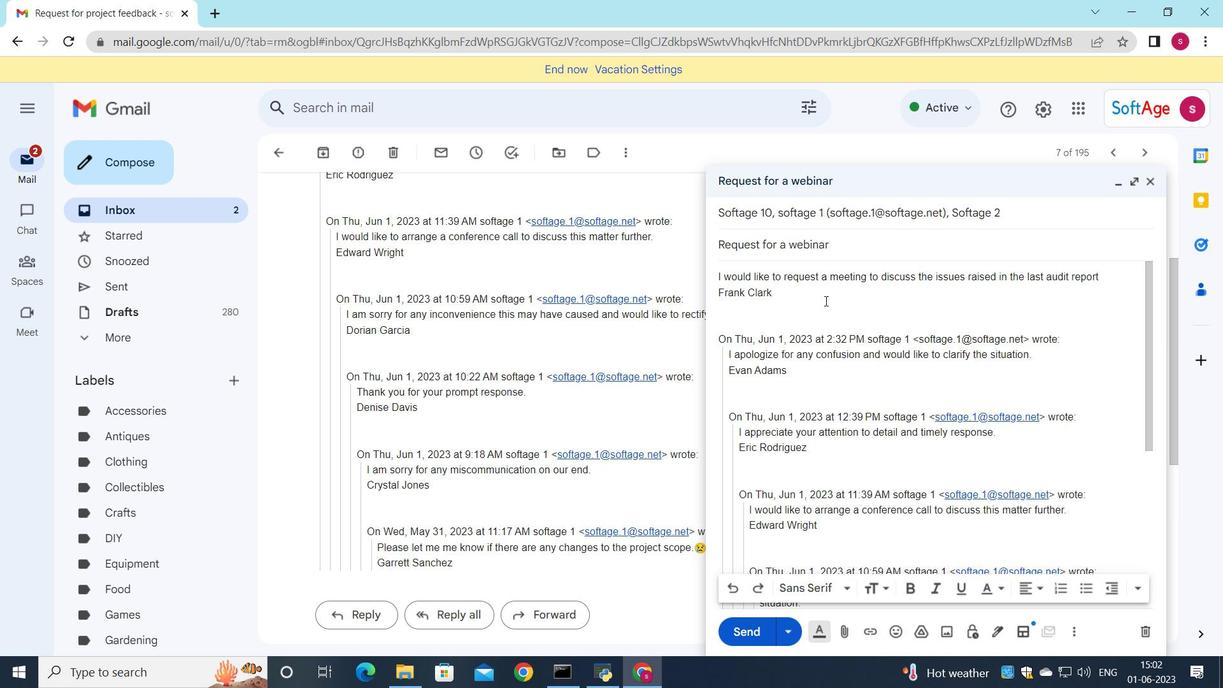 
Action: Mouse moved to (730, 587)
Screenshot: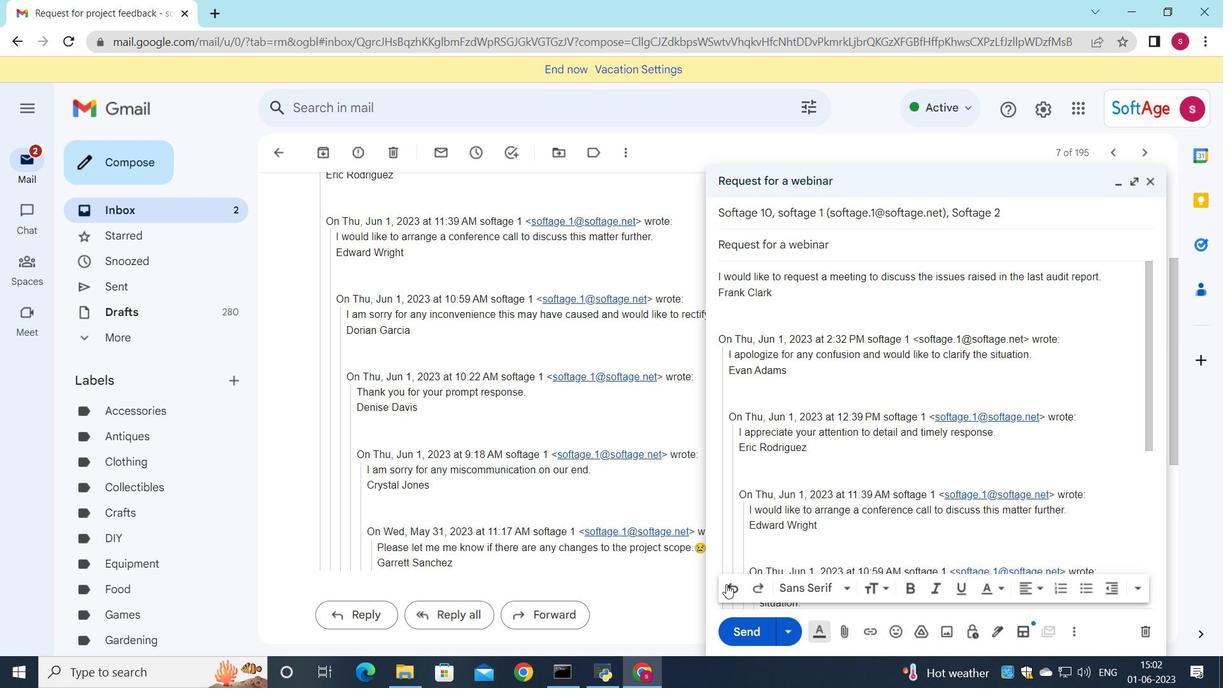 
Action: Mouse pressed left at (730, 587)
Screenshot: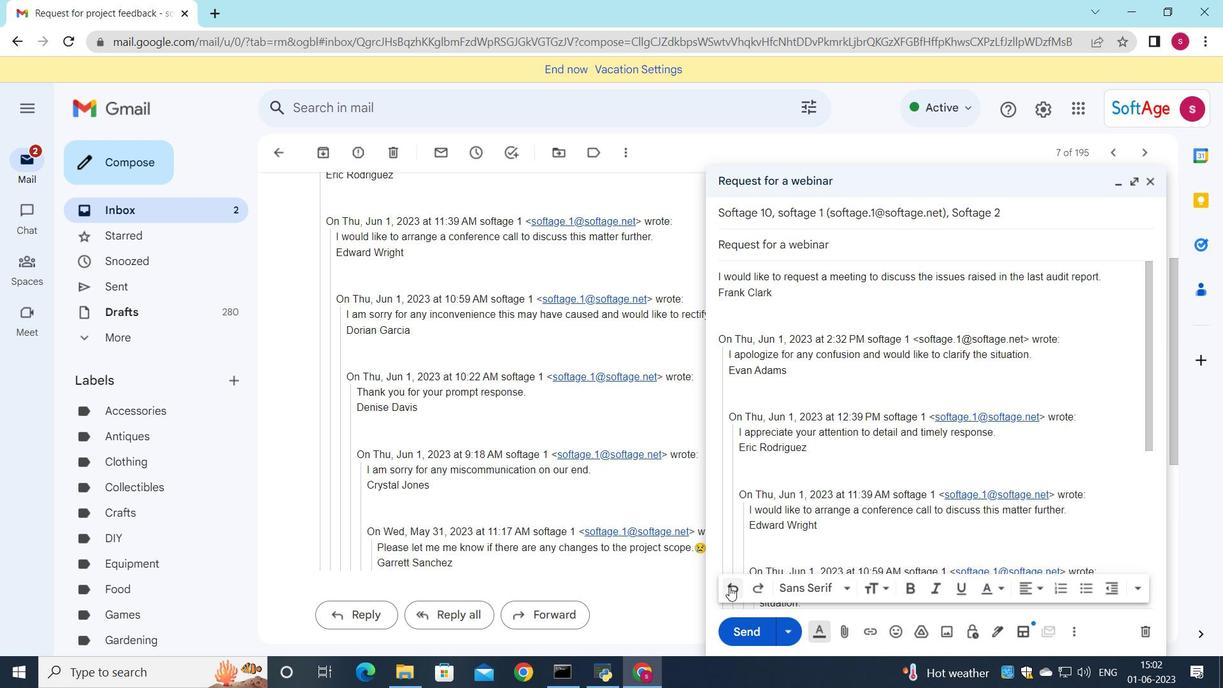 
Action: Mouse pressed left at (730, 587)
Screenshot: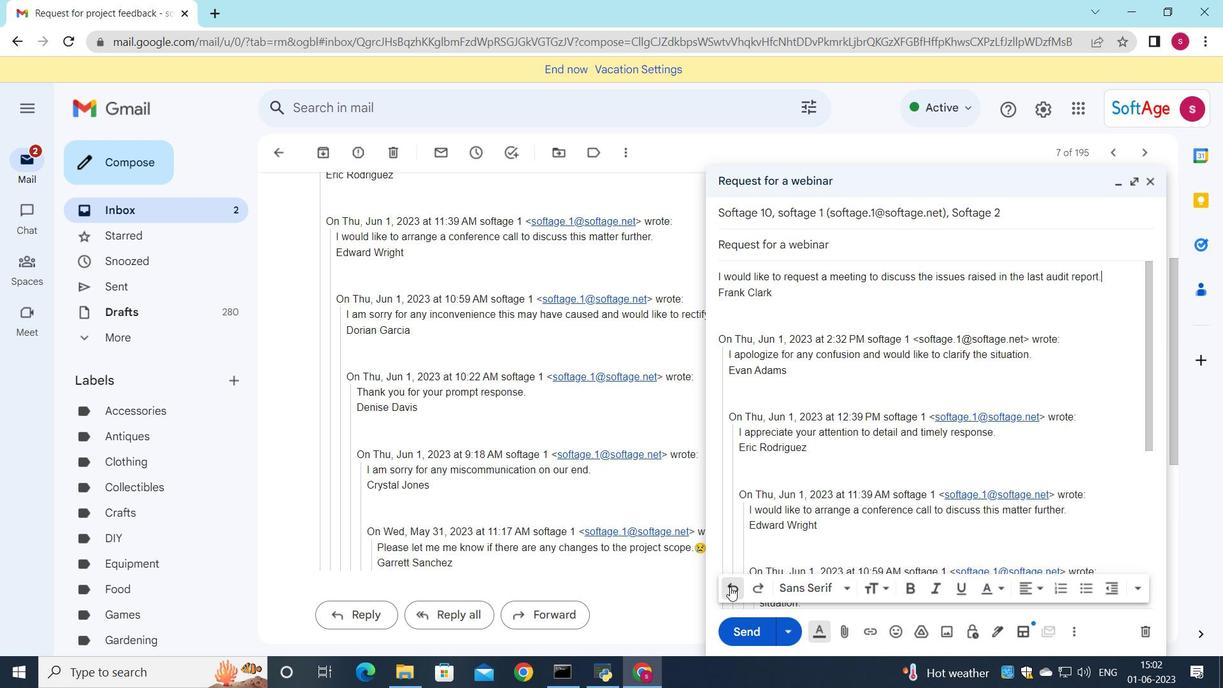 
Action: Mouse pressed left at (730, 587)
Screenshot: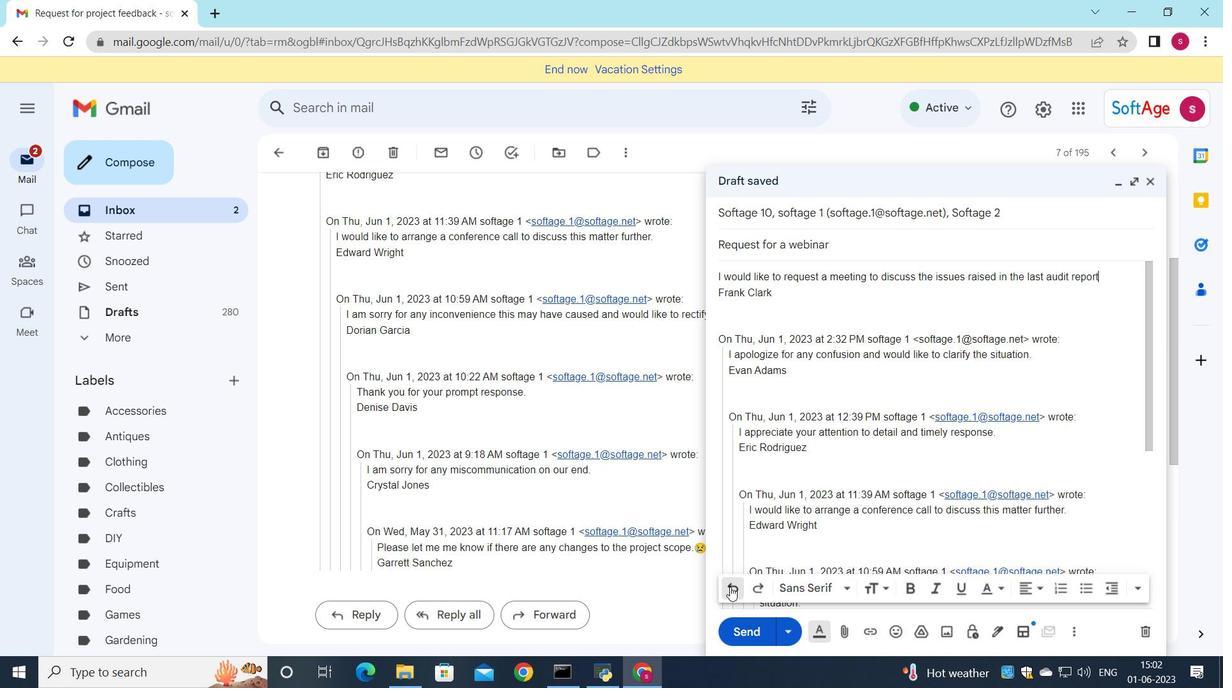 
Action: Mouse pressed left at (730, 587)
Screenshot: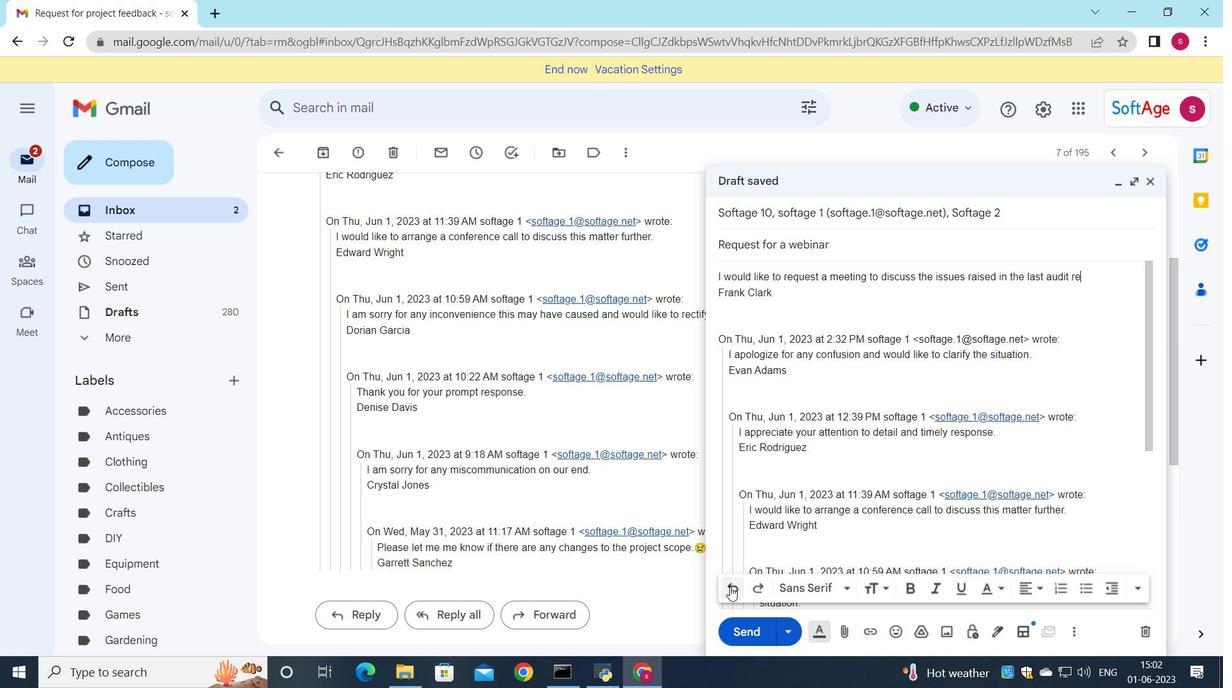 
Action: Mouse pressed left at (730, 587)
Screenshot: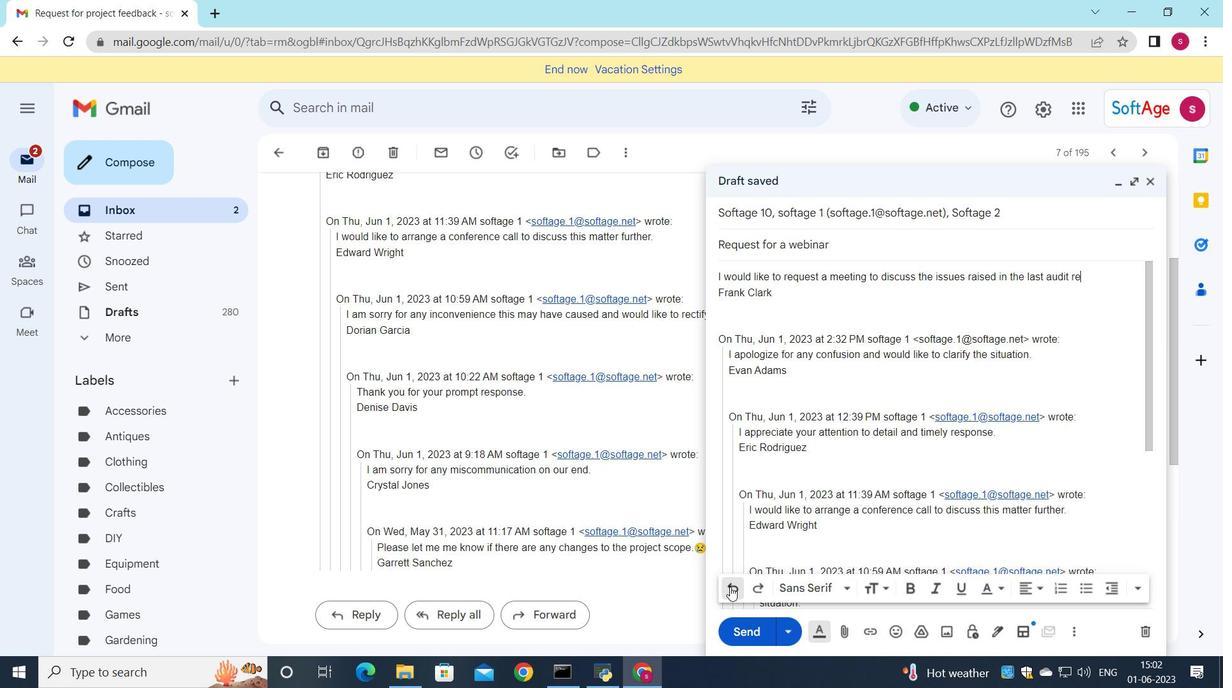 
Action: Mouse pressed left at (730, 587)
Screenshot: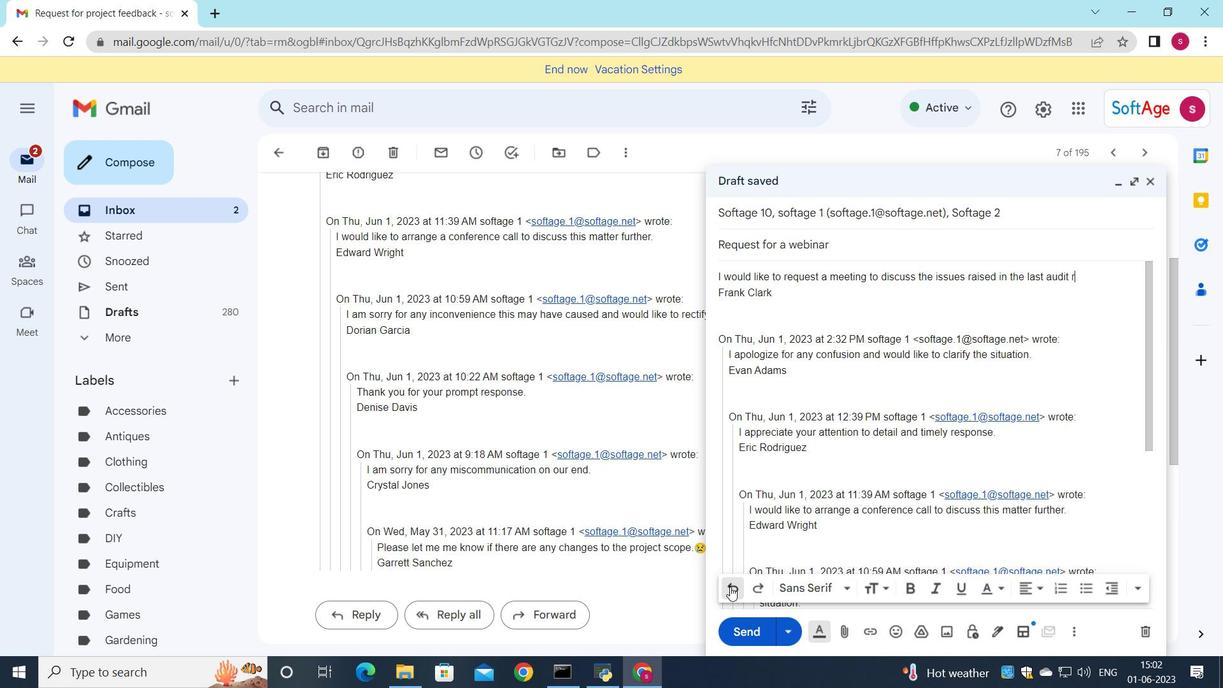
Action: Mouse pressed left at (730, 587)
Screenshot: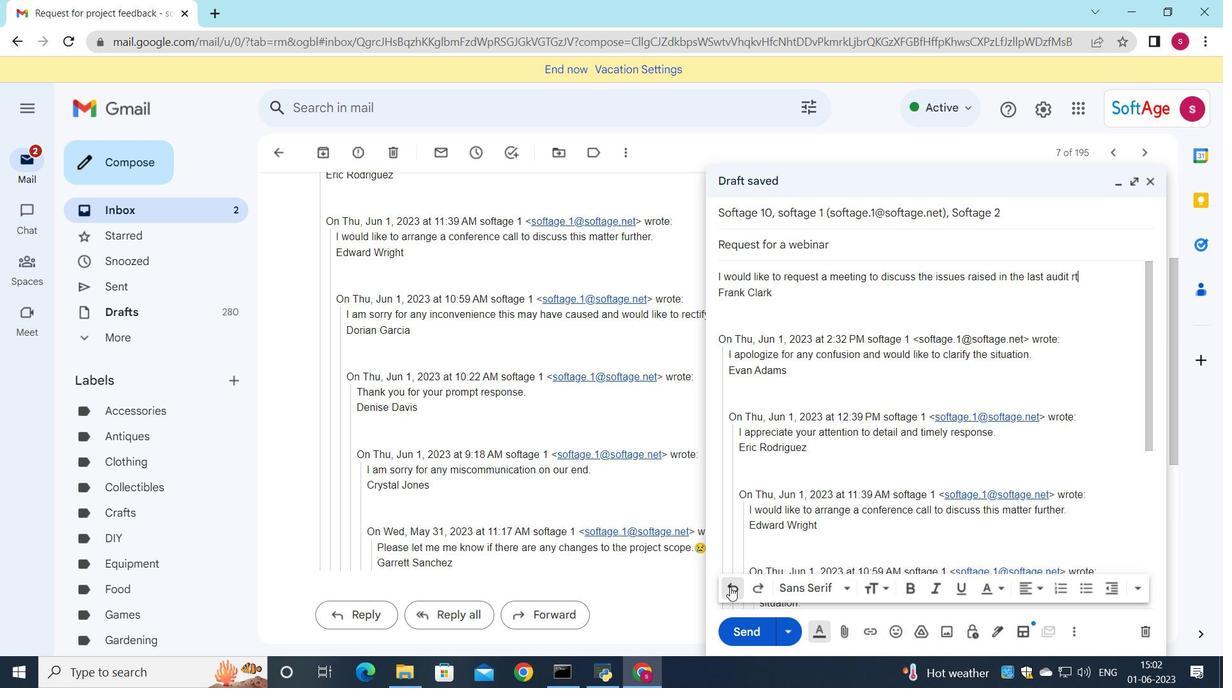 
Action: Mouse pressed left at (730, 587)
Screenshot: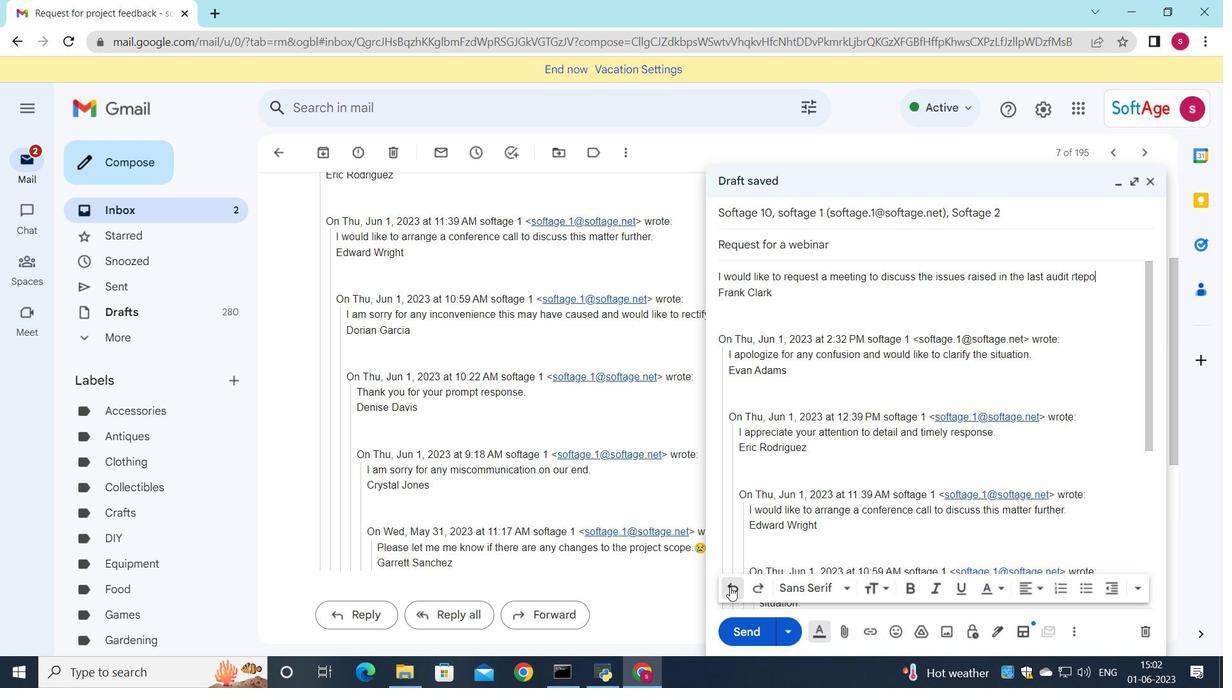 
Action: Mouse pressed left at (730, 587)
Screenshot: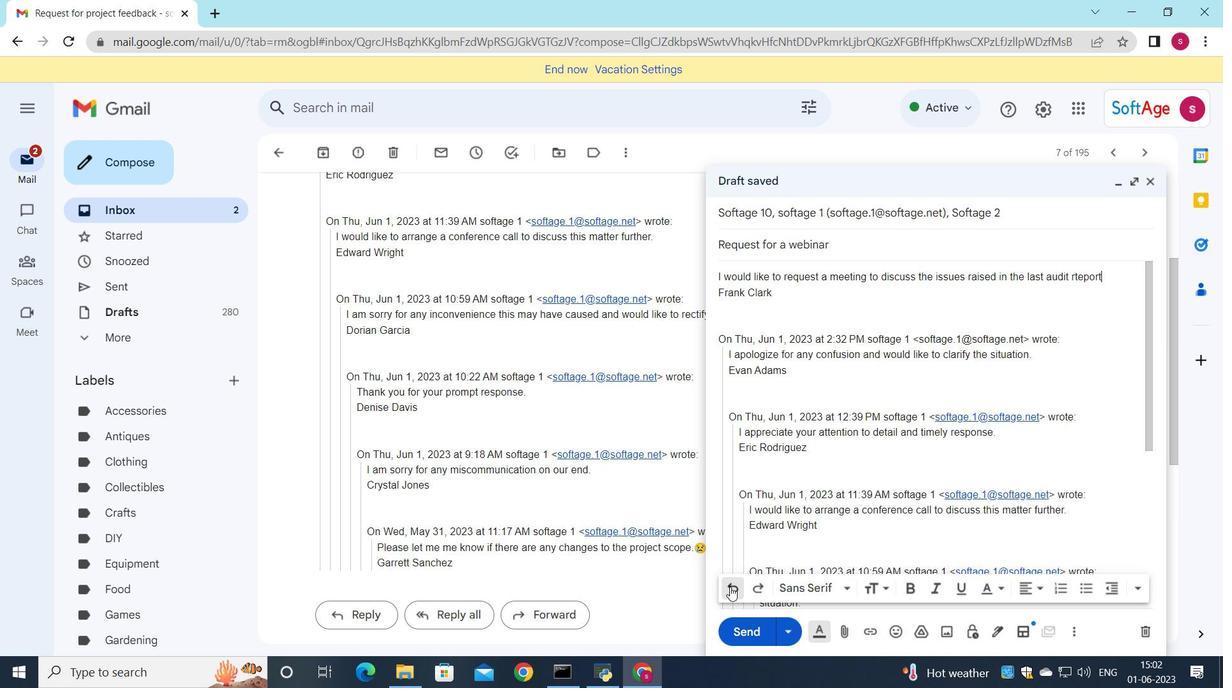 
Action: Mouse pressed left at (730, 587)
Screenshot: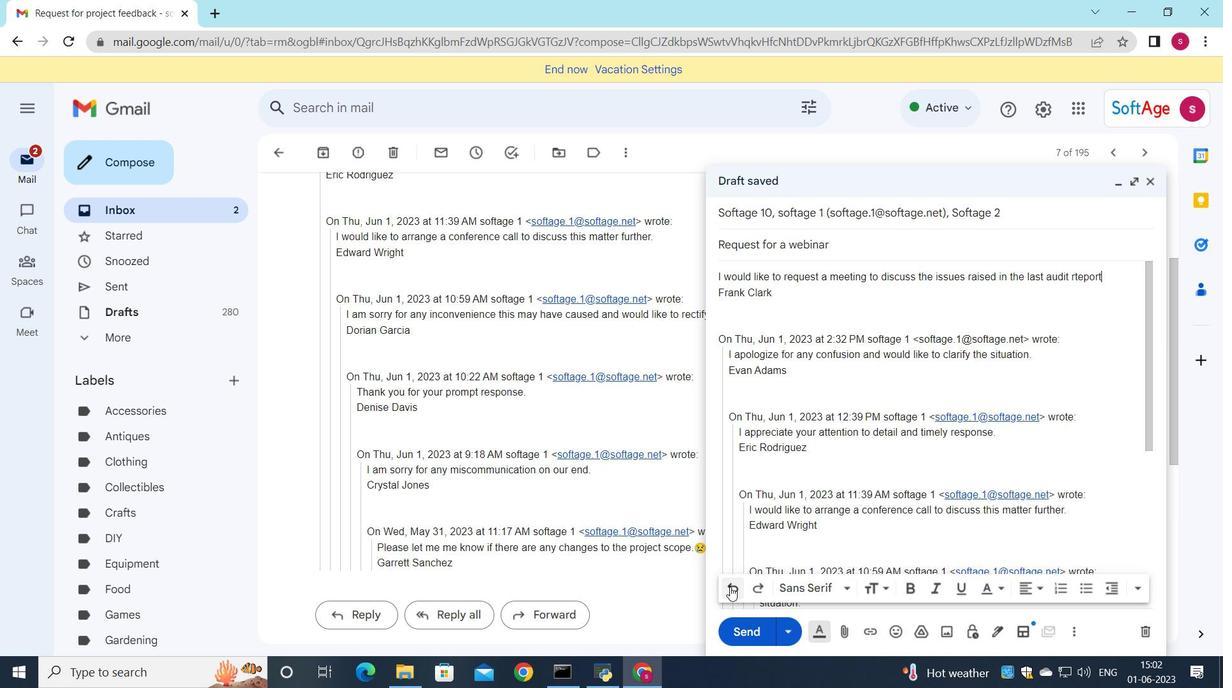 
Action: Mouse pressed left at (730, 587)
Screenshot: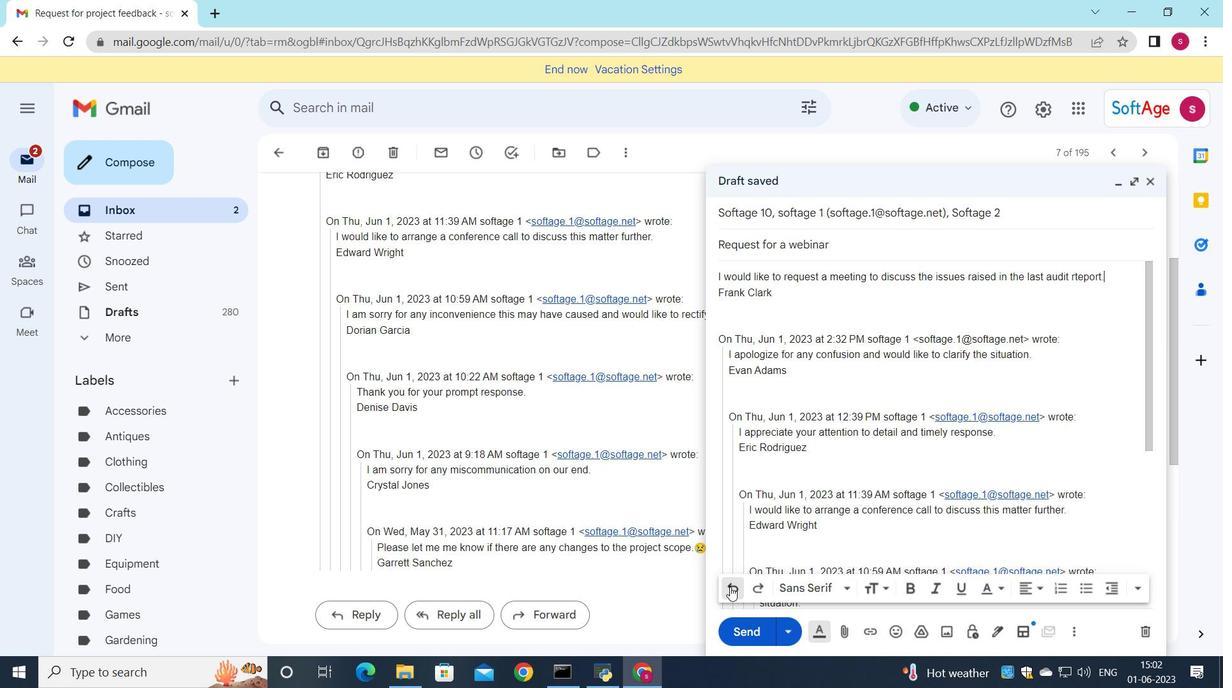 
Action: Mouse pressed left at (730, 587)
Screenshot: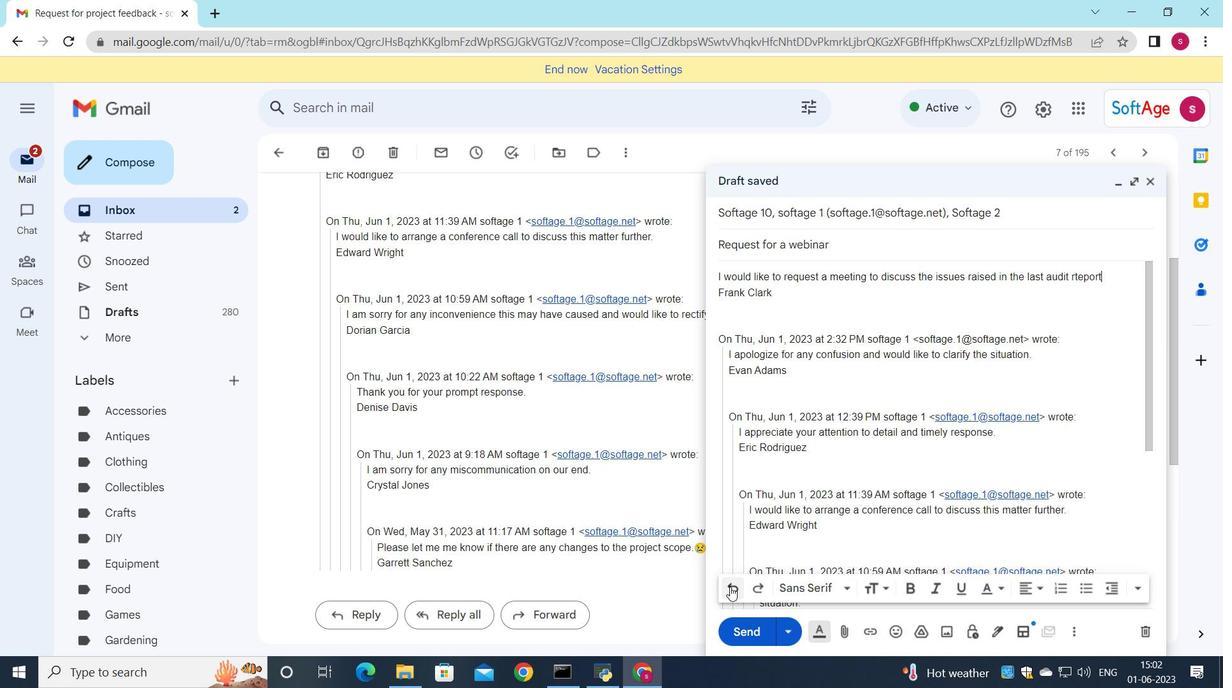 
Action: Mouse pressed left at (730, 587)
Screenshot: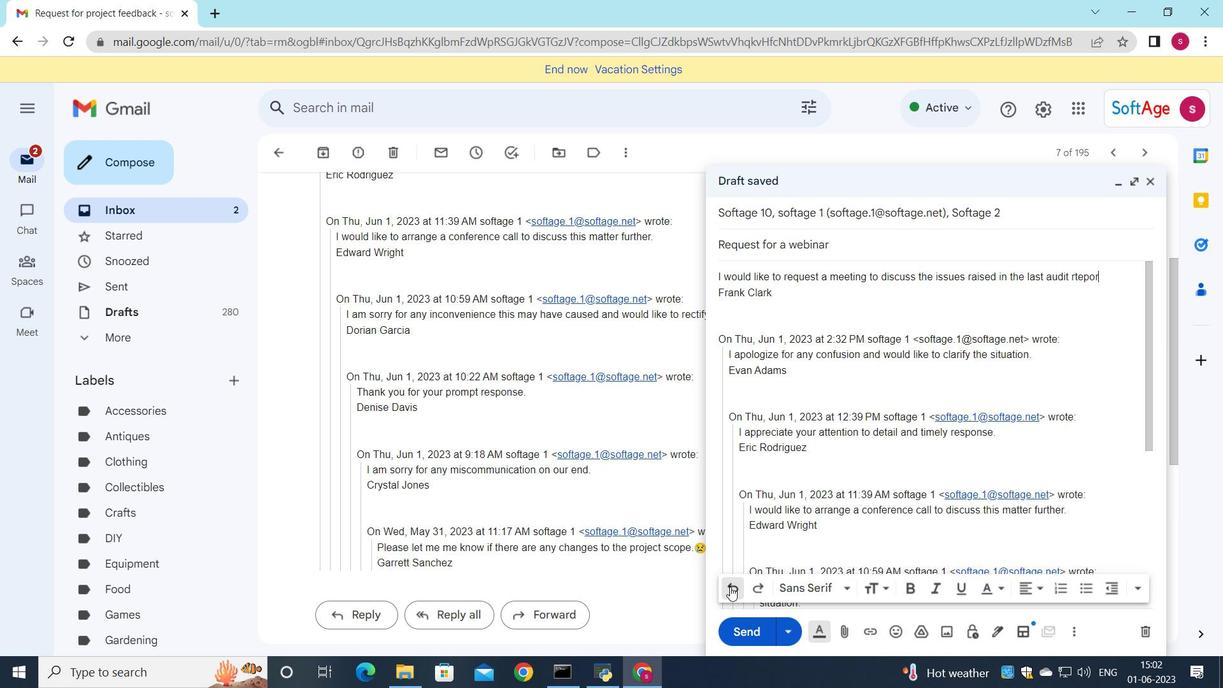 
Action: Mouse pressed left at (730, 587)
Screenshot: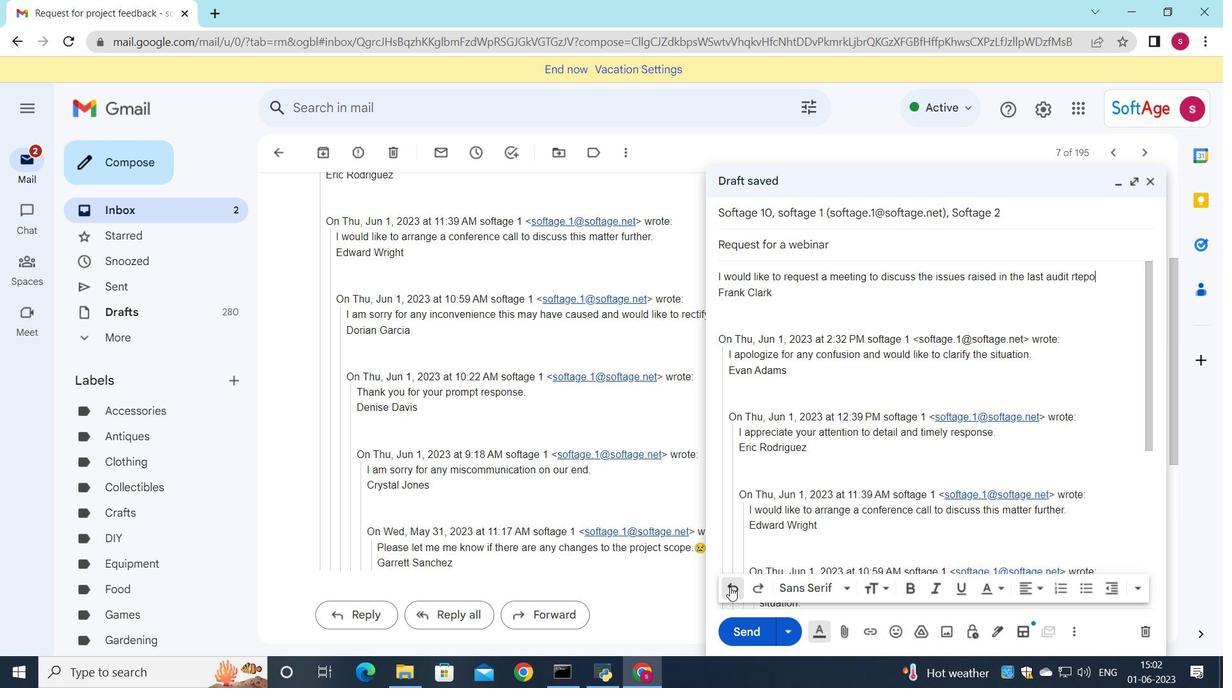 
Action: Mouse pressed left at (730, 587)
Screenshot: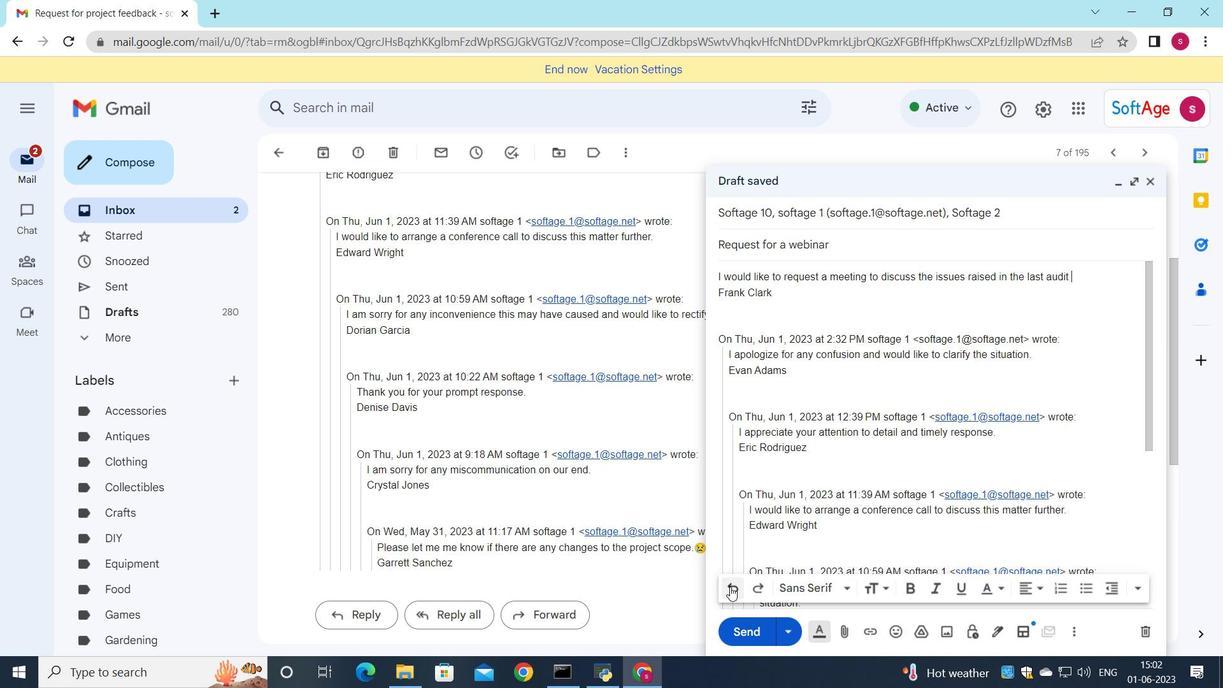 
Action: Mouse pressed left at (730, 587)
Screenshot: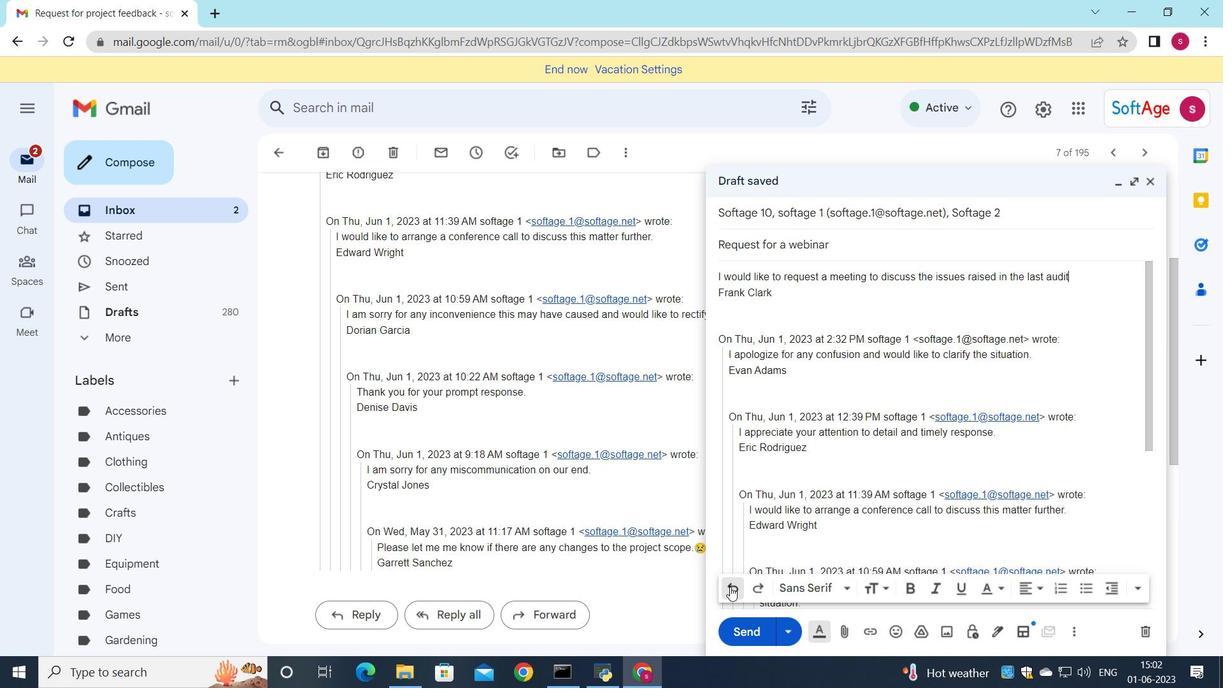 
Action: Mouse pressed left at (730, 587)
Screenshot: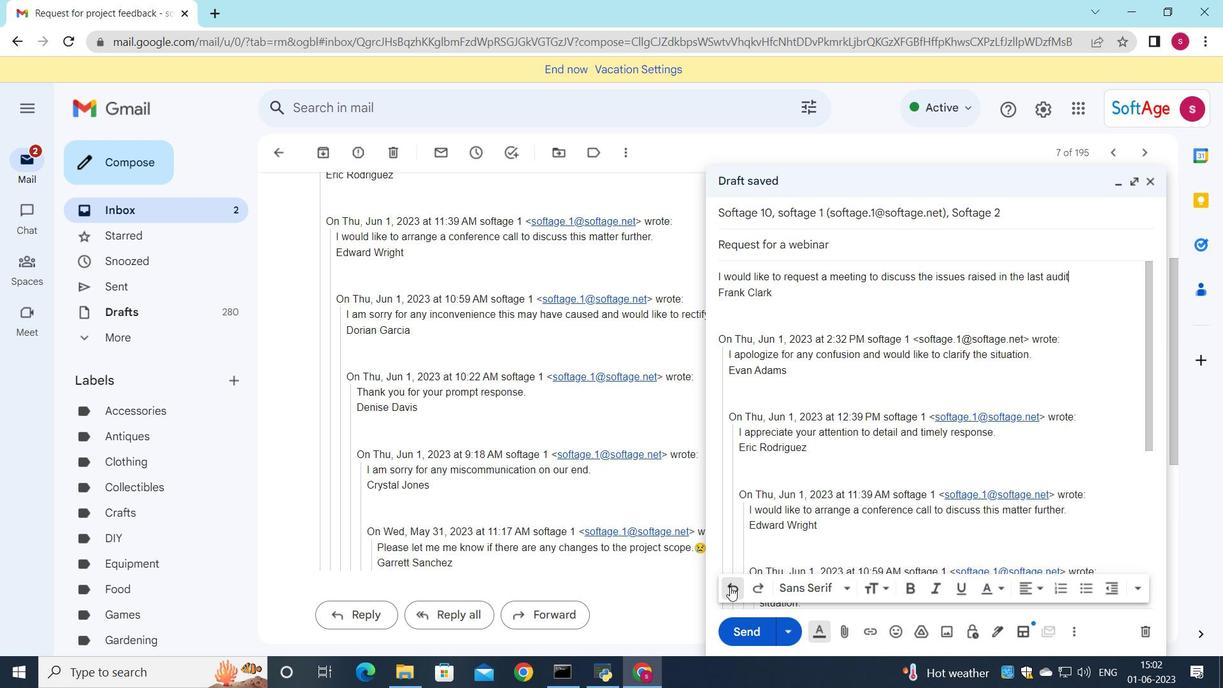 
Action: Mouse pressed left at (730, 587)
Screenshot: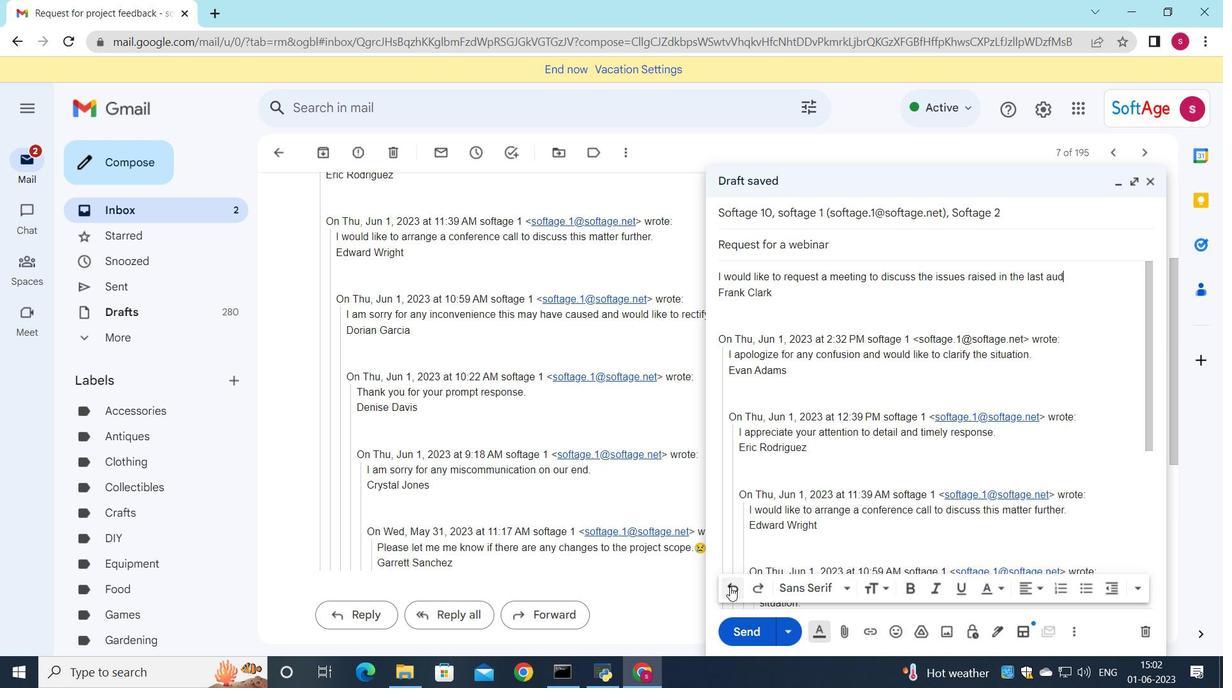 
Action: Mouse pressed left at (730, 587)
Screenshot: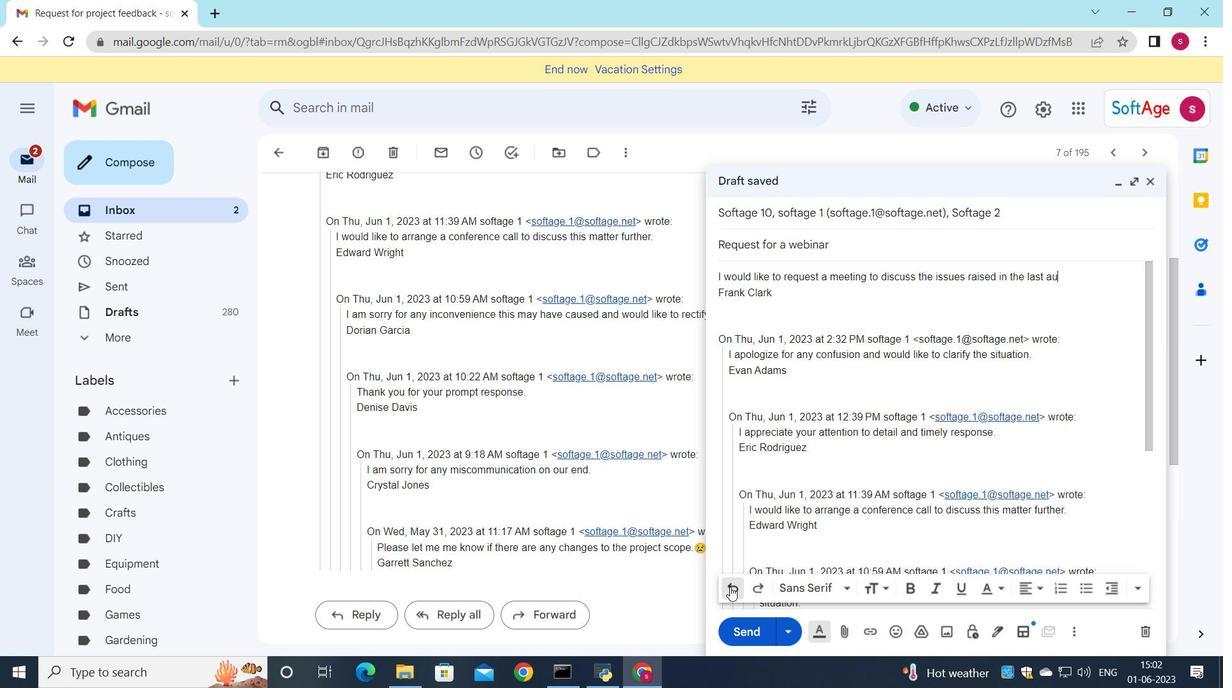 
Action: Mouse pressed left at (730, 587)
Screenshot: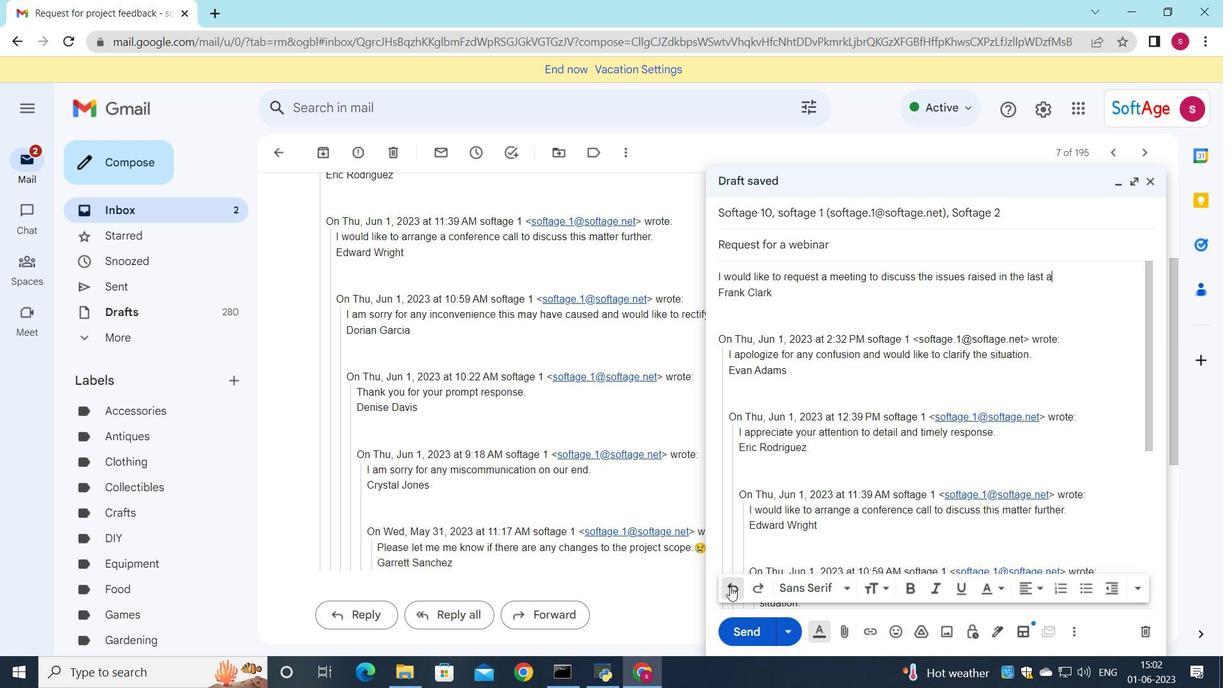 
Action: Mouse pressed left at (730, 587)
Screenshot: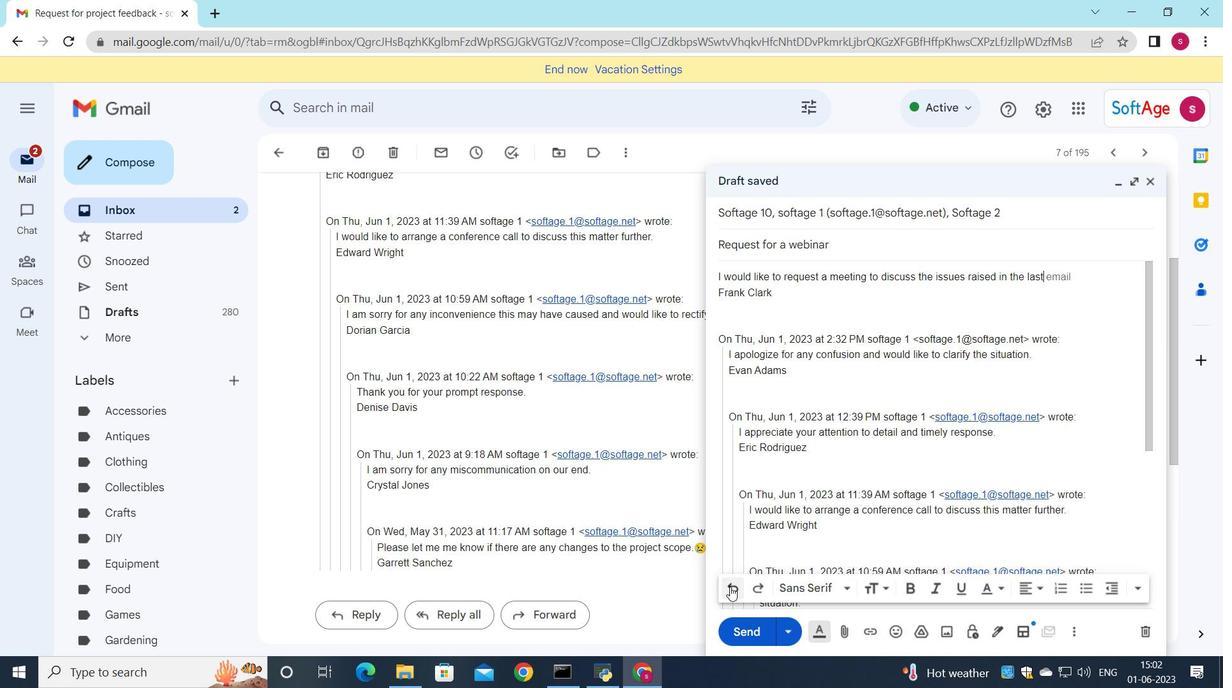 
Action: Mouse pressed left at (730, 587)
Screenshot: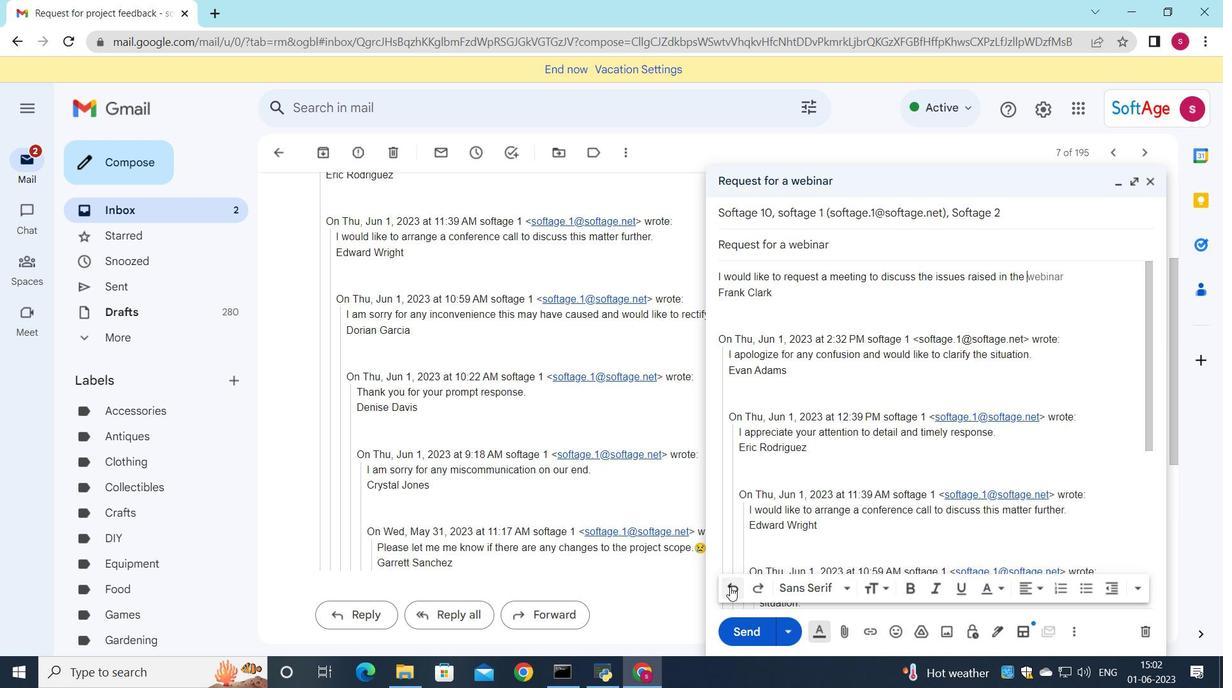 
Action: Mouse pressed left at (730, 587)
Screenshot: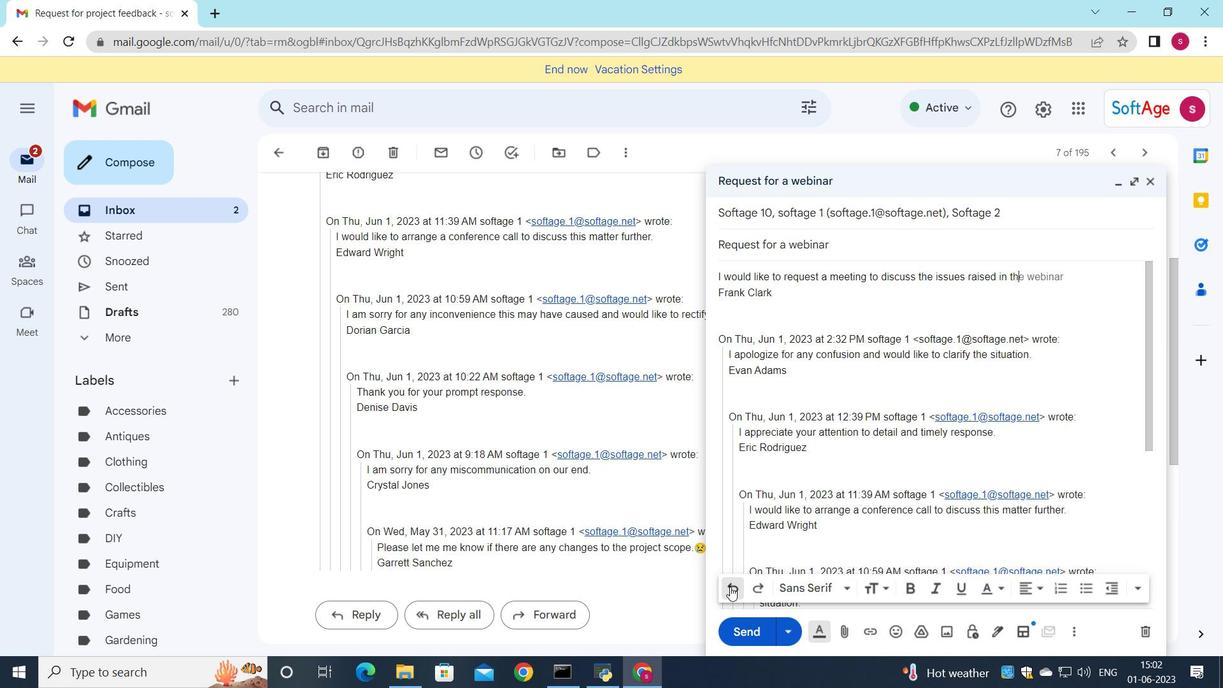 
Action: Mouse pressed left at (730, 587)
Screenshot: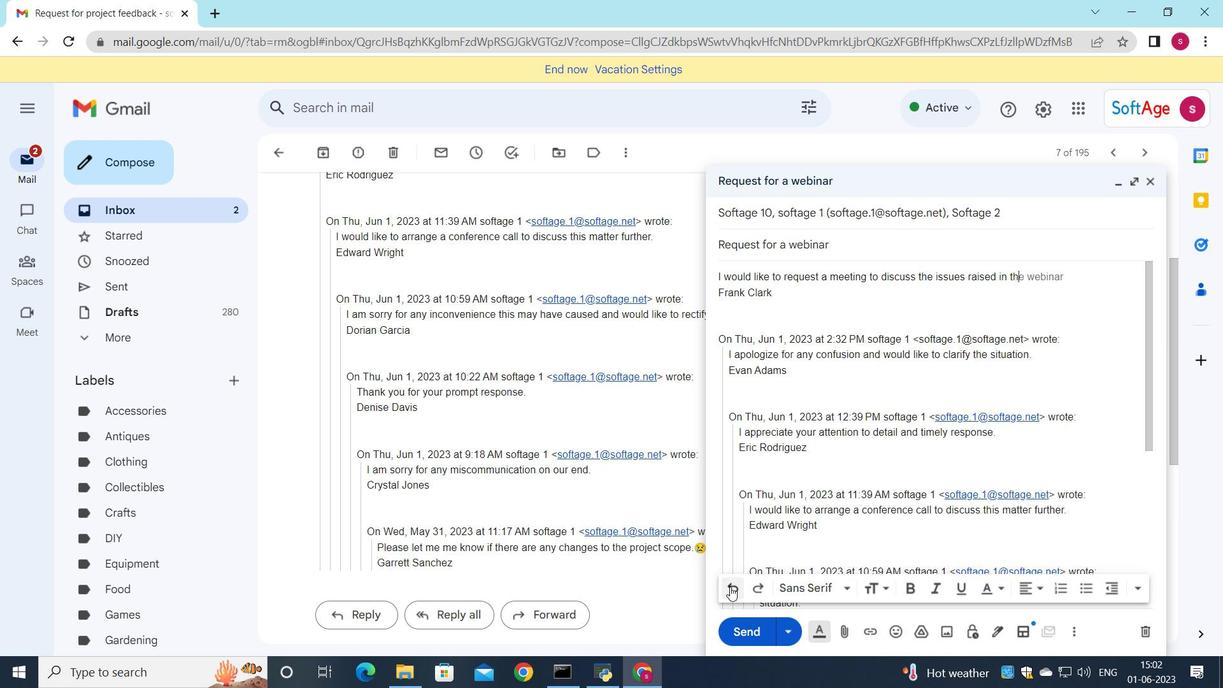 
Action: Mouse pressed left at (730, 587)
Screenshot: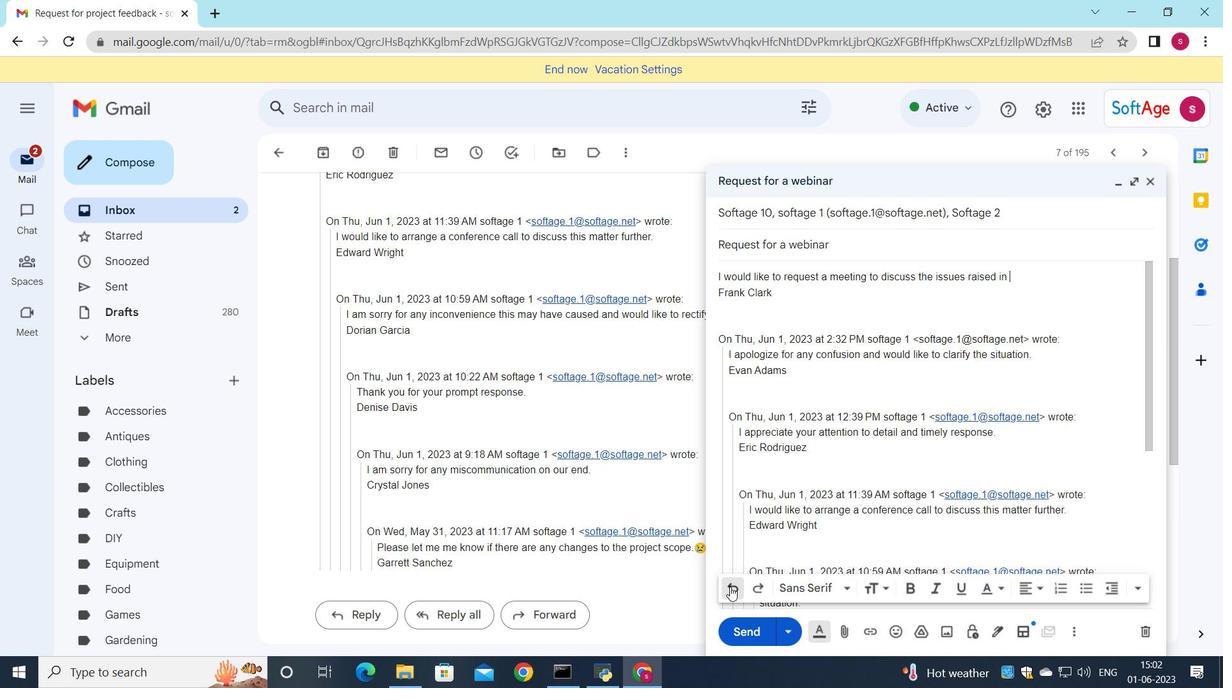 
Action: Mouse pressed left at (730, 587)
Screenshot: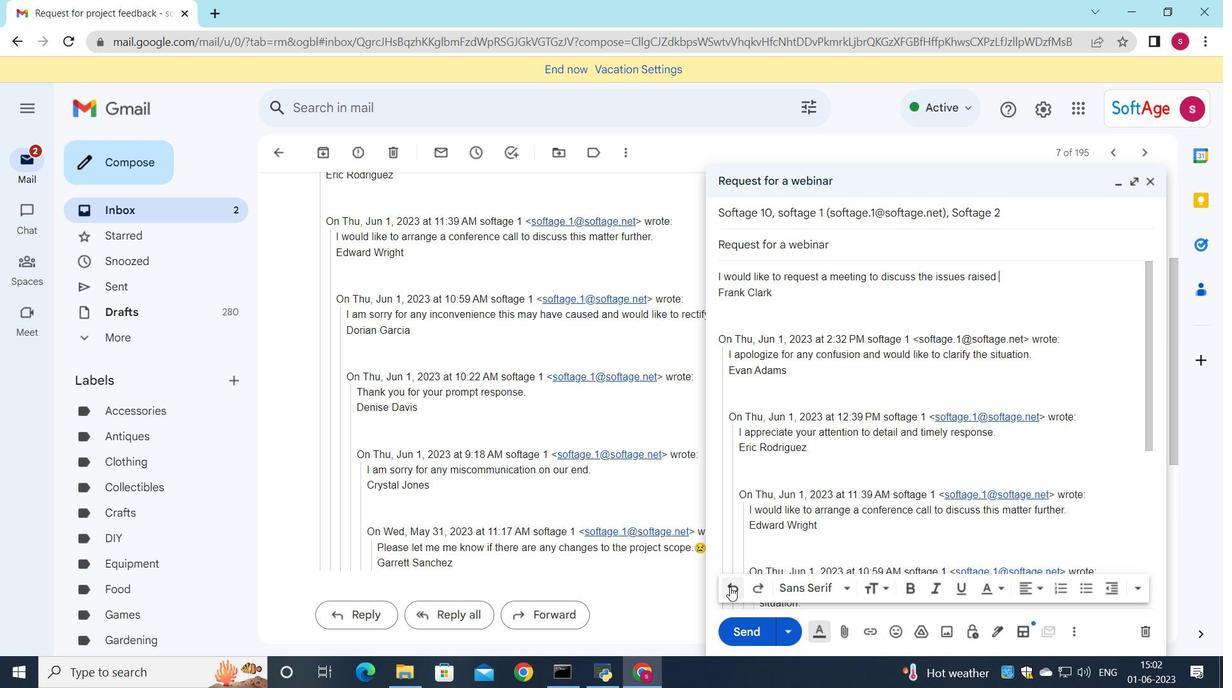 
Action: Mouse pressed left at (730, 587)
Screenshot: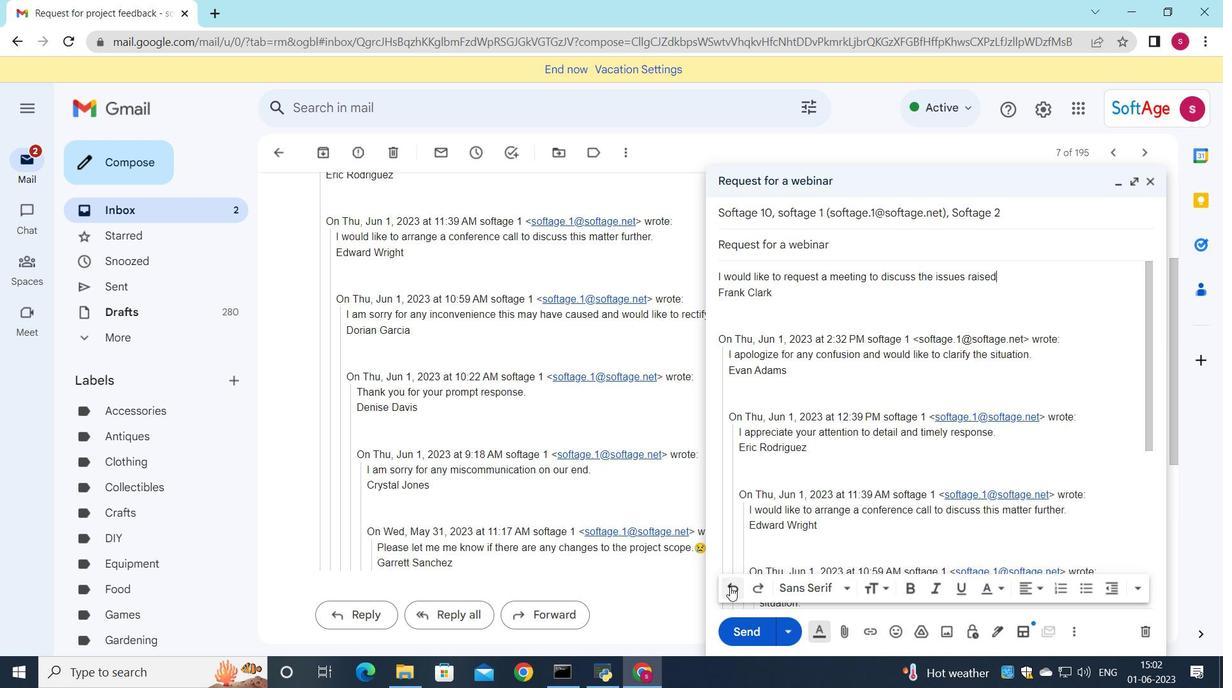 
Action: Mouse pressed left at (730, 587)
Screenshot: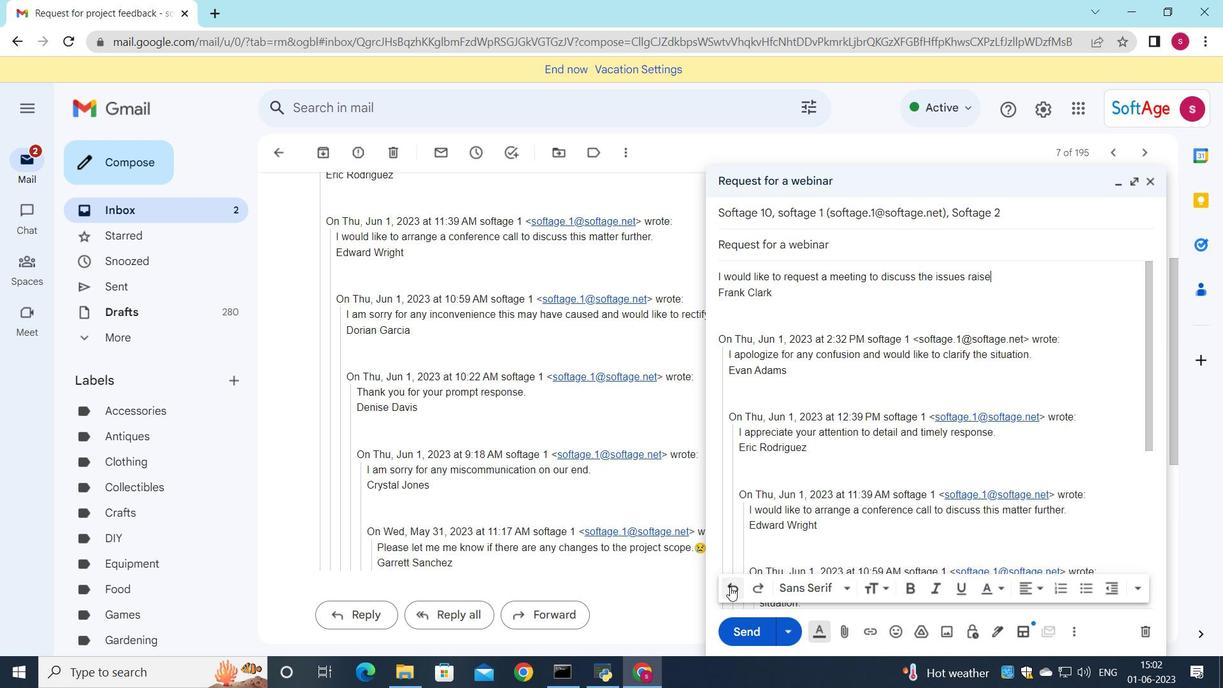 
Action: Mouse pressed left at (730, 587)
Screenshot: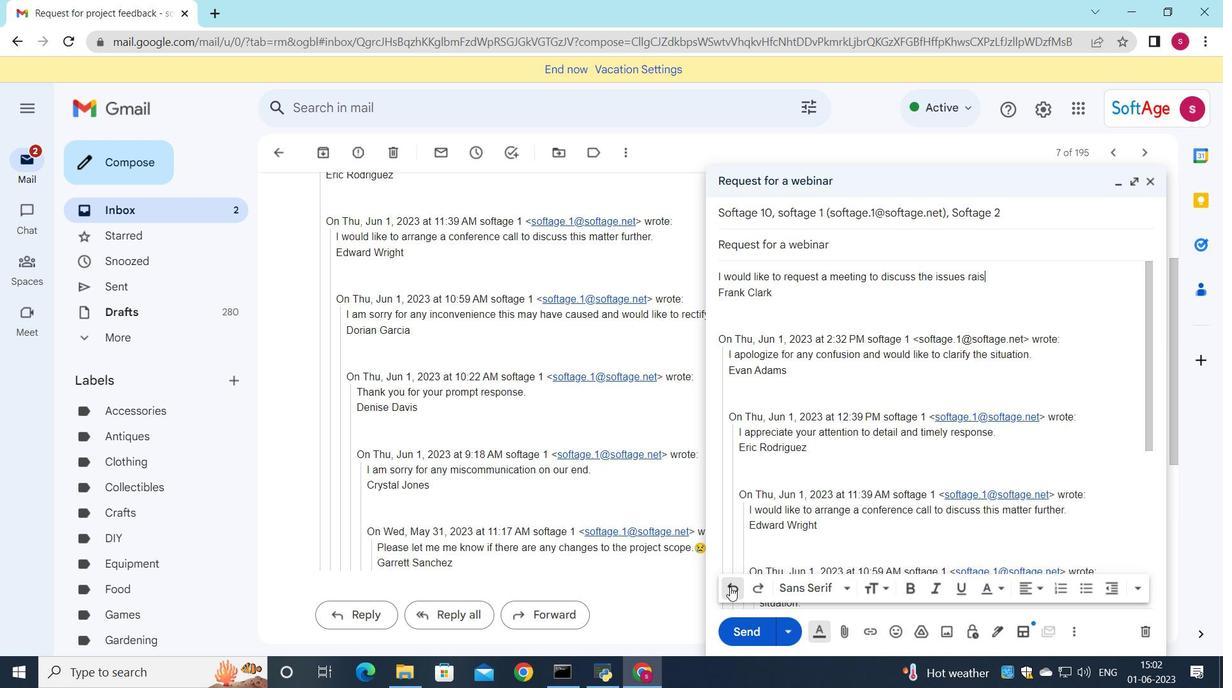 
Action: Mouse pressed left at (730, 587)
Screenshot: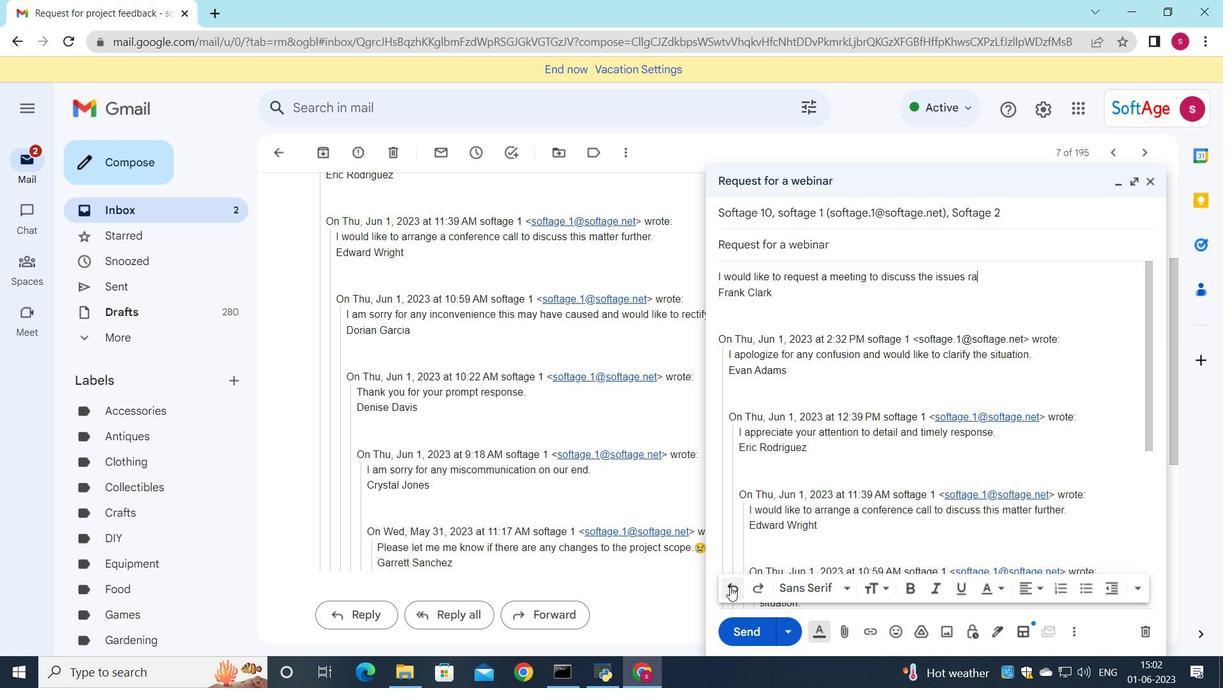 
Action: Mouse pressed left at (730, 587)
Screenshot: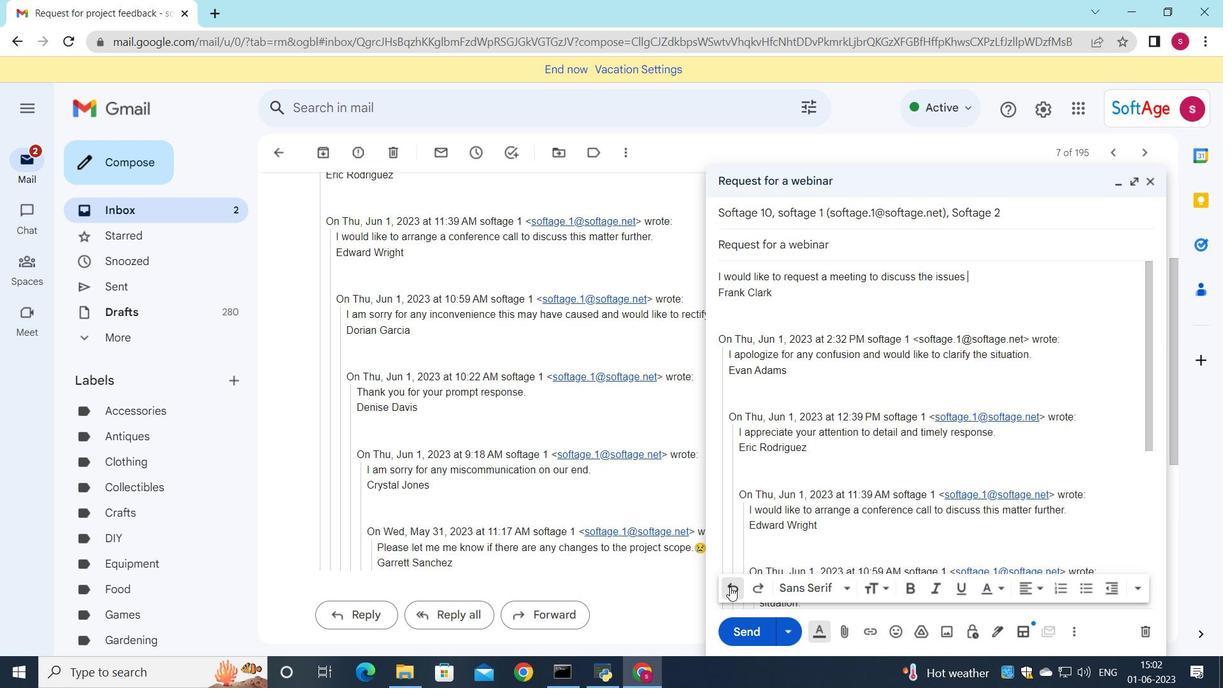 
Action: Mouse pressed left at (730, 587)
Screenshot: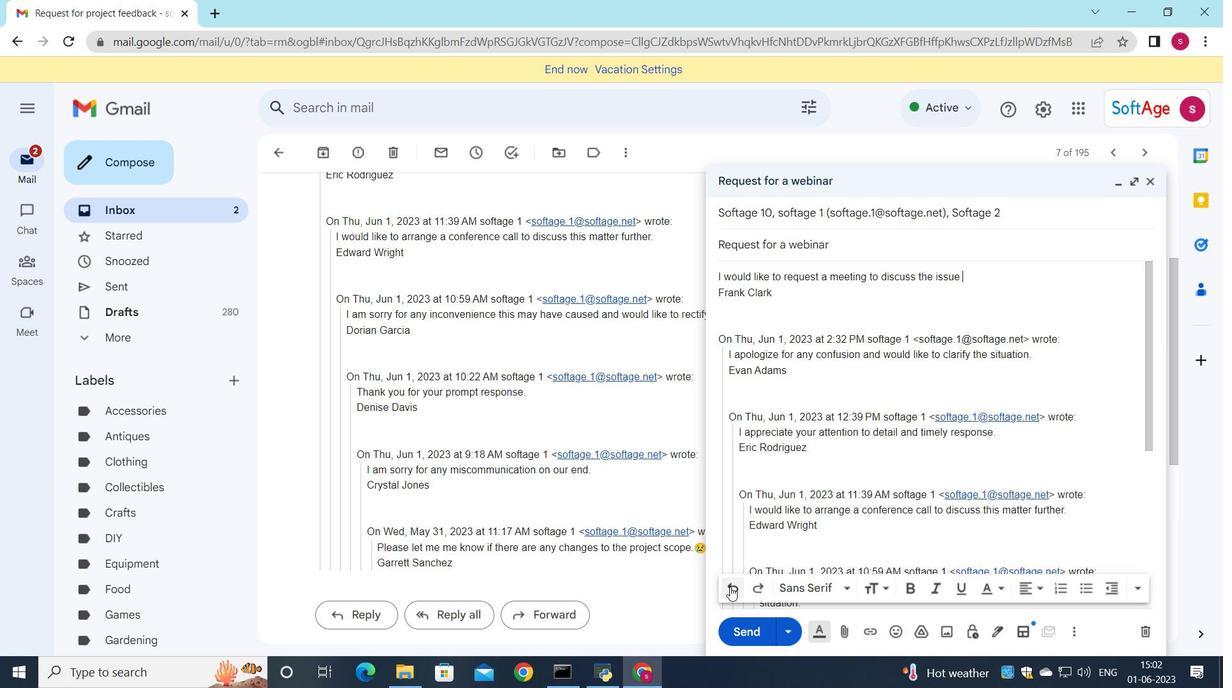 
Action: Mouse pressed left at (730, 587)
Screenshot: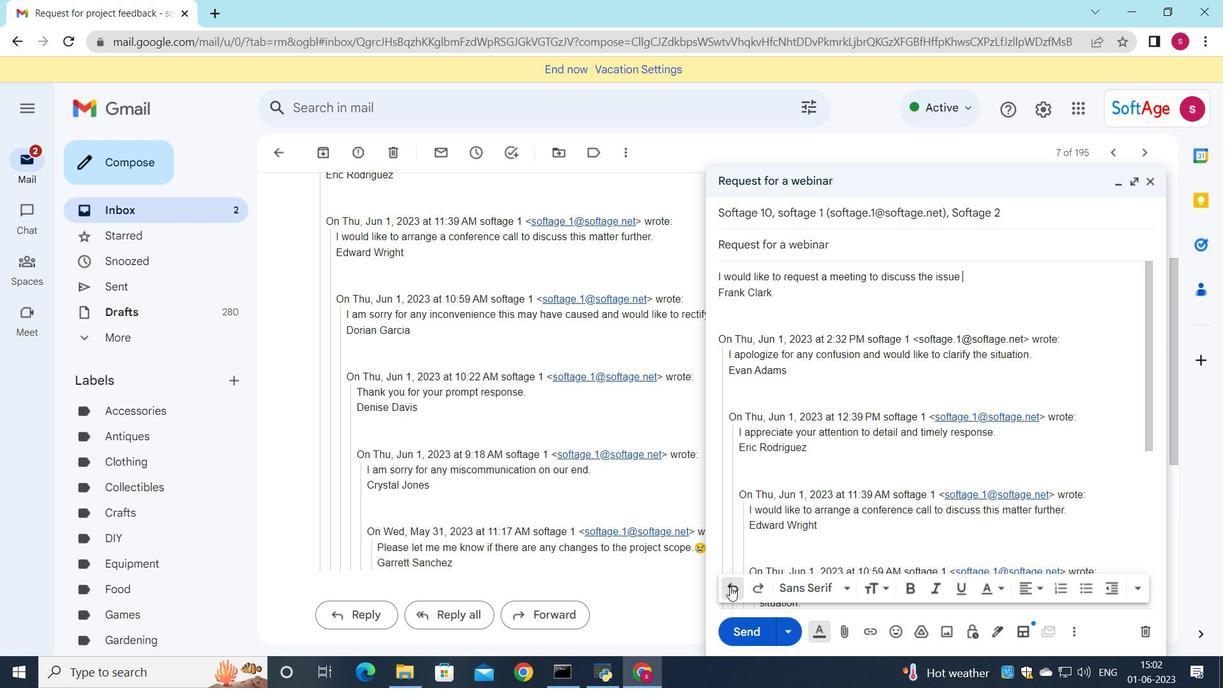 
Action: Mouse pressed left at (730, 587)
Screenshot: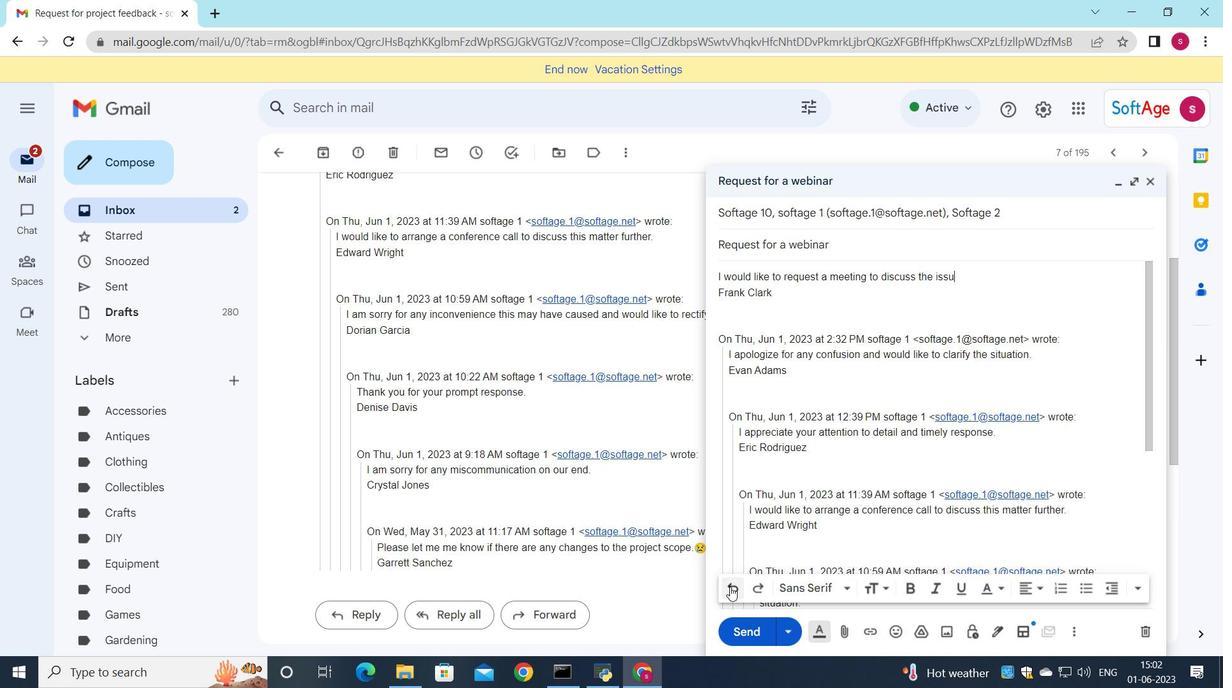 
Action: Mouse pressed left at (730, 587)
Screenshot: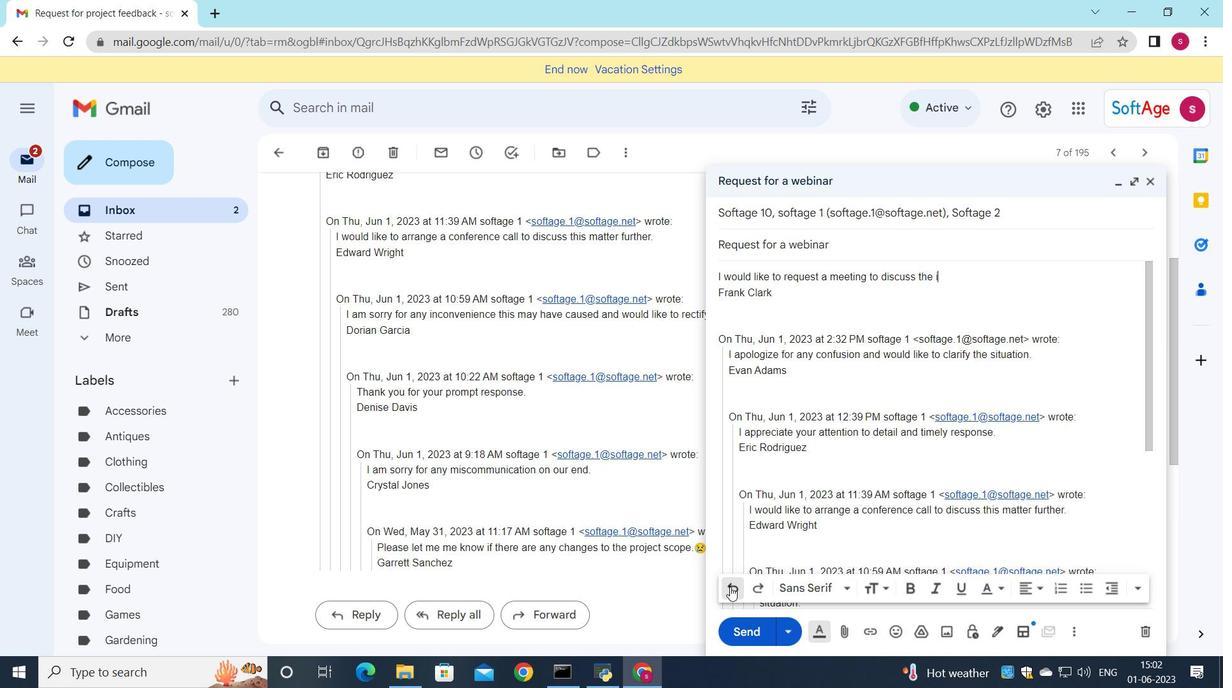 
Action: Mouse pressed left at (730, 587)
Screenshot: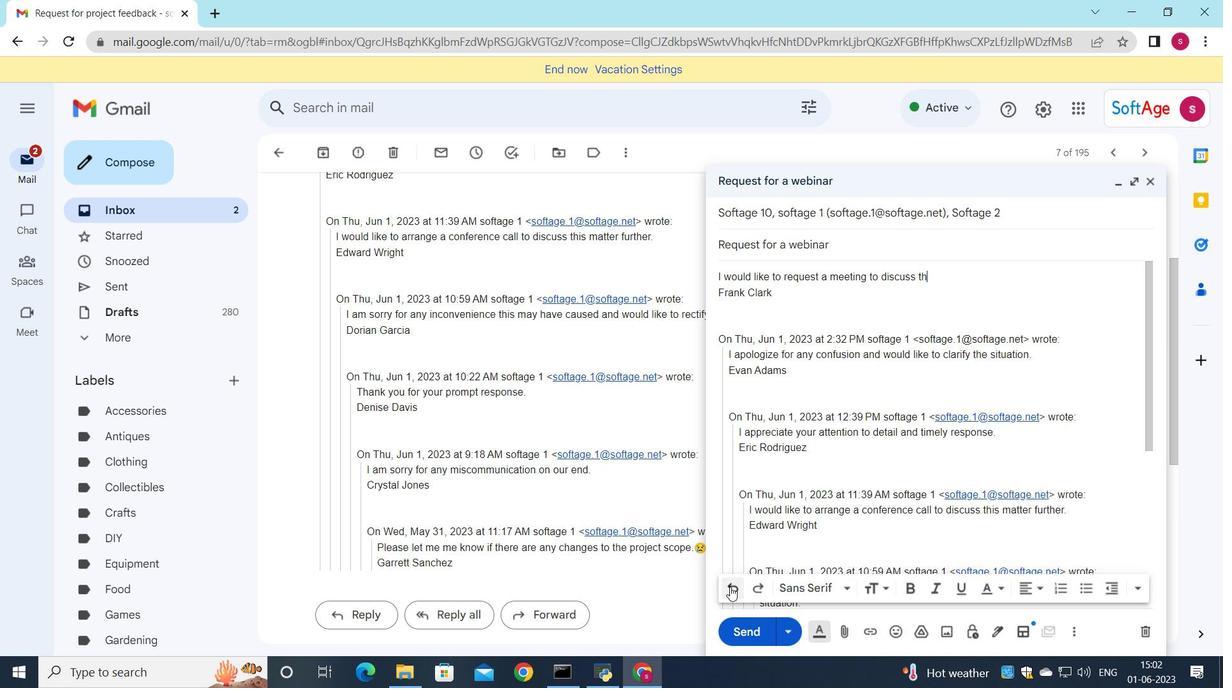 
Action: Mouse pressed left at (730, 587)
Screenshot: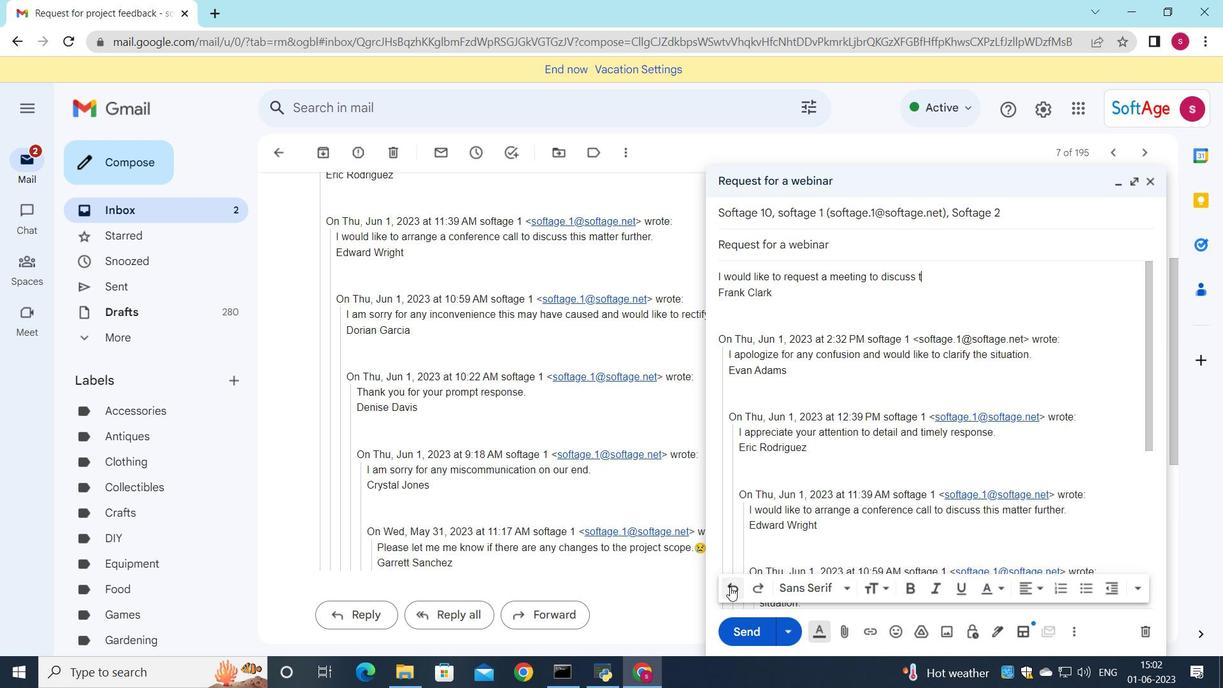 
Action: Mouse pressed left at (730, 587)
Screenshot: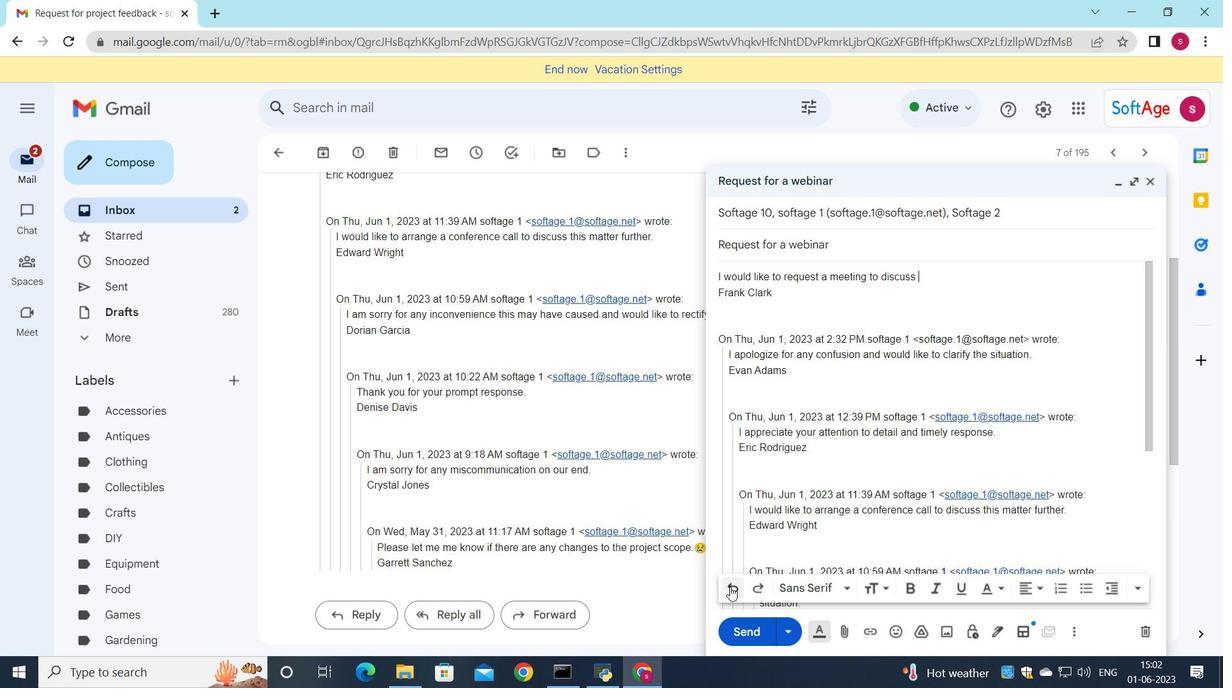 
Action: Mouse pressed left at (730, 587)
Screenshot: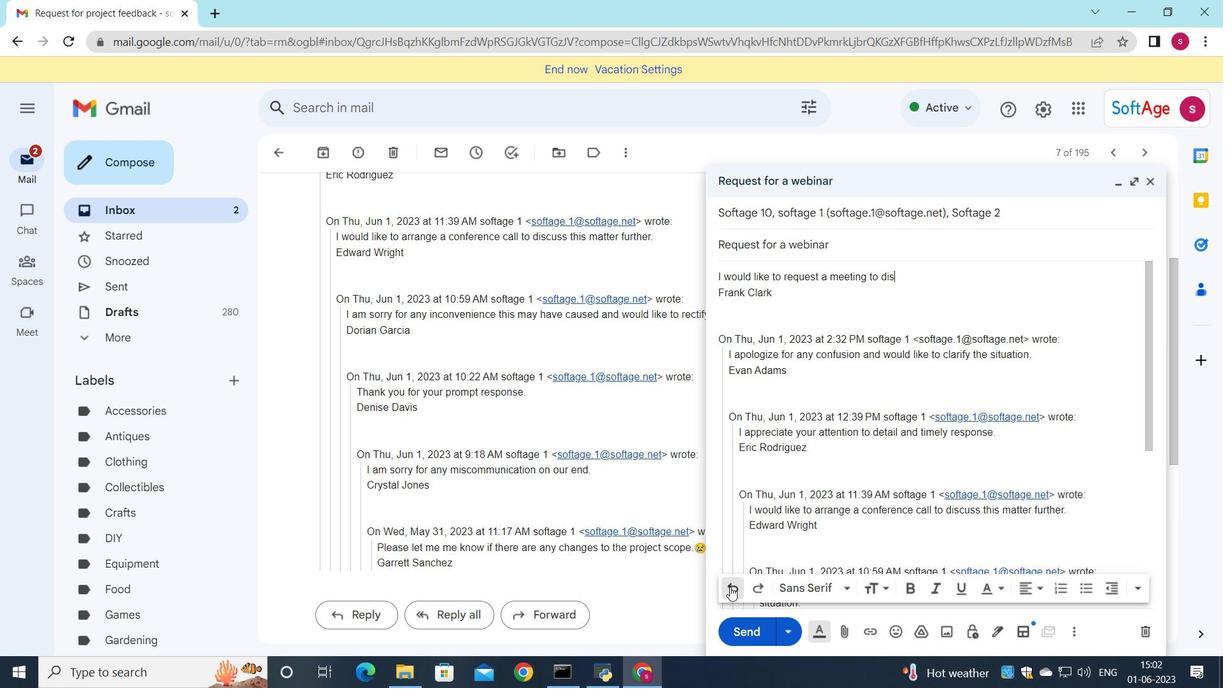 
Action: Mouse pressed left at (730, 587)
Screenshot: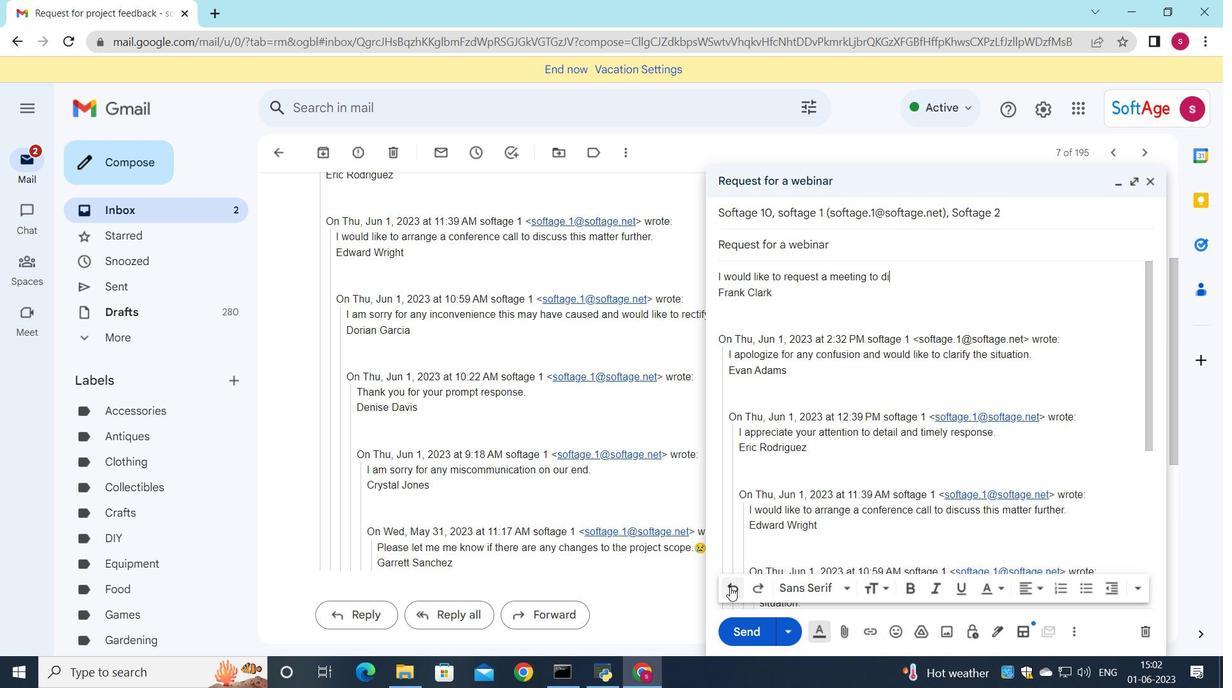 
Action: Mouse pressed left at (730, 587)
Screenshot: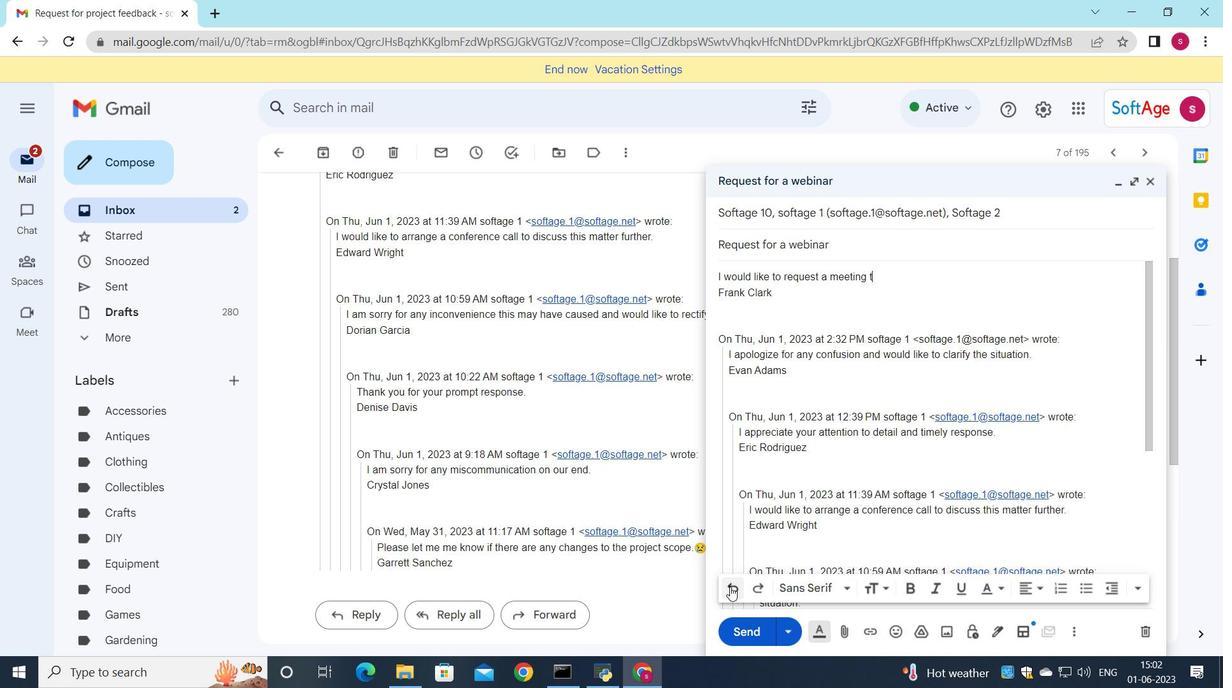 
Action: Mouse pressed left at (730, 587)
Screenshot: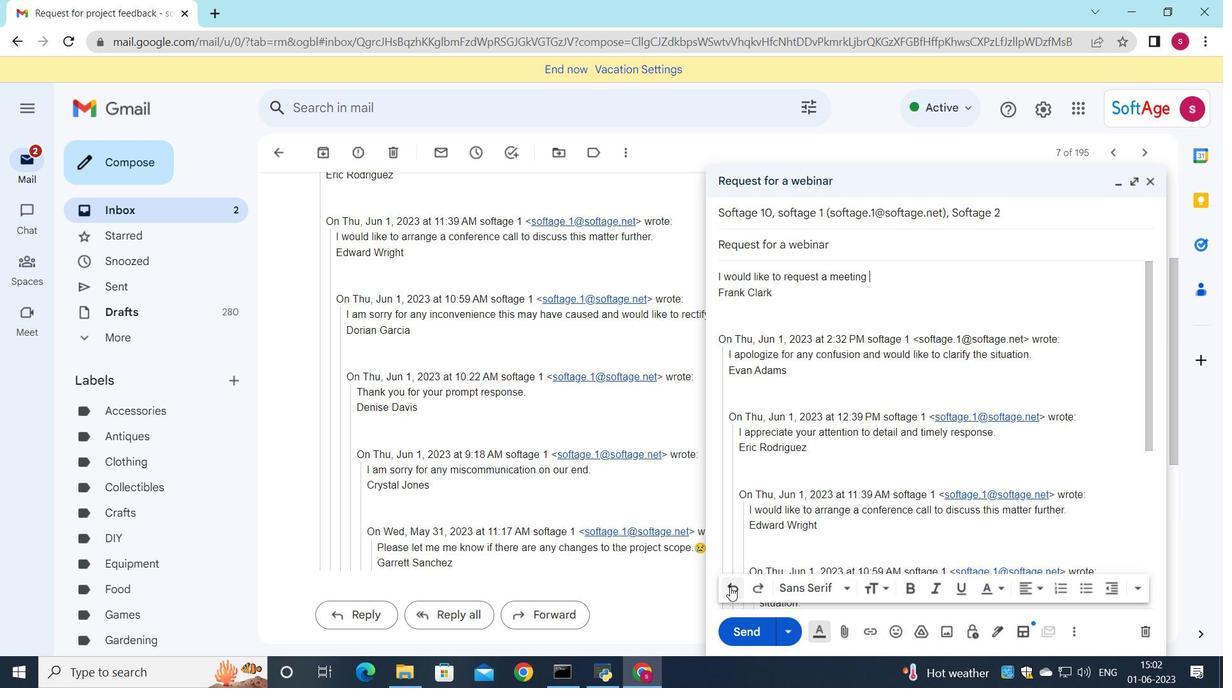 
Action: Mouse pressed left at (730, 587)
Screenshot: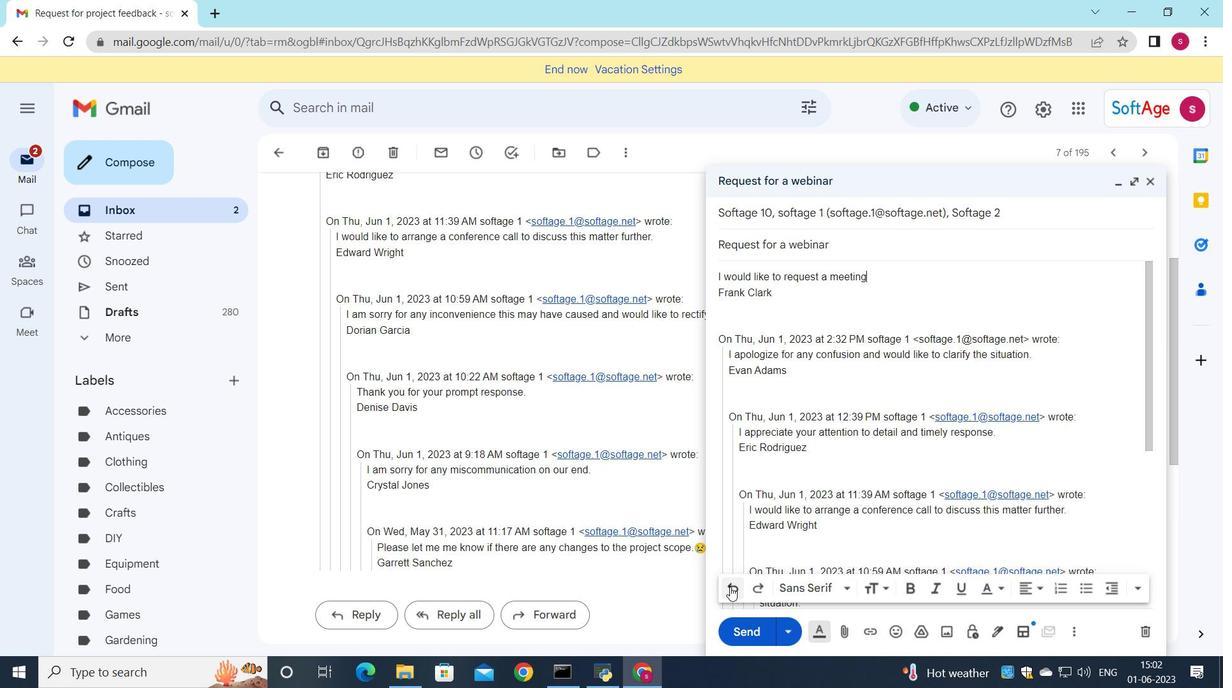 
Action: Mouse pressed left at (730, 587)
Screenshot: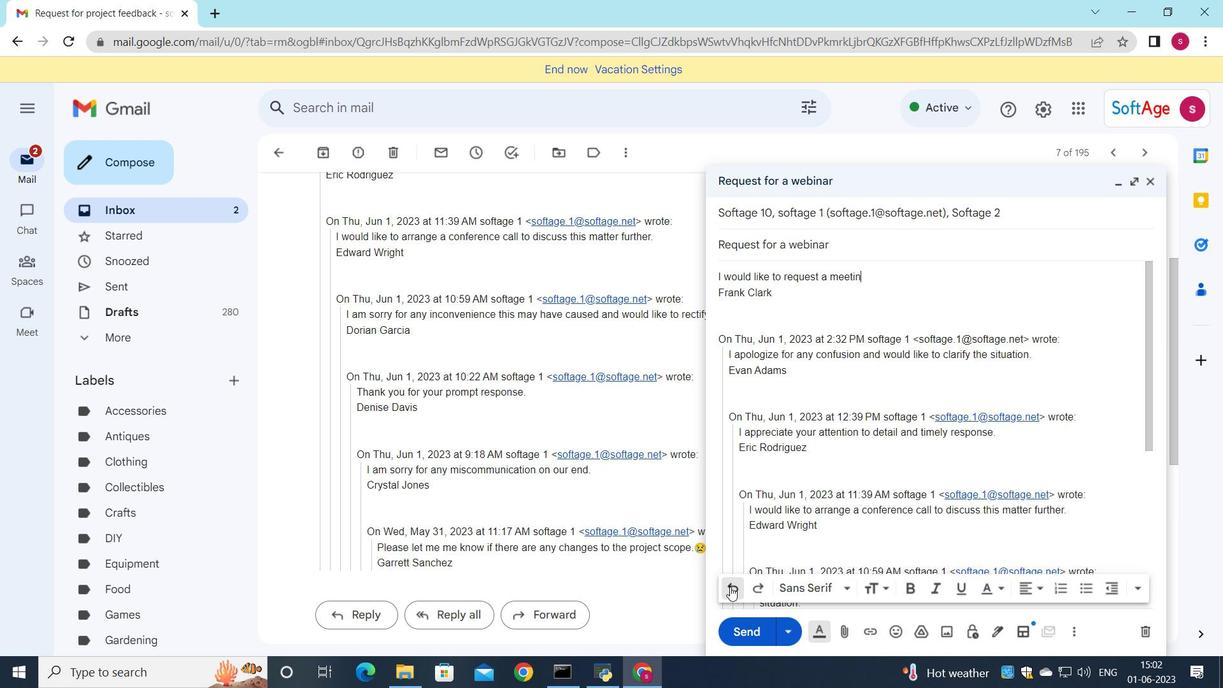 
Action: Mouse pressed left at (730, 587)
Screenshot: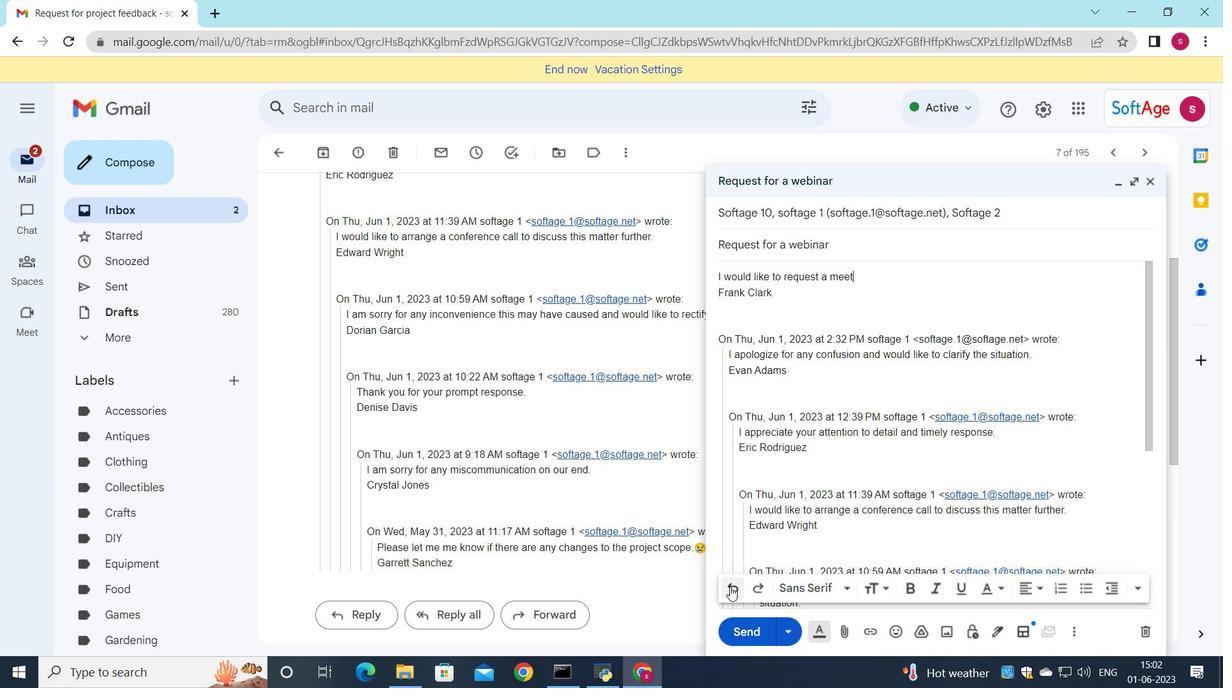 
Action: Mouse pressed left at (730, 587)
Screenshot: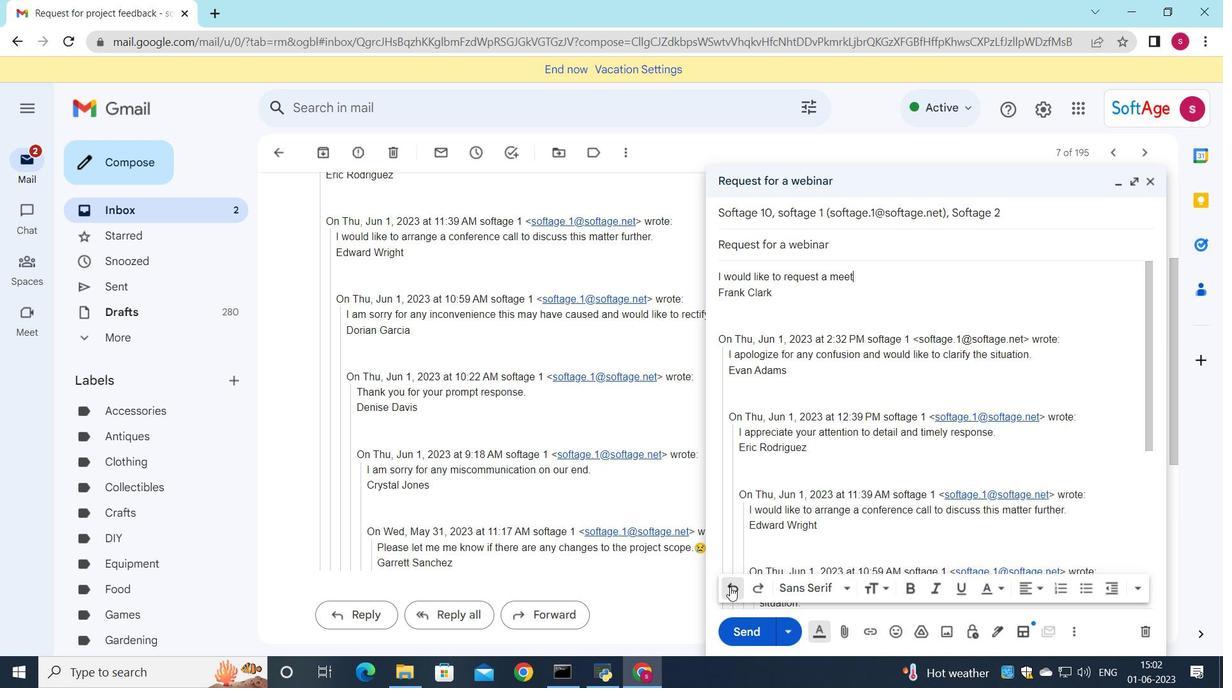 
Action: Mouse pressed left at (730, 587)
Screenshot: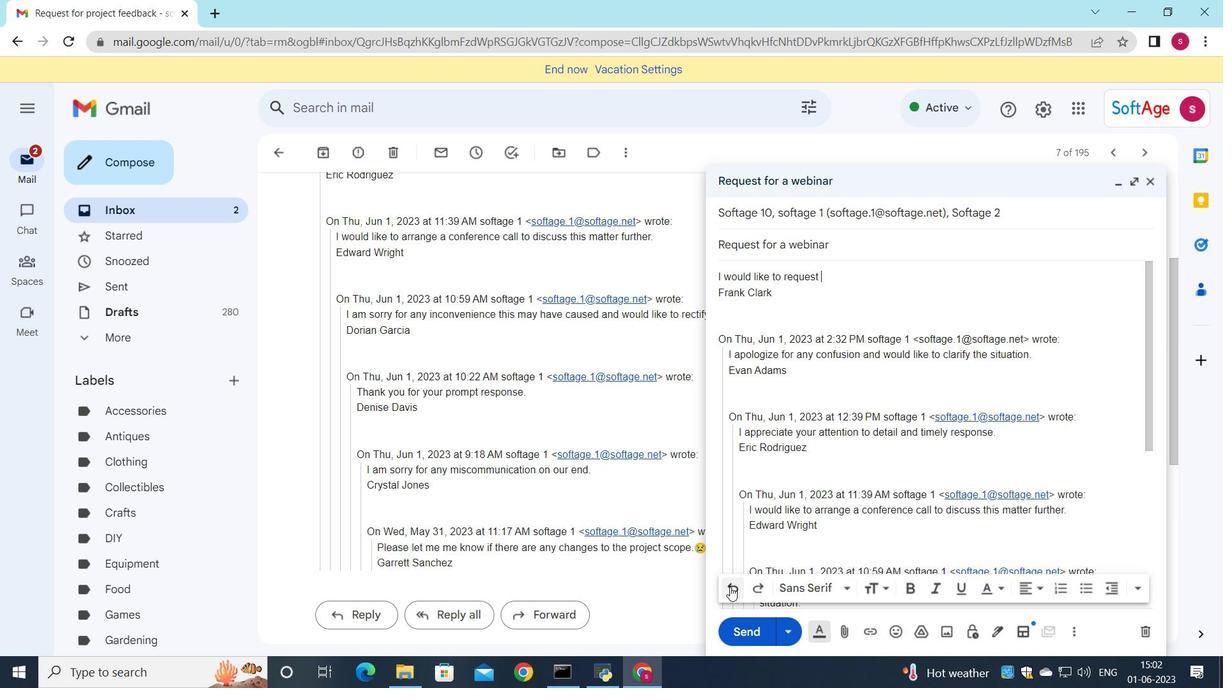 
Action: Mouse pressed left at (730, 587)
Screenshot: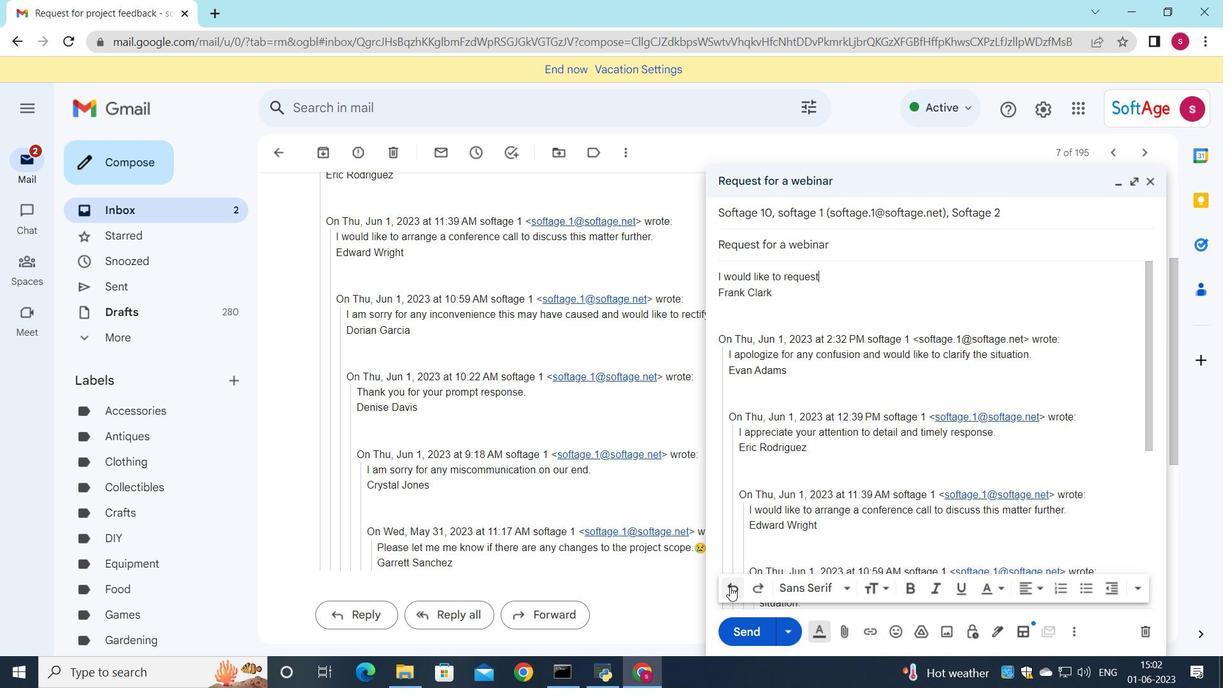 
Action: Mouse pressed left at (730, 587)
Screenshot: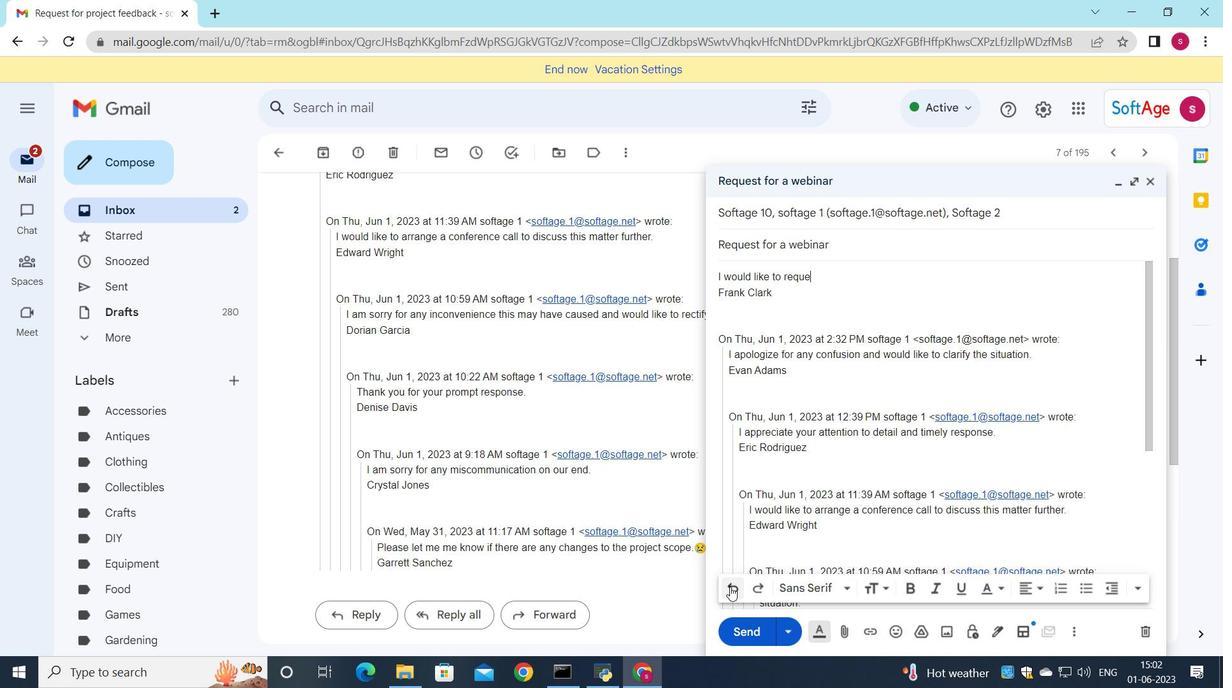 
Action: Mouse pressed left at (730, 587)
Screenshot: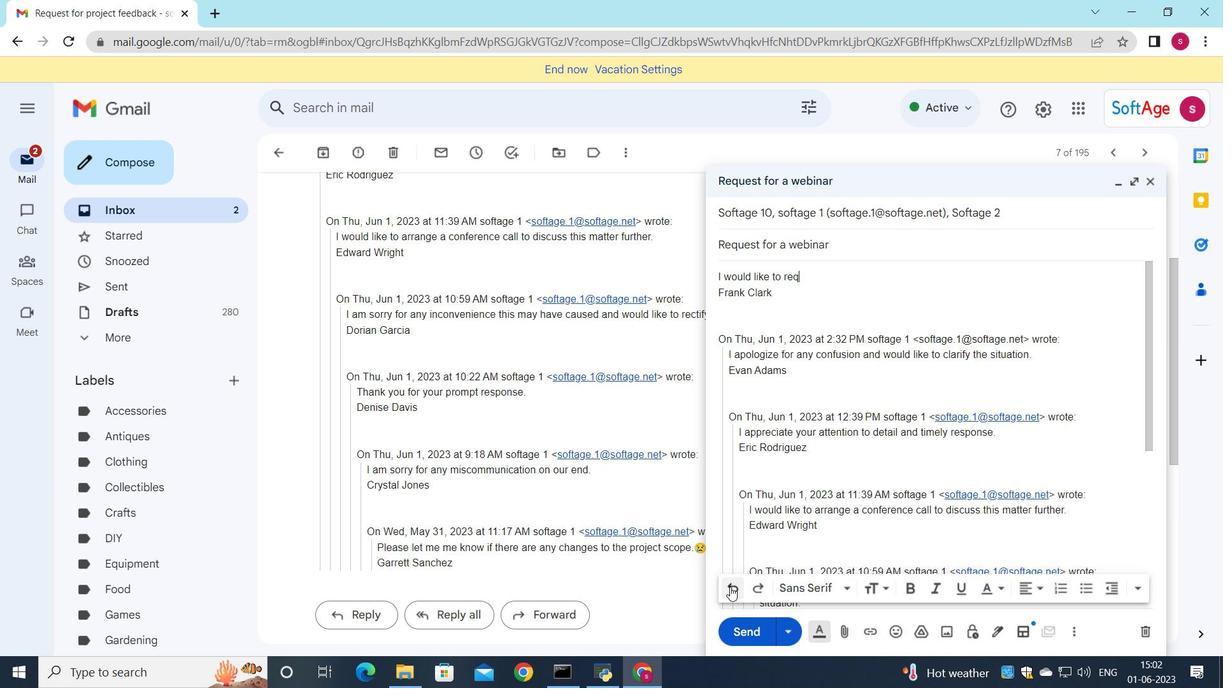 
Action: Mouse pressed left at (730, 587)
Screenshot: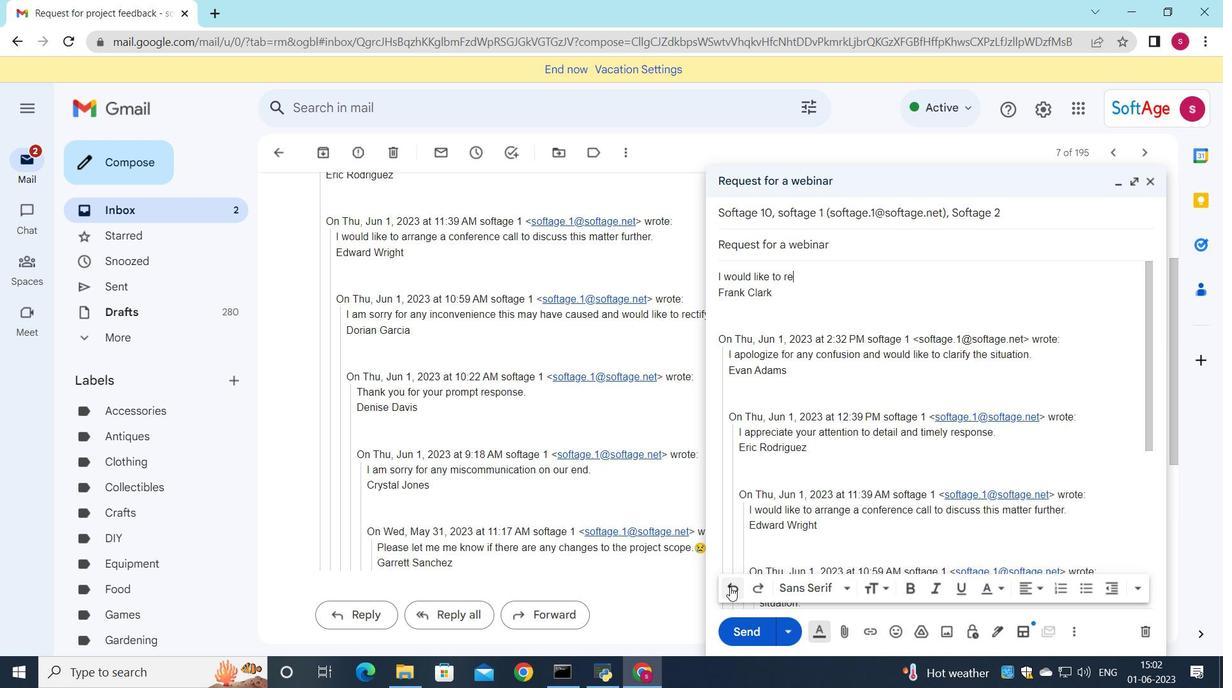 
Action: Mouse pressed left at (730, 587)
Screenshot: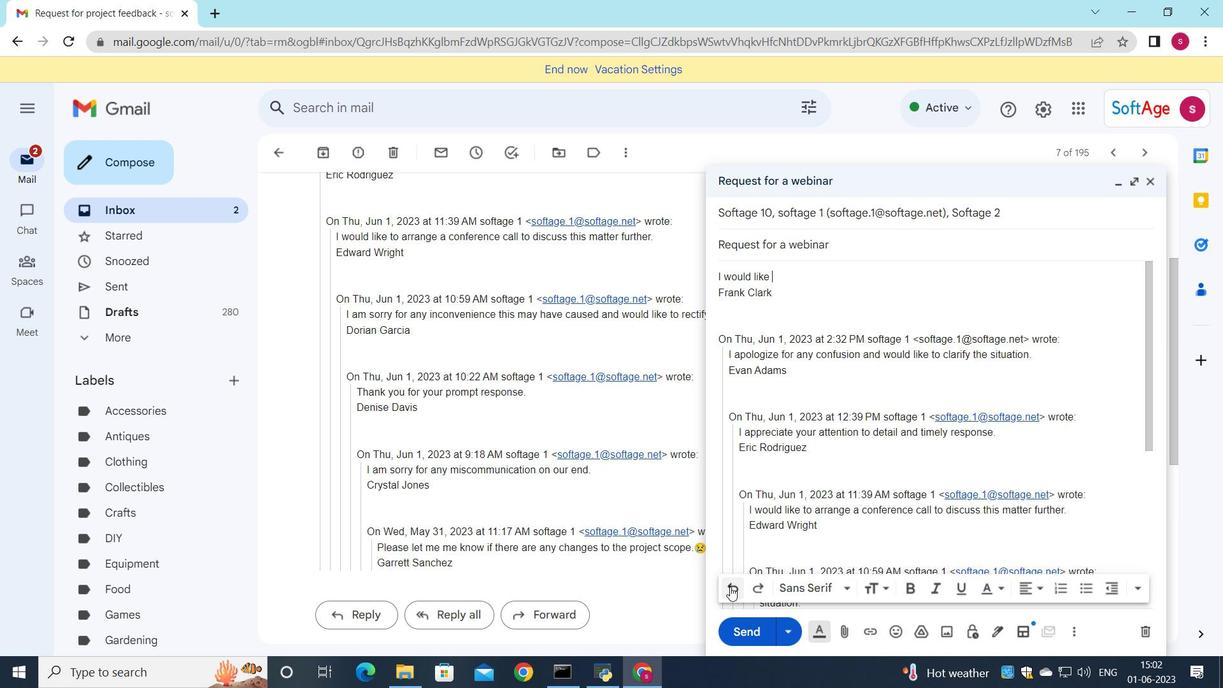 
Action: Mouse pressed left at (730, 587)
Screenshot: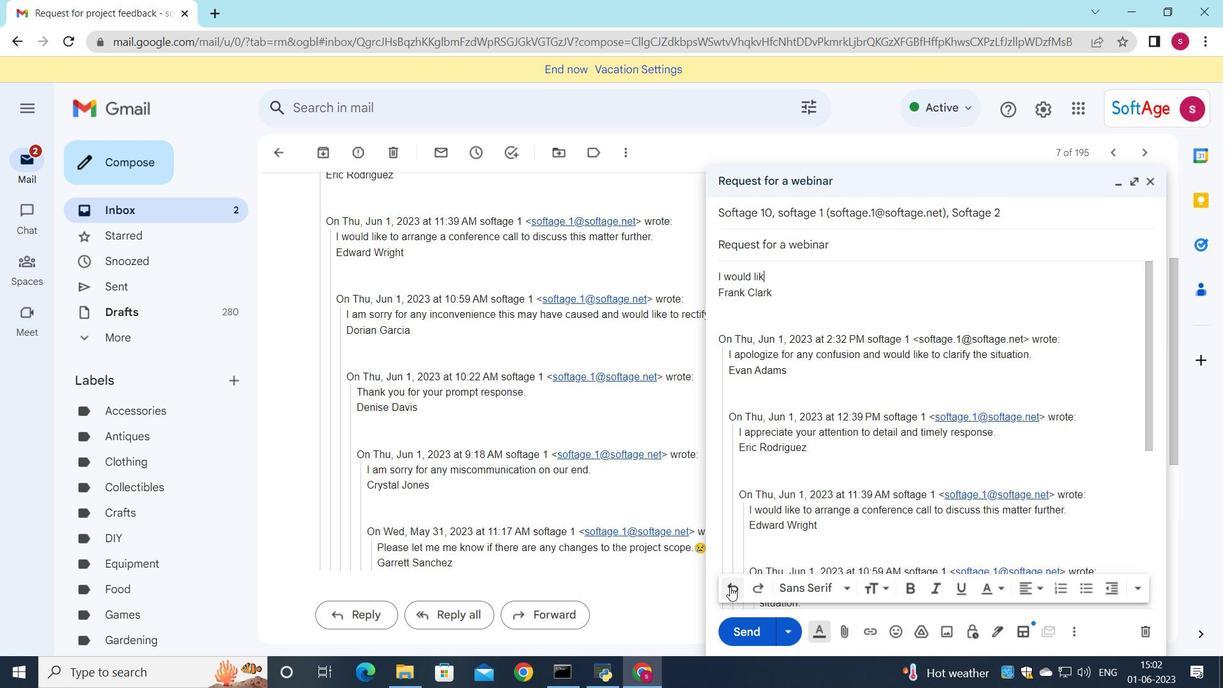 
Action: Mouse pressed left at (730, 587)
Screenshot: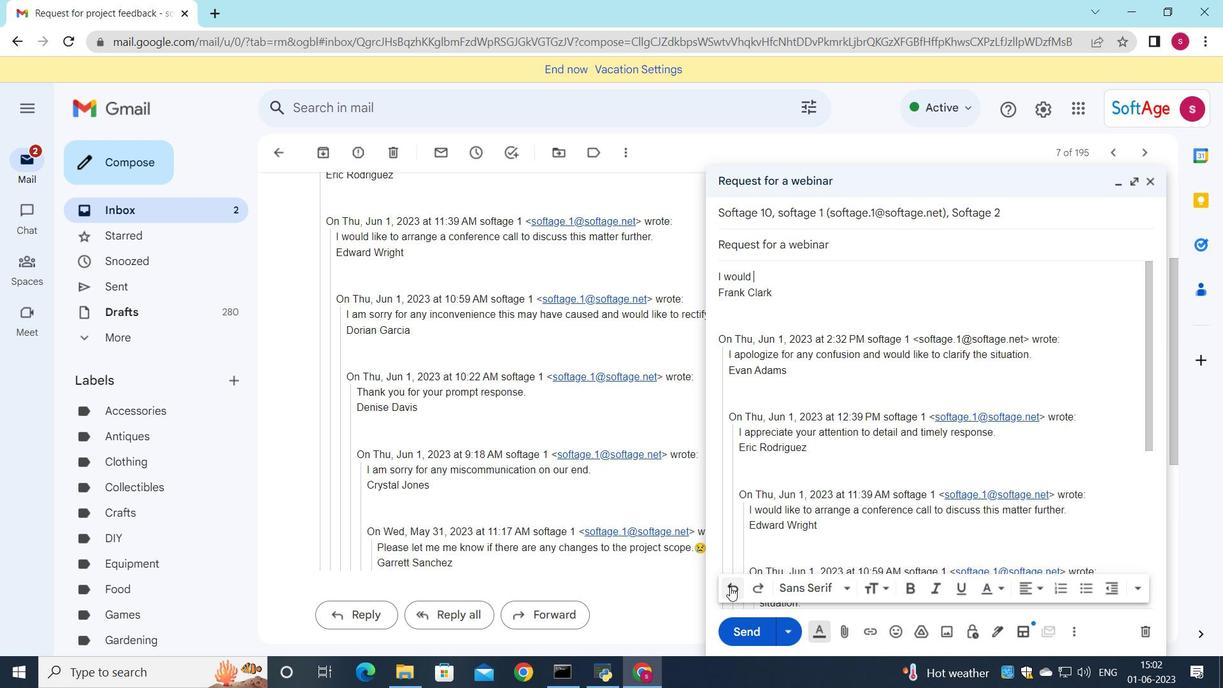
Action: Mouse pressed left at (730, 587)
Screenshot: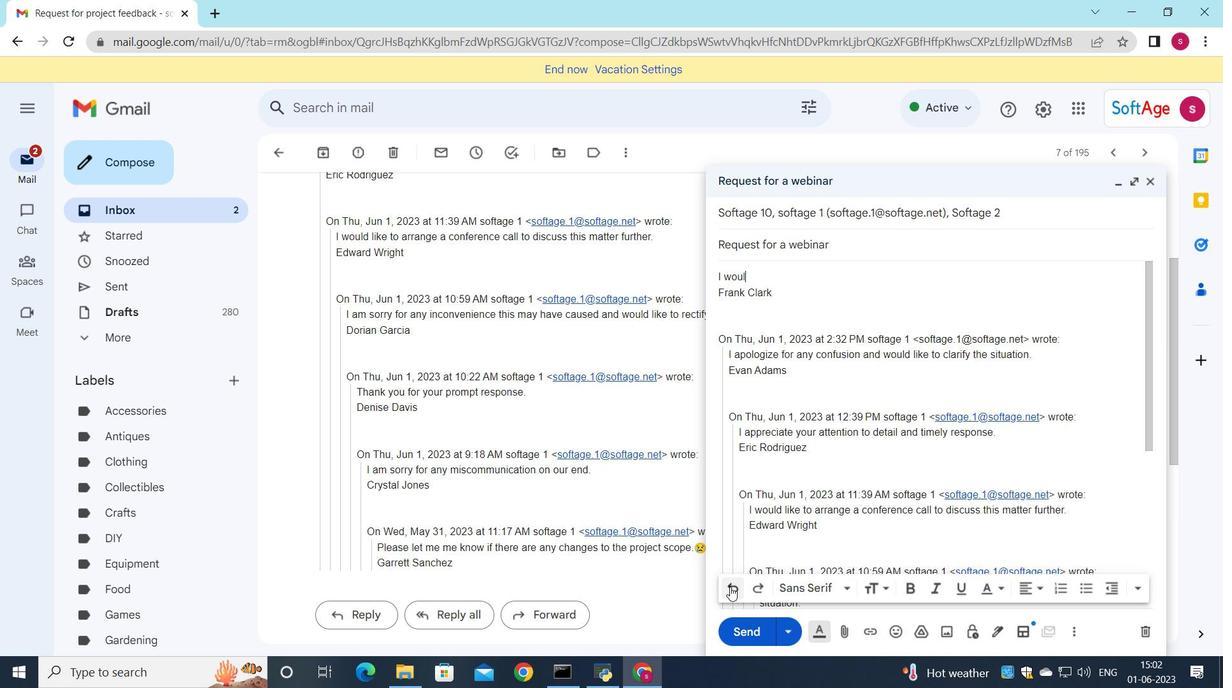 
Action: Mouse pressed left at (730, 587)
Screenshot: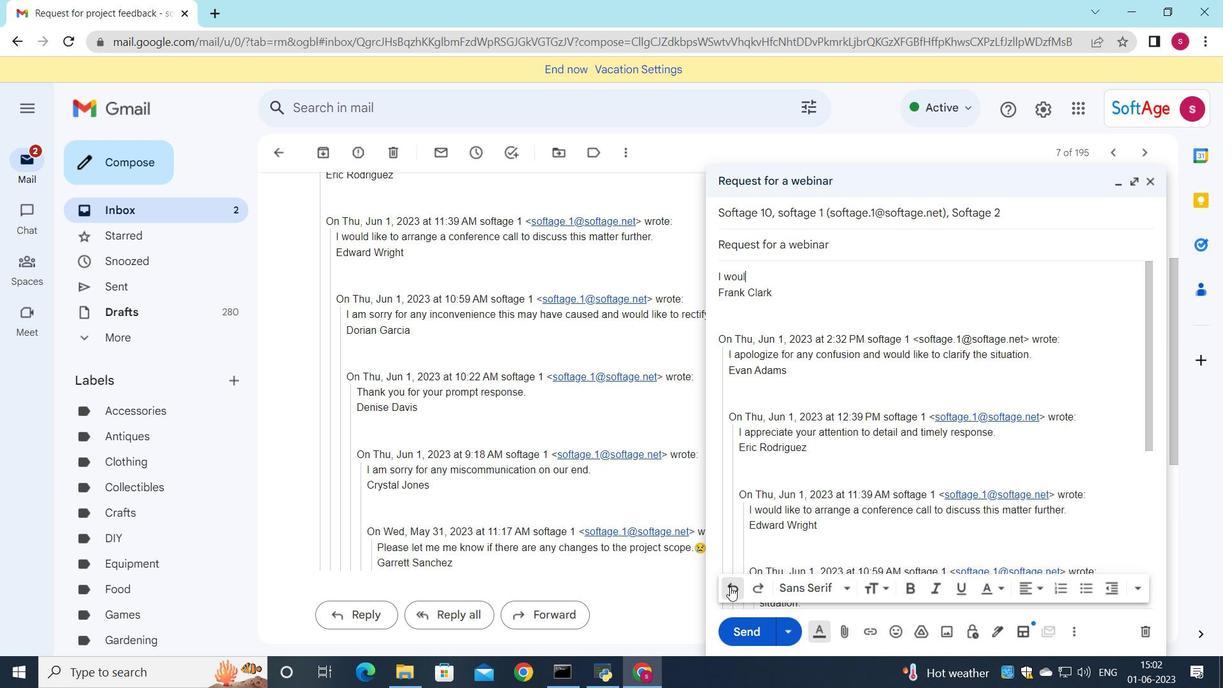 
Action: Mouse pressed left at (730, 587)
Screenshot: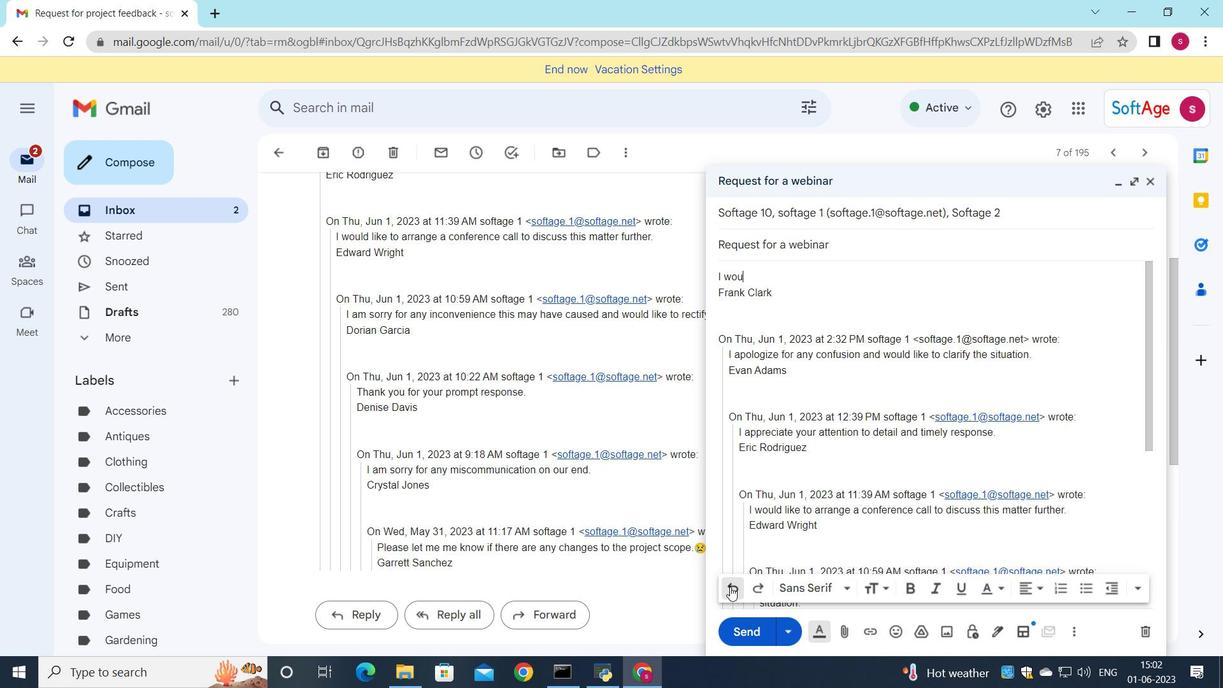 
Action: Mouse pressed left at (730, 587)
Screenshot: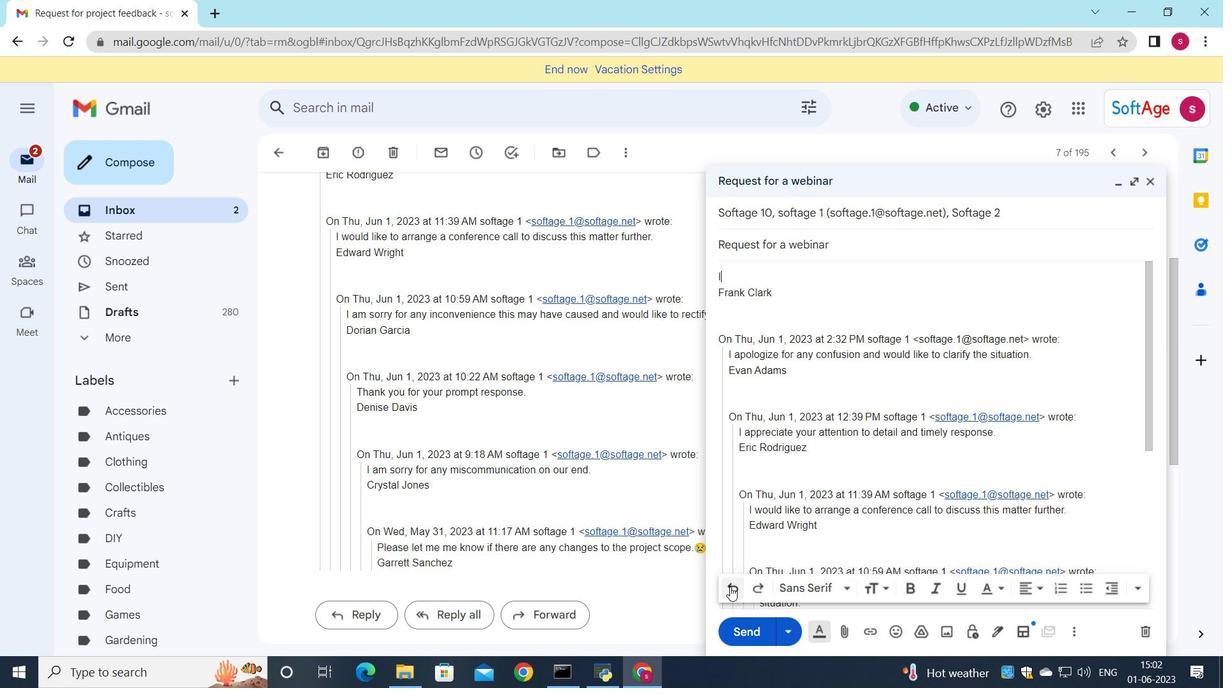 
Action: Key pressed <Key.shift>I<Key.space>would<Key.space>like<Key.space>to<Key.space>request<Key.space>a<Key.space>meeting<Key.space>to<Key.space>discuss<Key.space>the<Key.space>progress<Key.space>of<Key.space>the<Key.space>project.
Screenshot: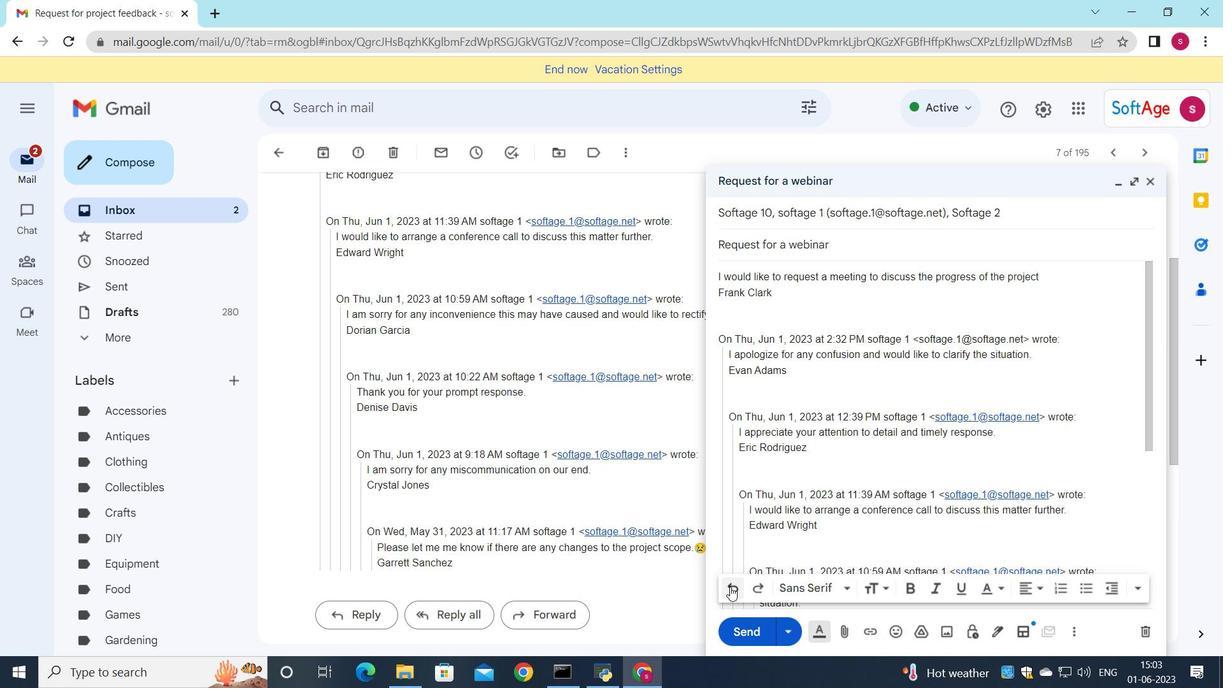 
Action: Mouse moved to (744, 625)
Screenshot: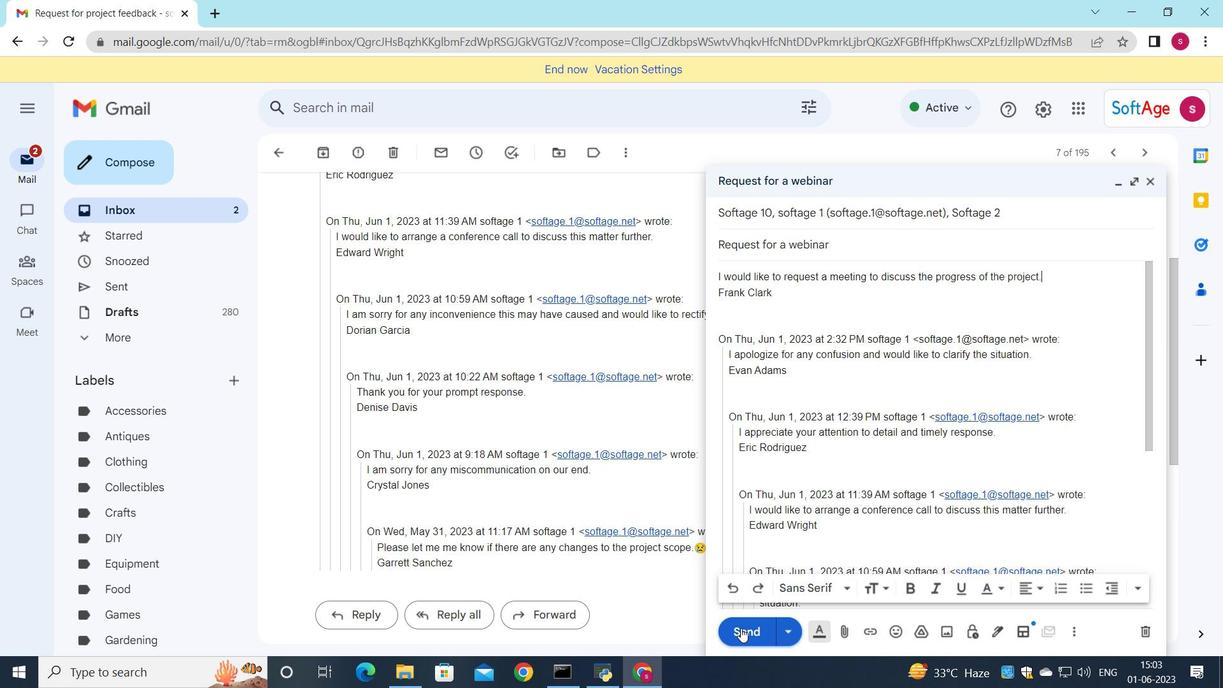 
Action: Mouse pressed left at (744, 625)
Screenshot: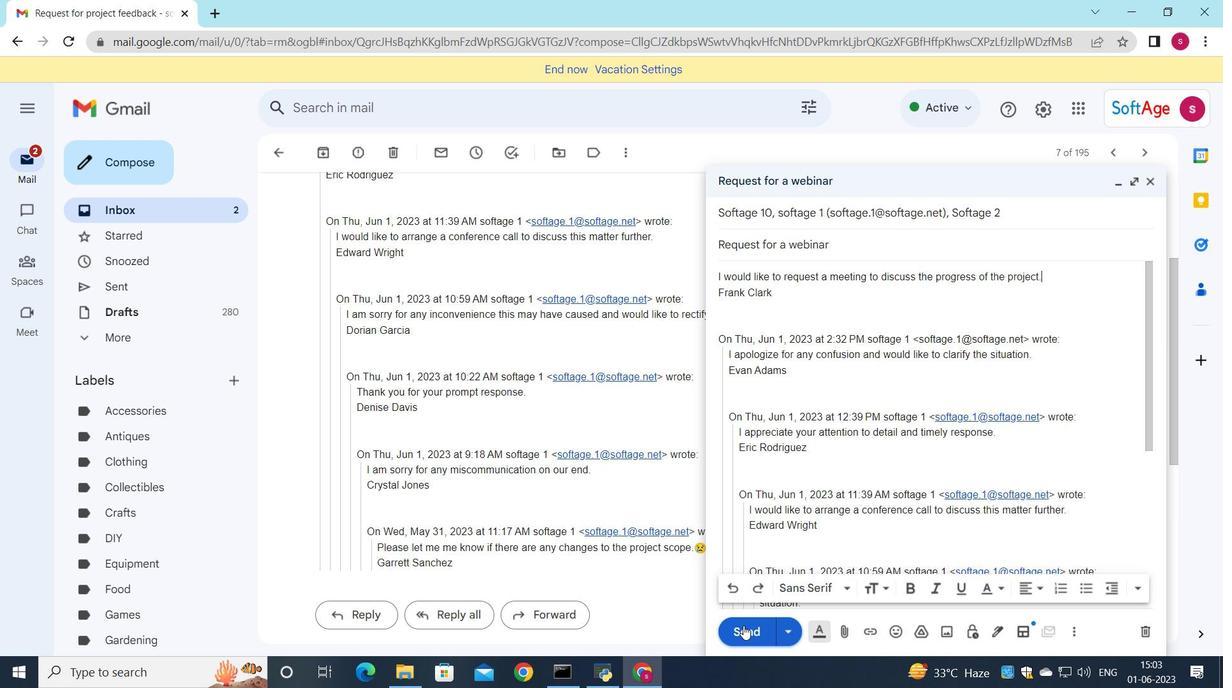 
Action: Mouse moved to (157, 211)
Screenshot: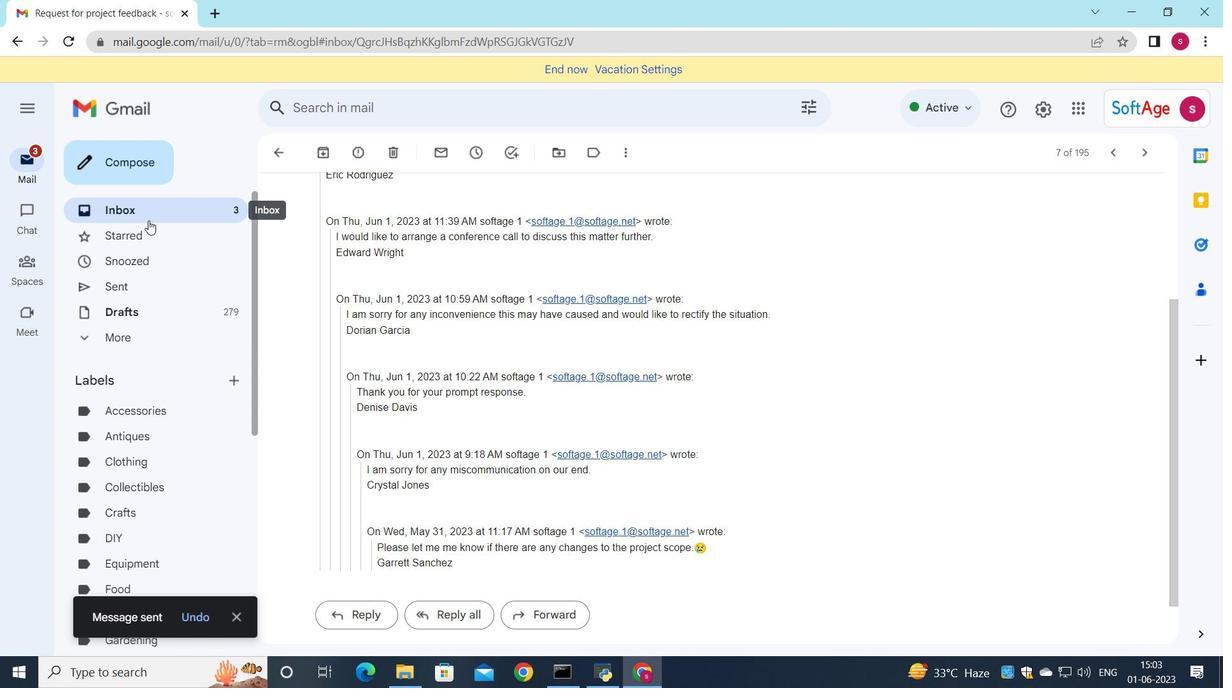 
Action: Mouse pressed left at (157, 211)
Screenshot: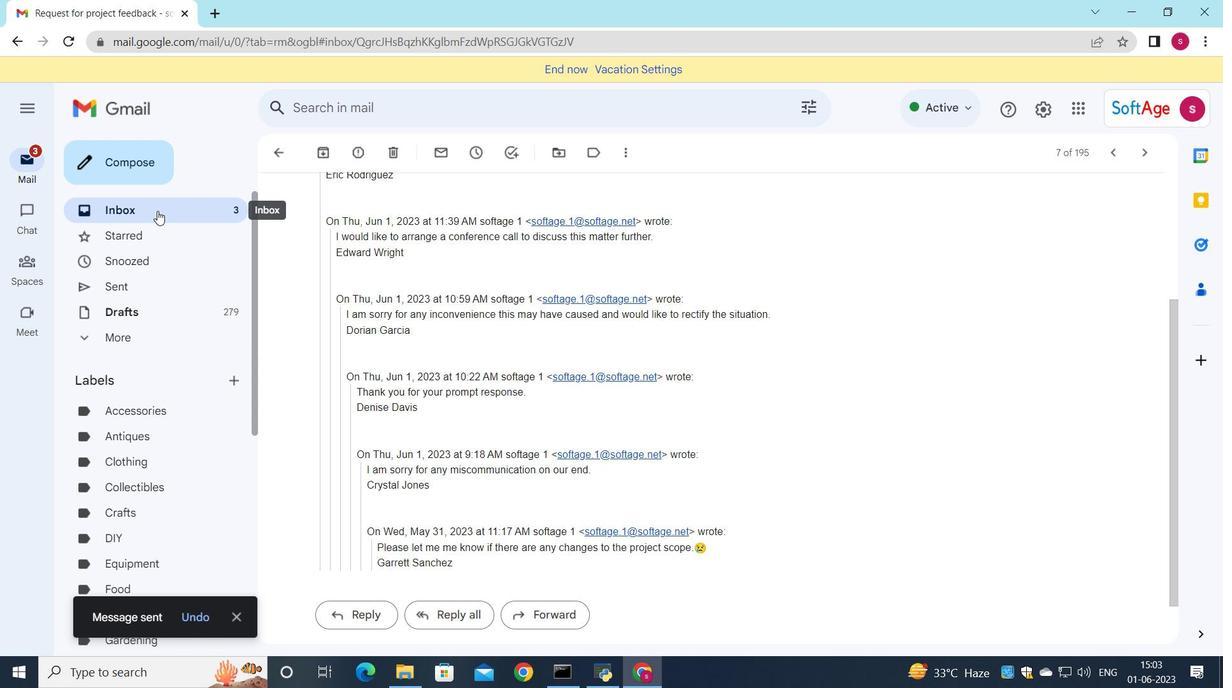 
Action: Mouse moved to (564, 183)
Screenshot: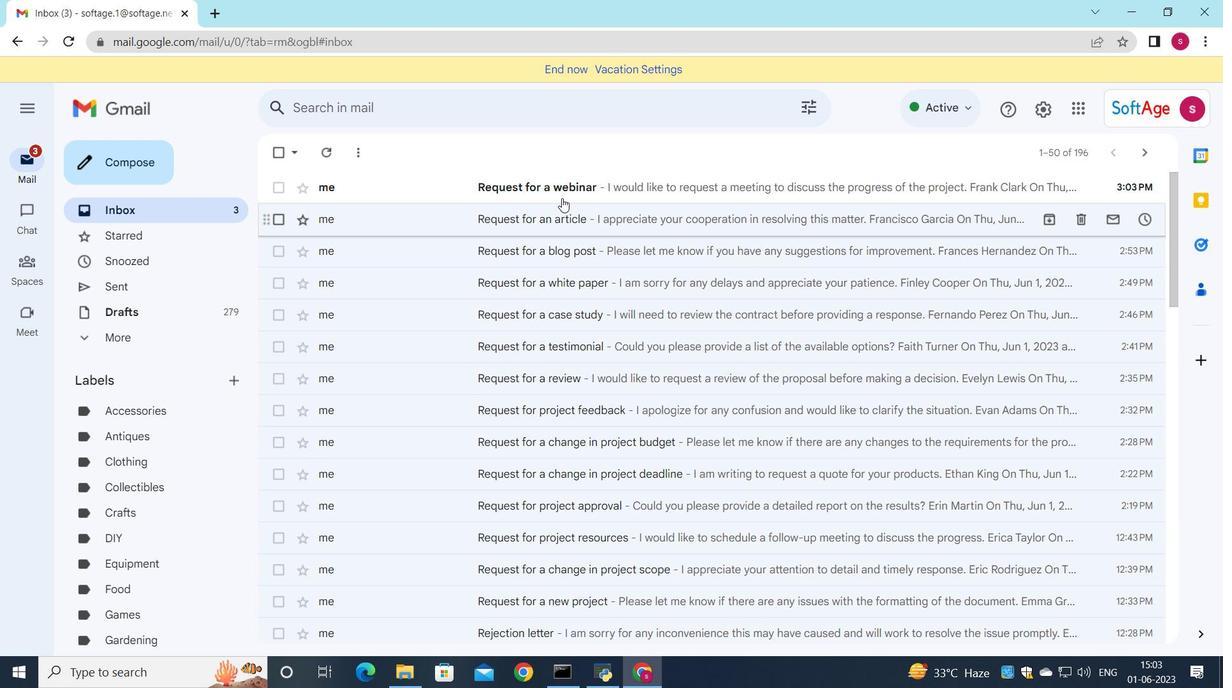 
Action: Mouse pressed left at (564, 183)
Screenshot: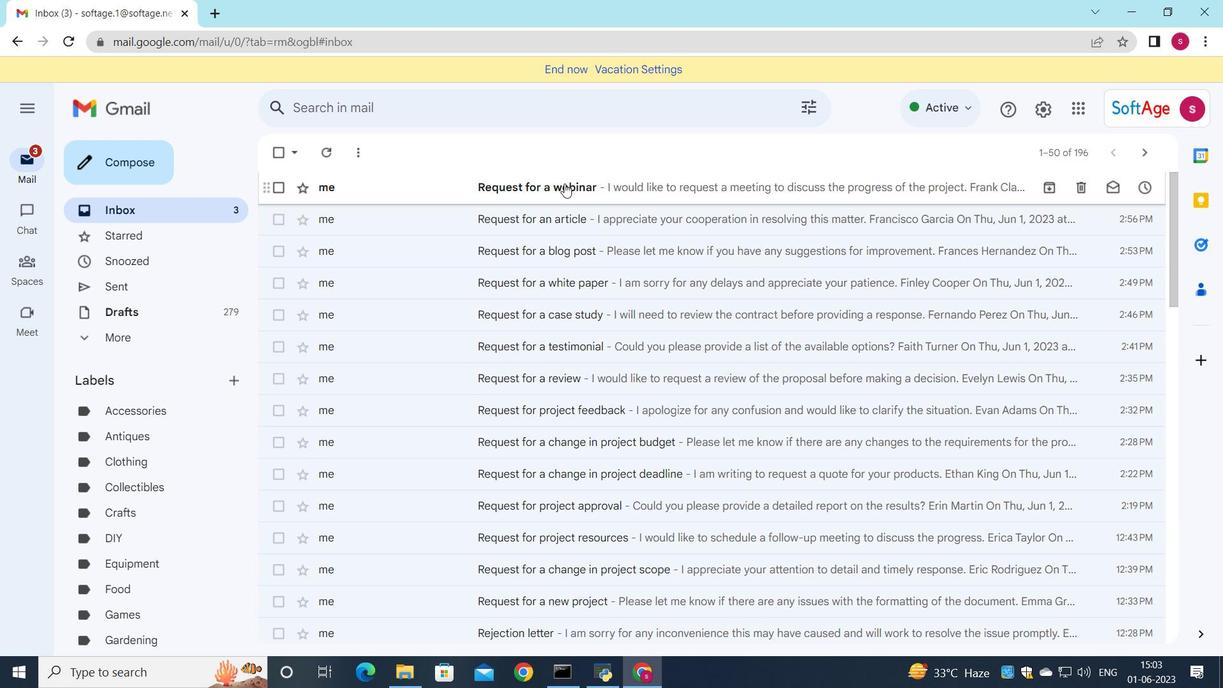 
Action: Mouse moved to (662, 219)
Screenshot: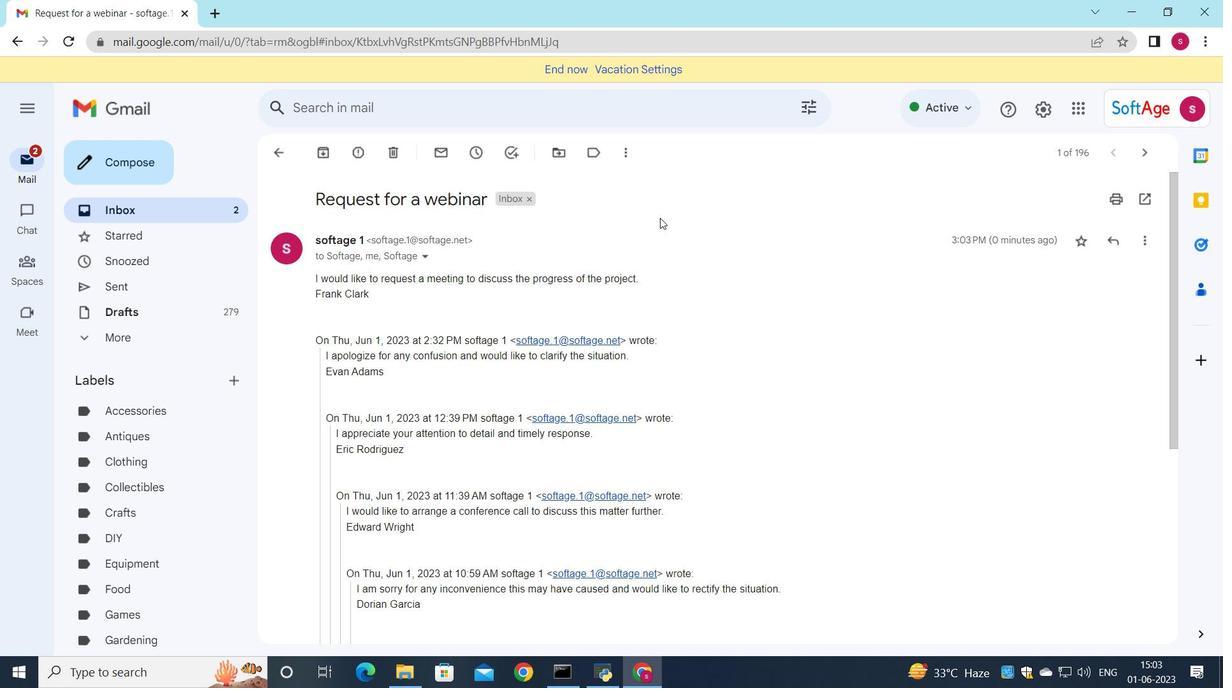 
